 Task: Find connections with filter location Neustadt/Nord with filter topic #linkedinforbusinesswith filter profile language Potuguese with filter current company DealShare with filter school D.A.V. Public School - India with filter industry Fabricated Metal Products with filter service category DUI Law with filter keywords title Service Dog Trainer
Action: Mouse moved to (722, 92)
Screenshot: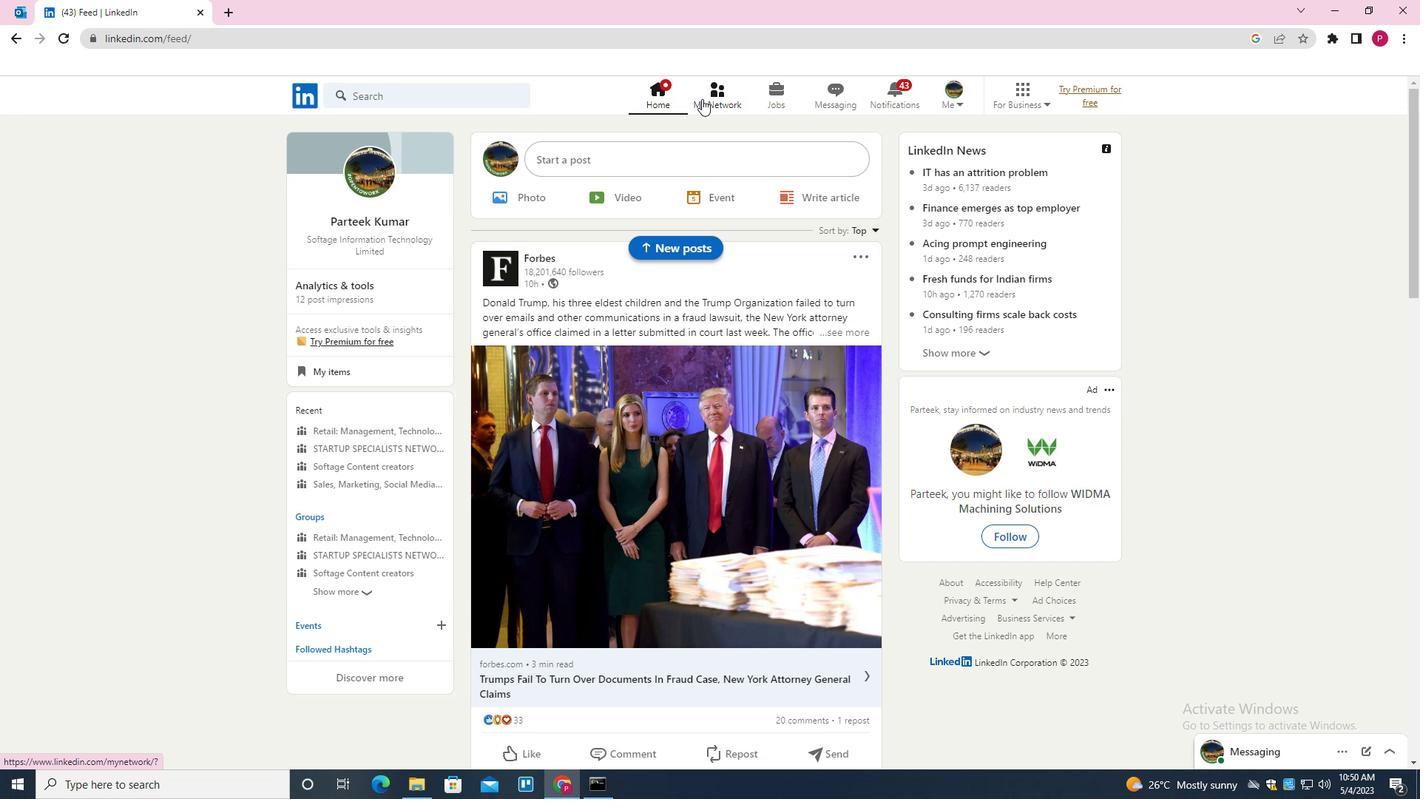 
Action: Mouse pressed left at (722, 92)
Screenshot: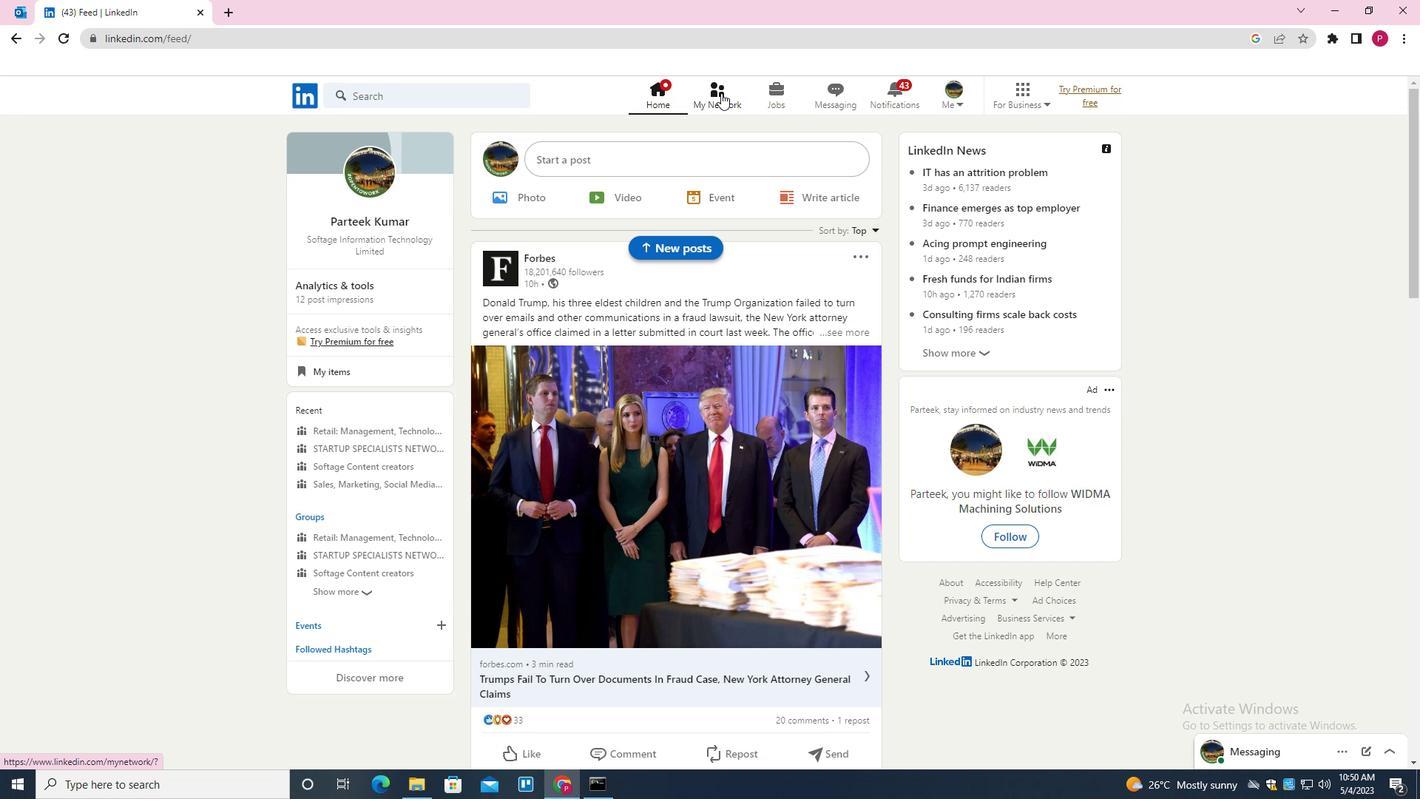 
Action: Mouse moved to (464, 174)
Screenshot: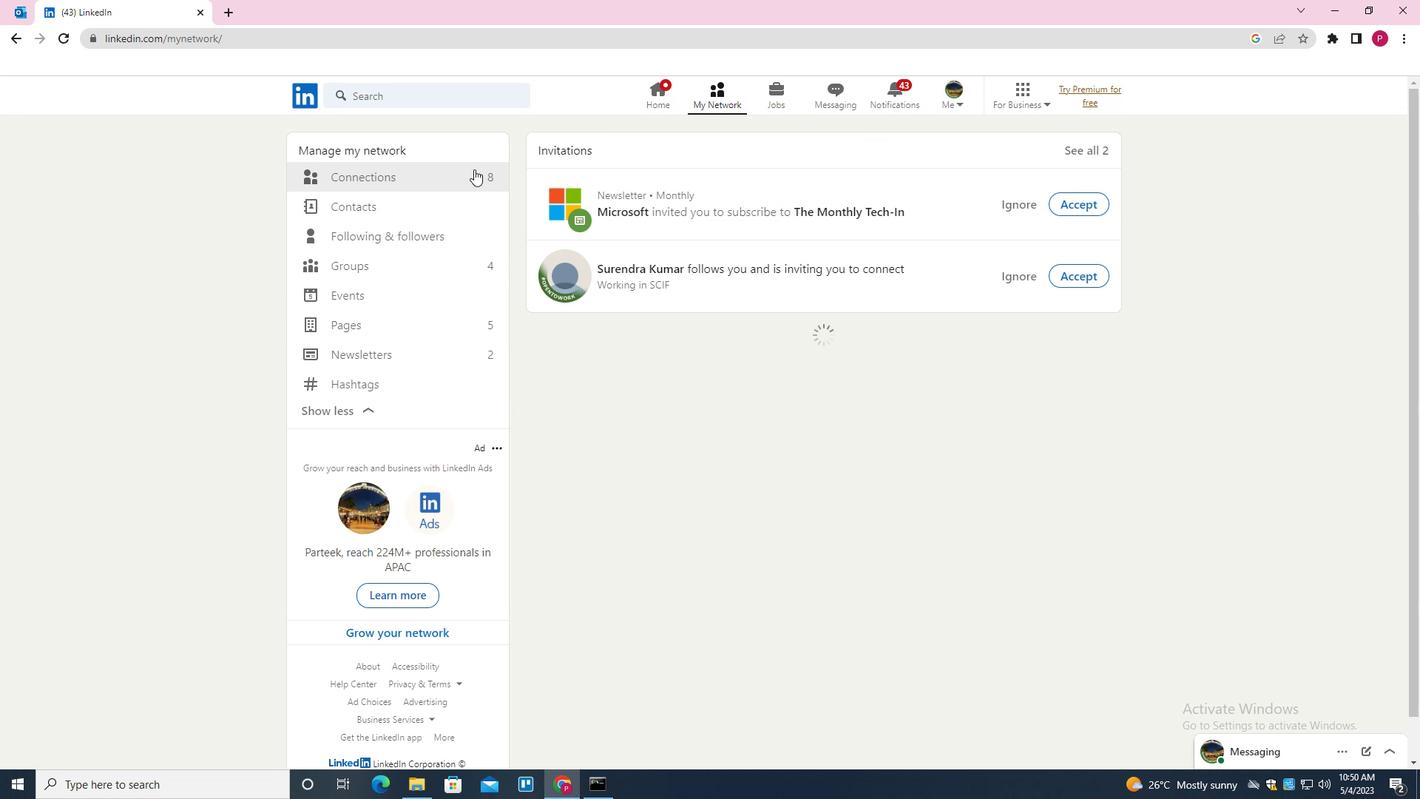 
Action: Mouse pressed left at (464, 174)
Screenshot: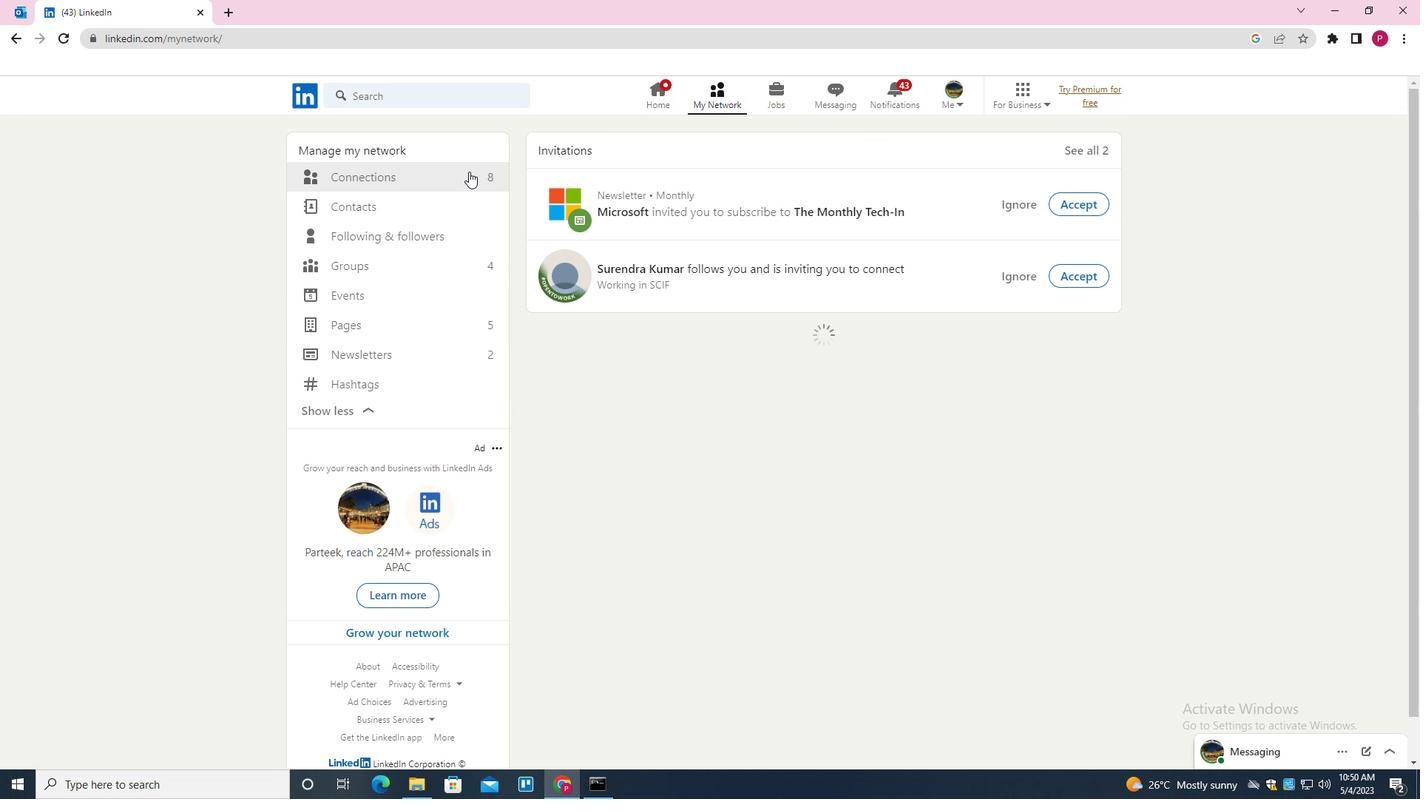 
Action: Mouse moved to (833, 181)
Screenshot: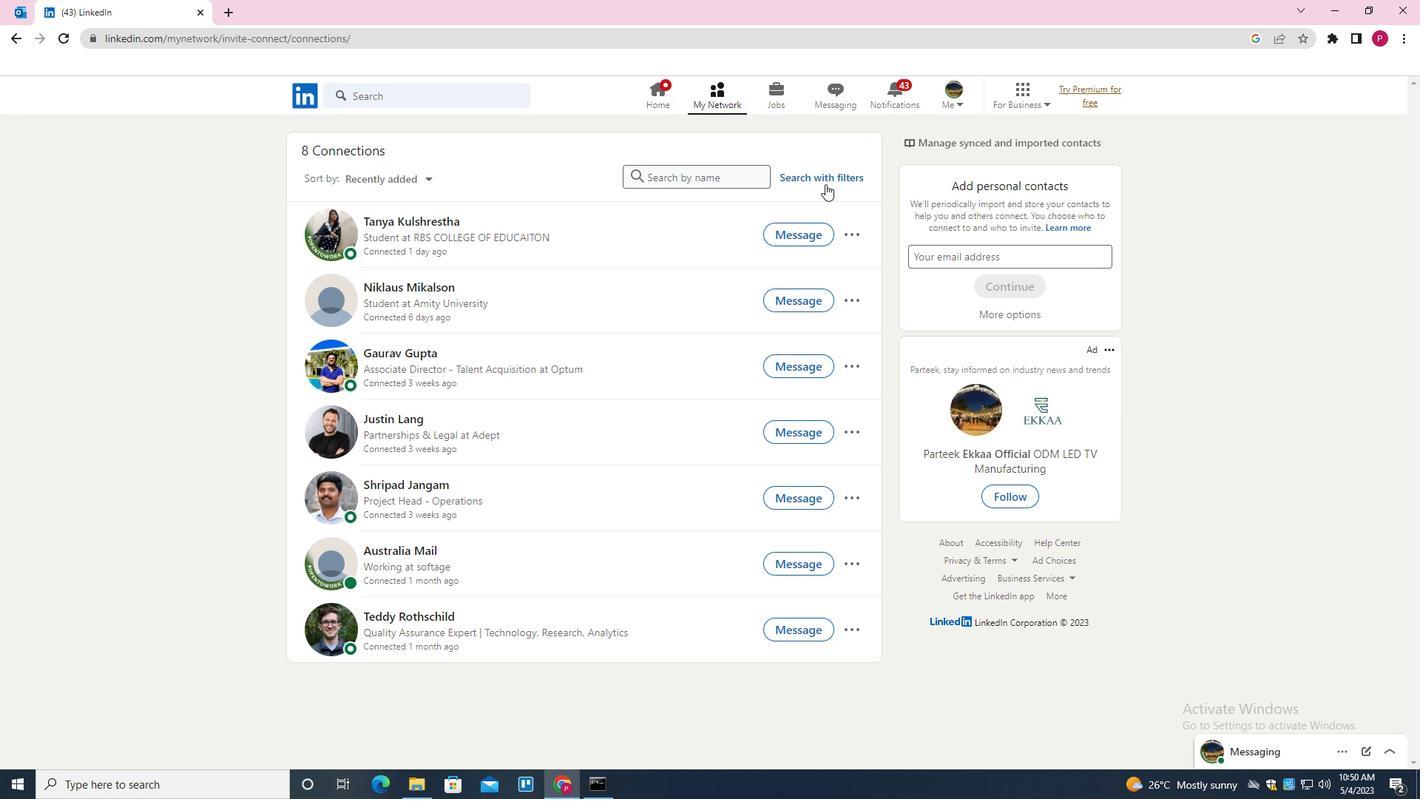 
Action: Mouse pressed left at (833, 181)
Screenshot: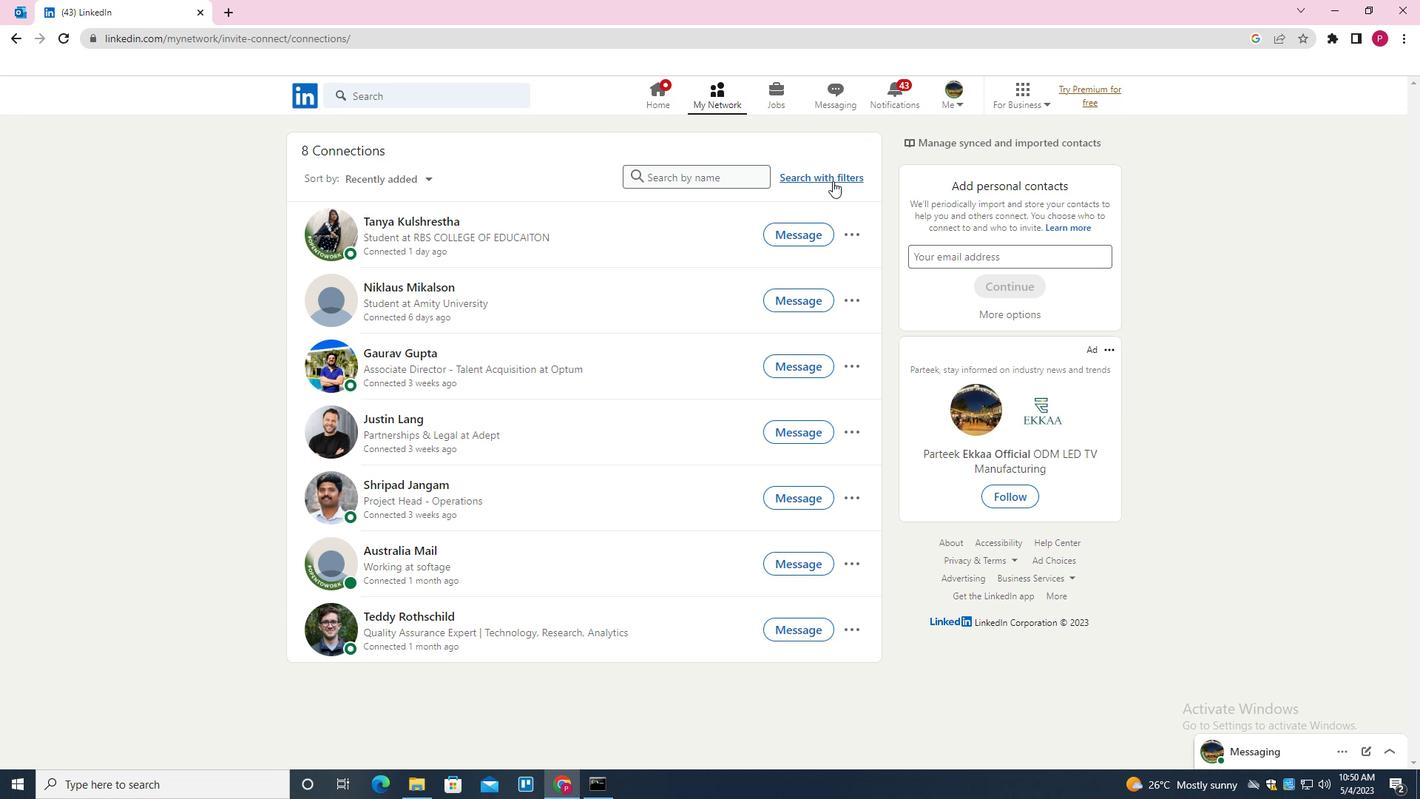 
Action: Mouse moved to (756, 133)
Screenshot: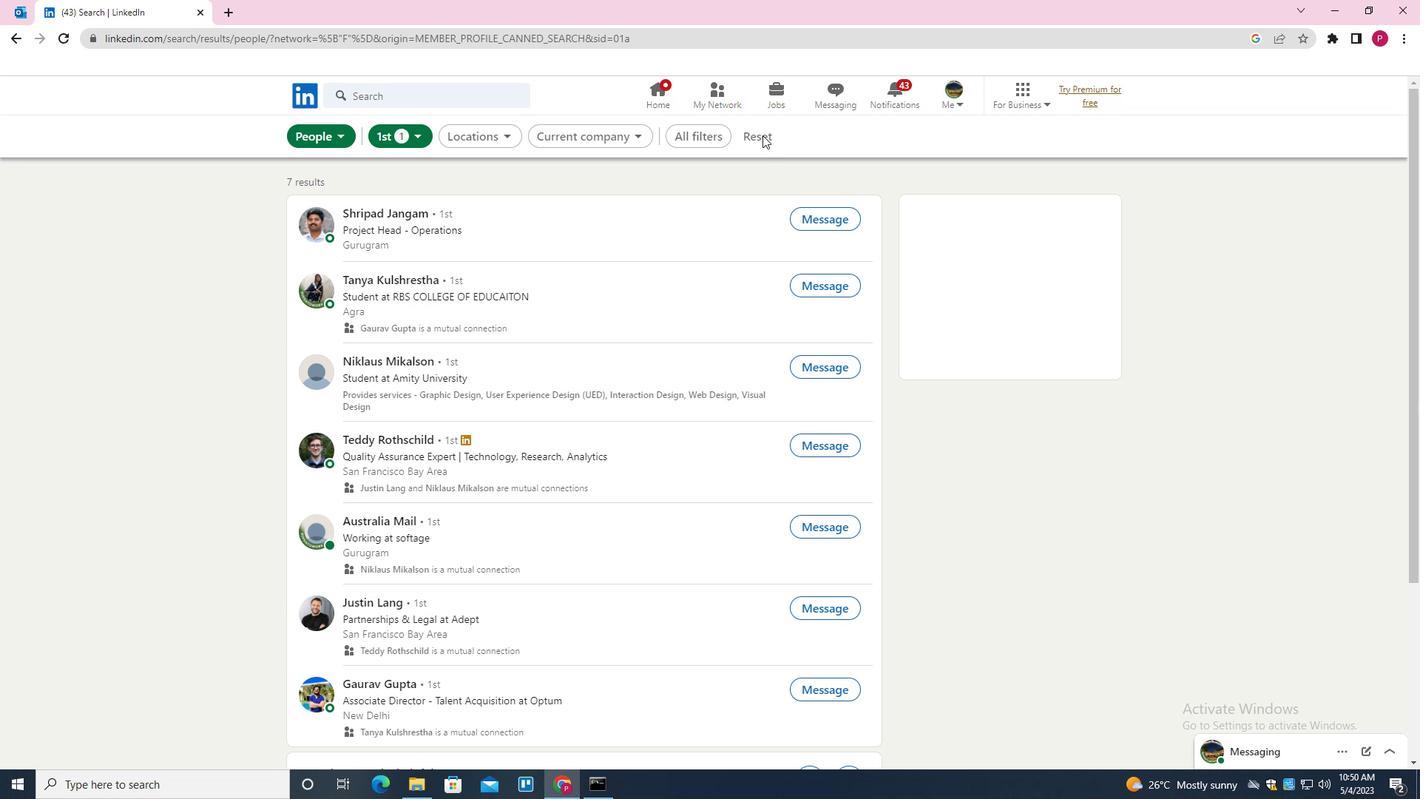 
Action: Mouse pressed left at (756, 133)
Screenshot: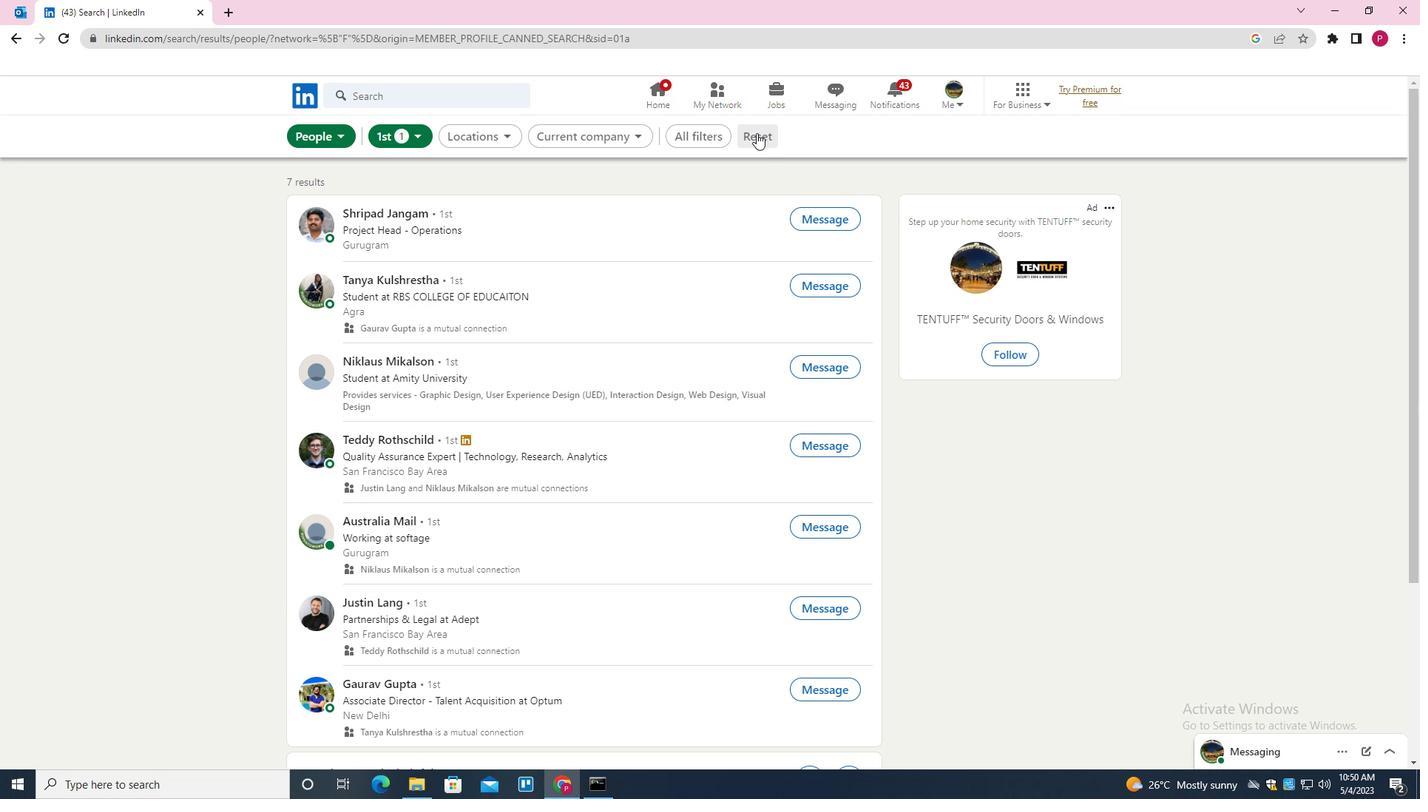 
Action: Mouse moved to (742, 131)
Screenshot: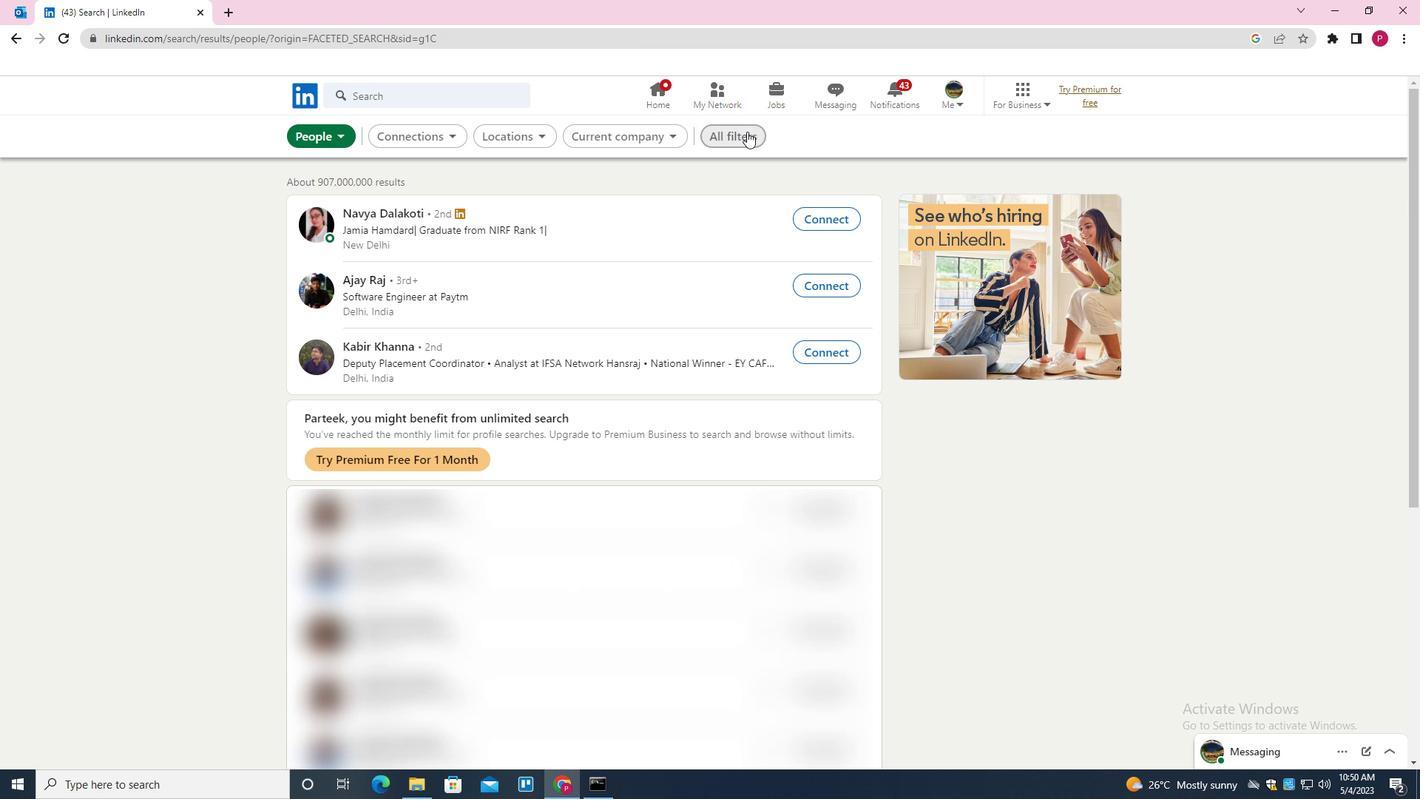 
Action: Mouse pressed left at (742, 131)
Screenshot: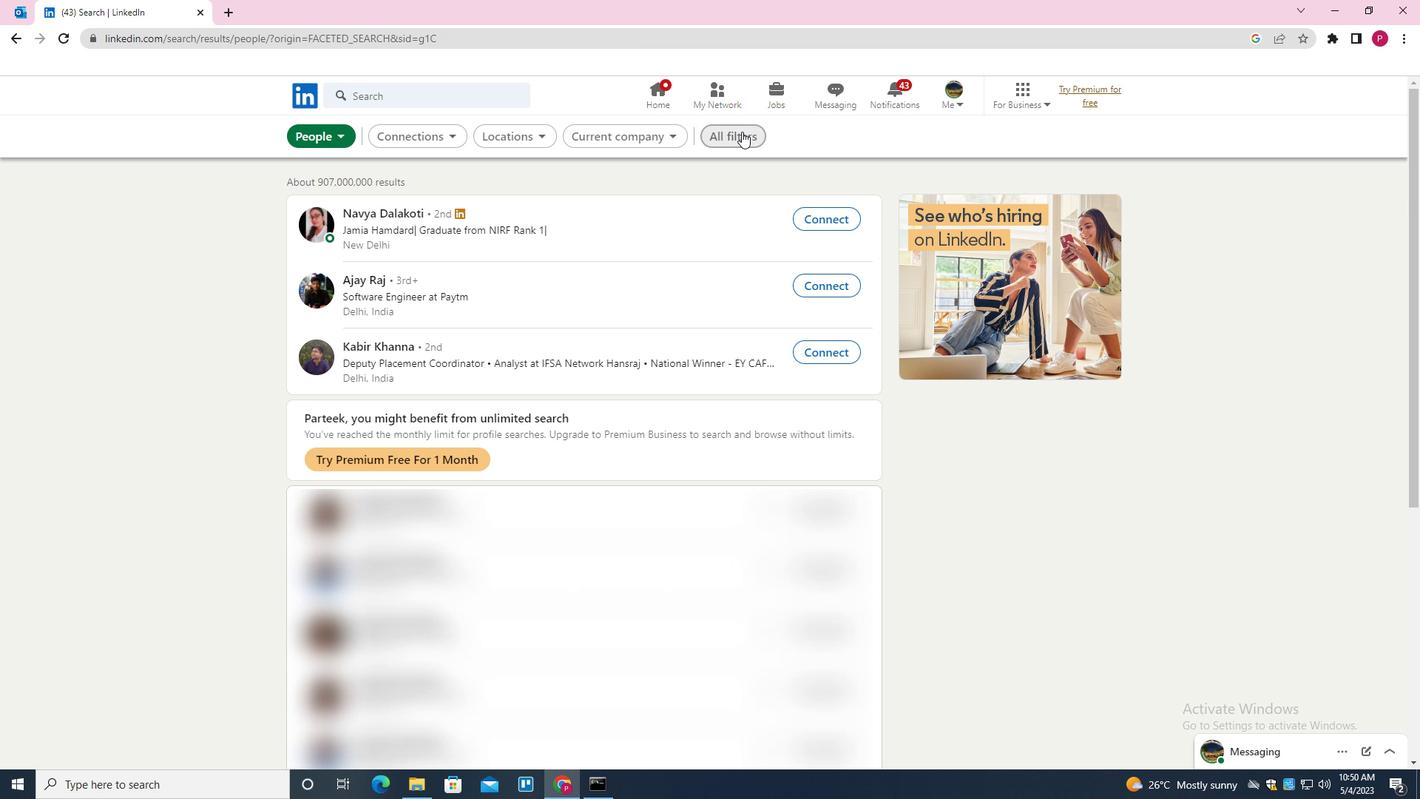 
Action: Mouse moved to (1148, 381)
Screenshot: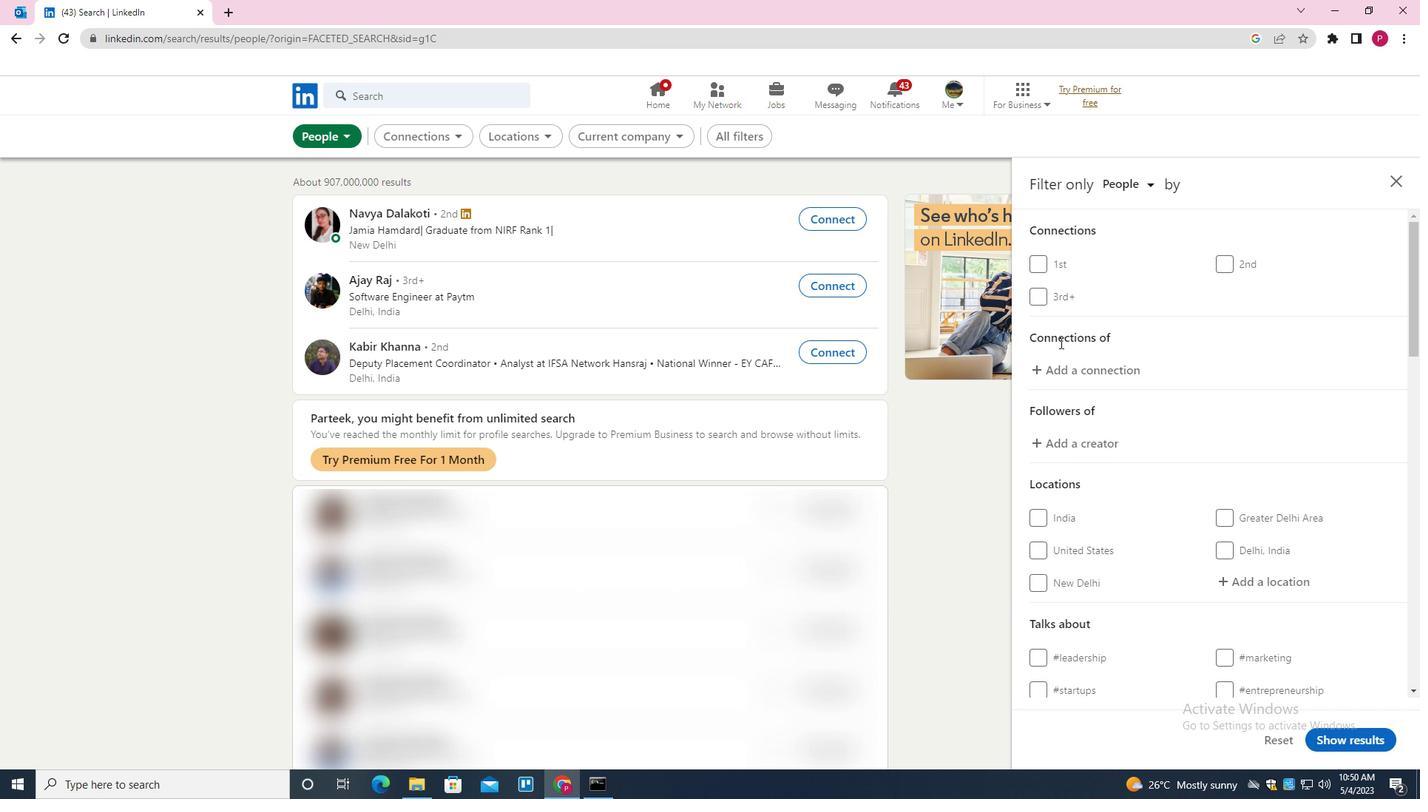 
Action: Mouse scrolled (1148, 381) with delta (0, 0)
Screenshot: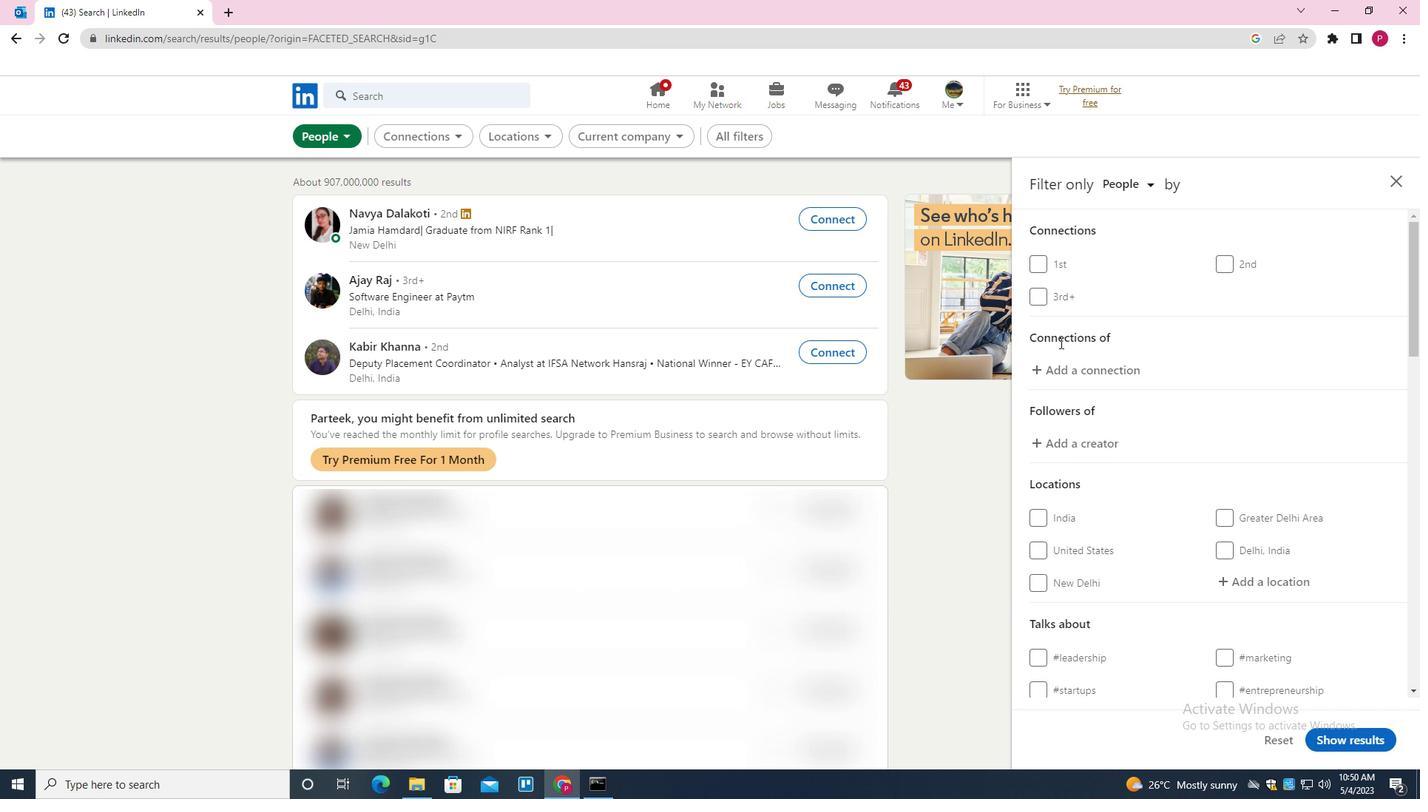 
Action: Mouse moved to (1158, 387)
Screenshot: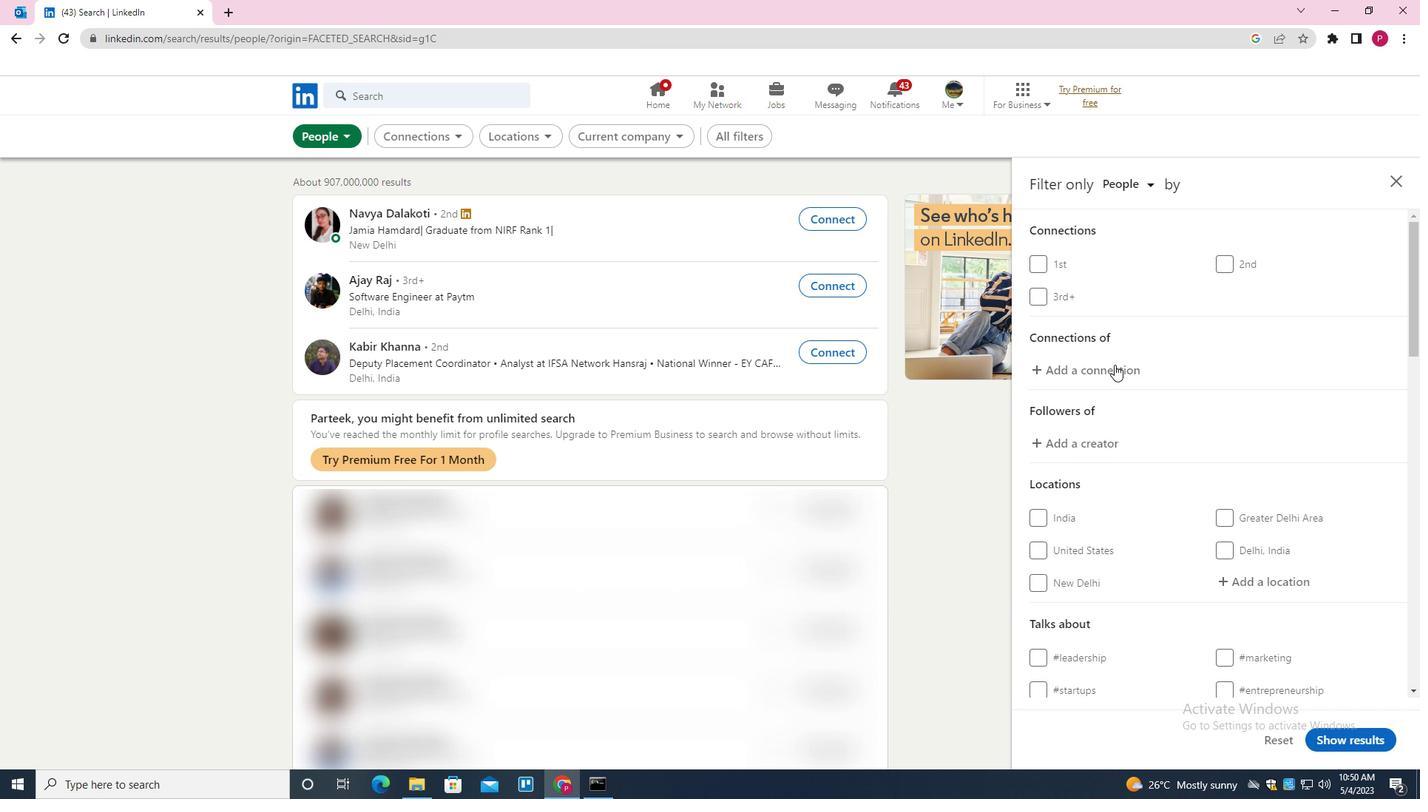 
Action: Mouse scrolled (1158, 386) with delta (0, 0)
Screenshot: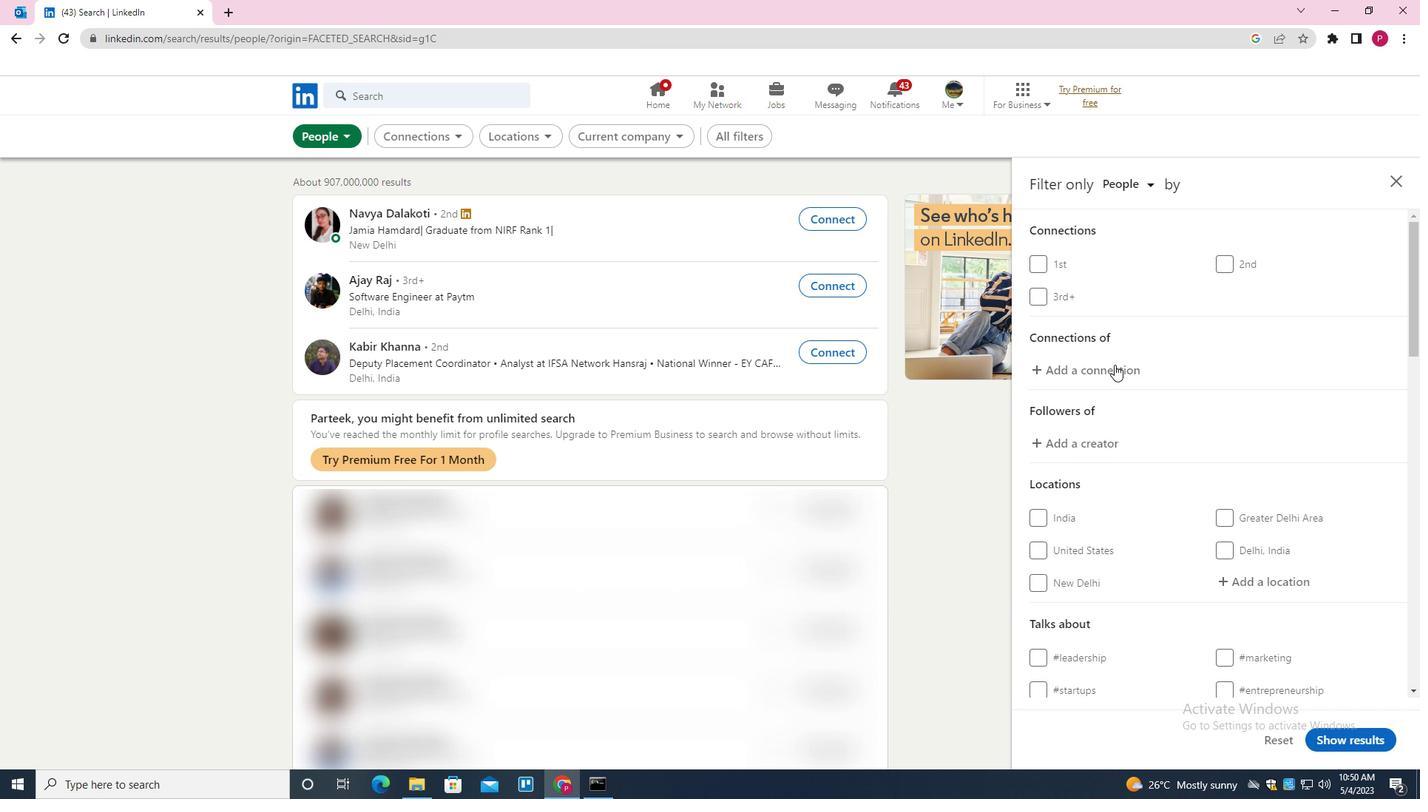 
Action: Mouse moved to (1168, 389)
Screenshot: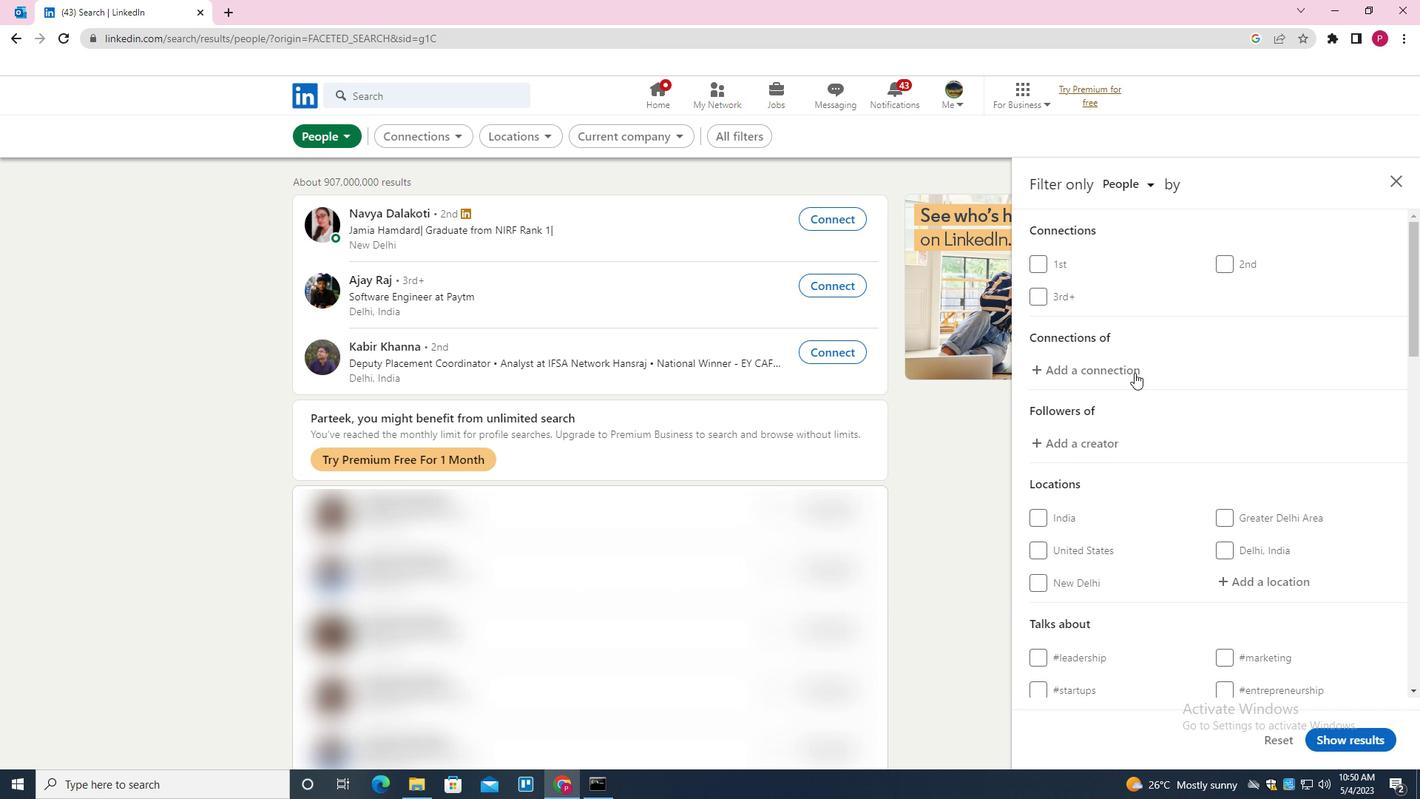 
Action: Mouse scrolled (1168, 389) with delta (0, 0)
Screenshot: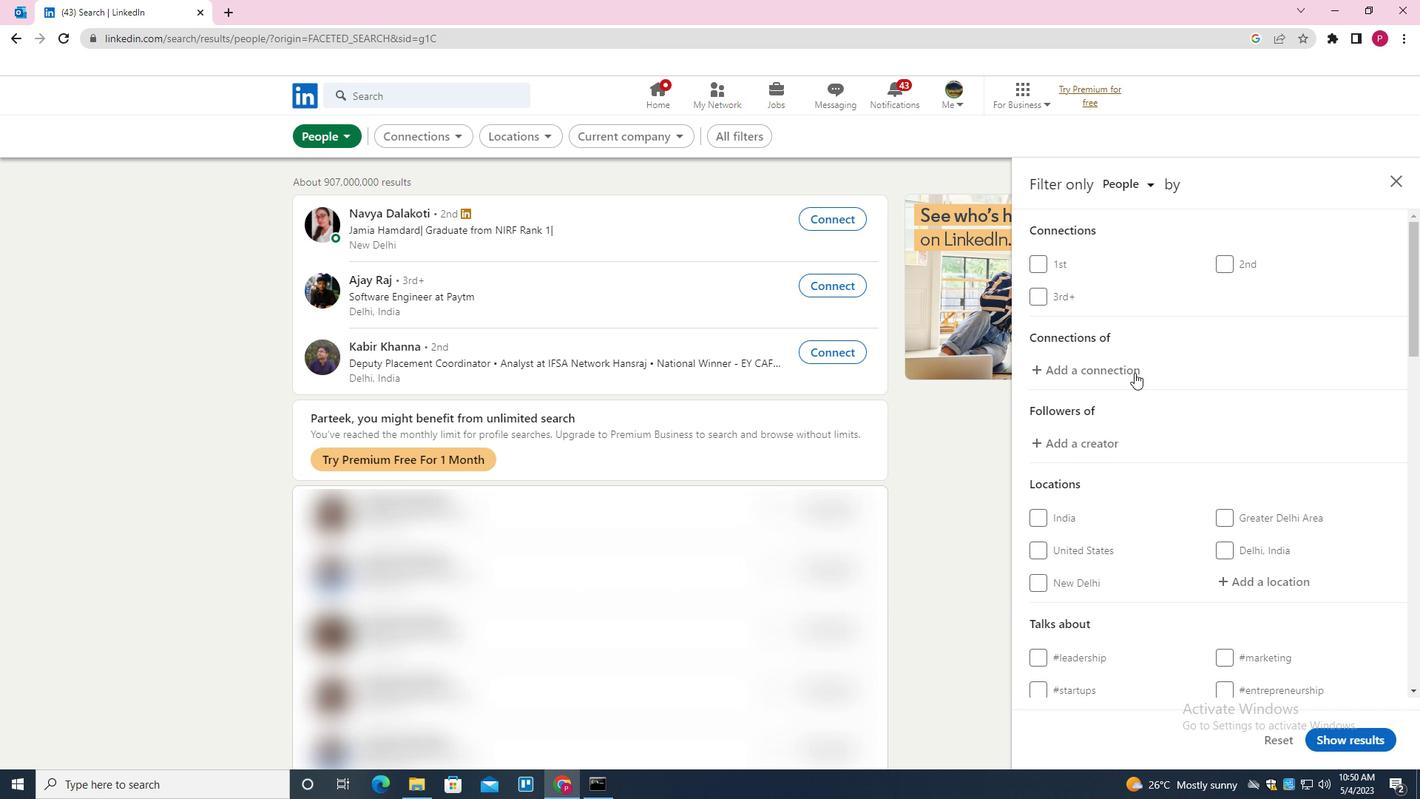 
Action: Mouse moved to (1259, 358)
Screenshot: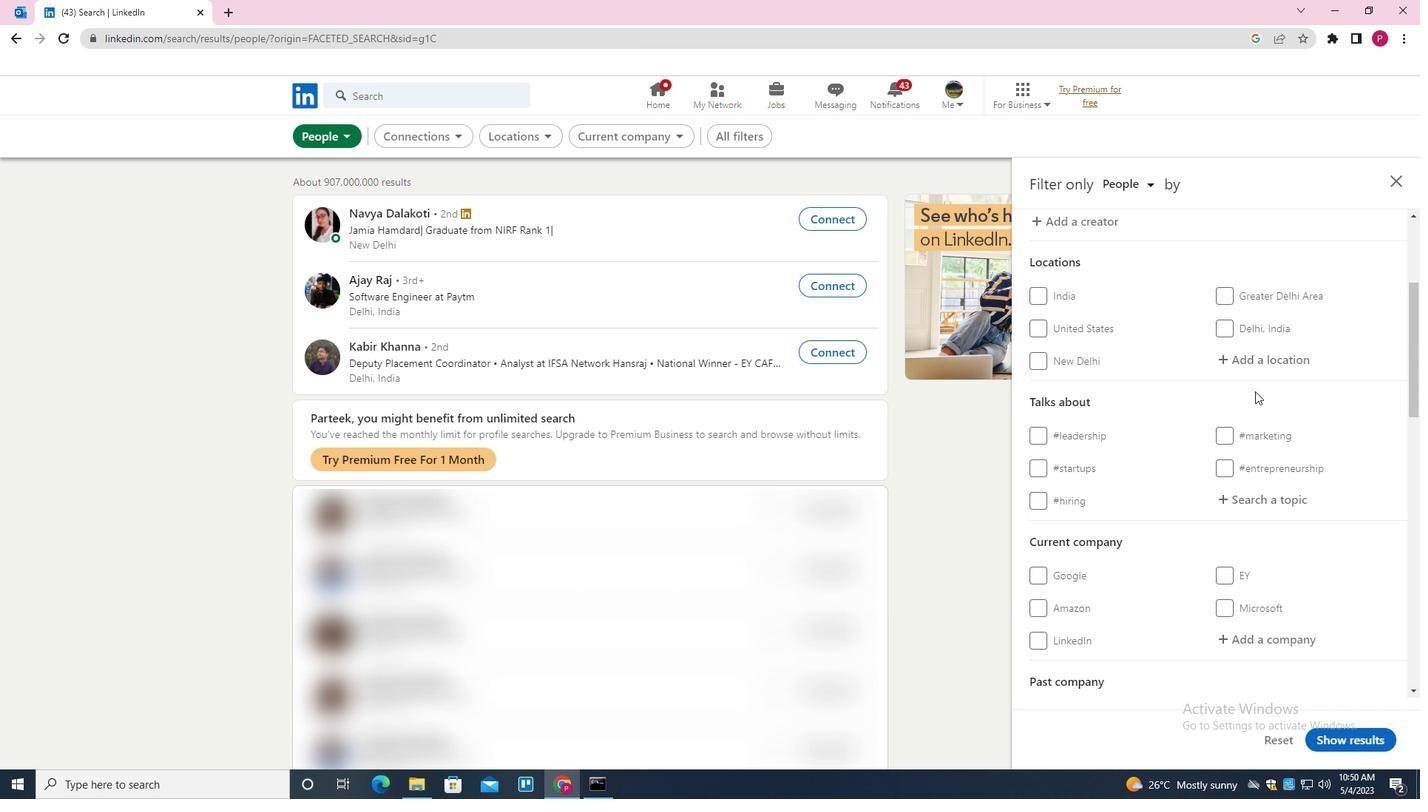 
Action: Mouse pressed left at (1259, 358)
Screenshot: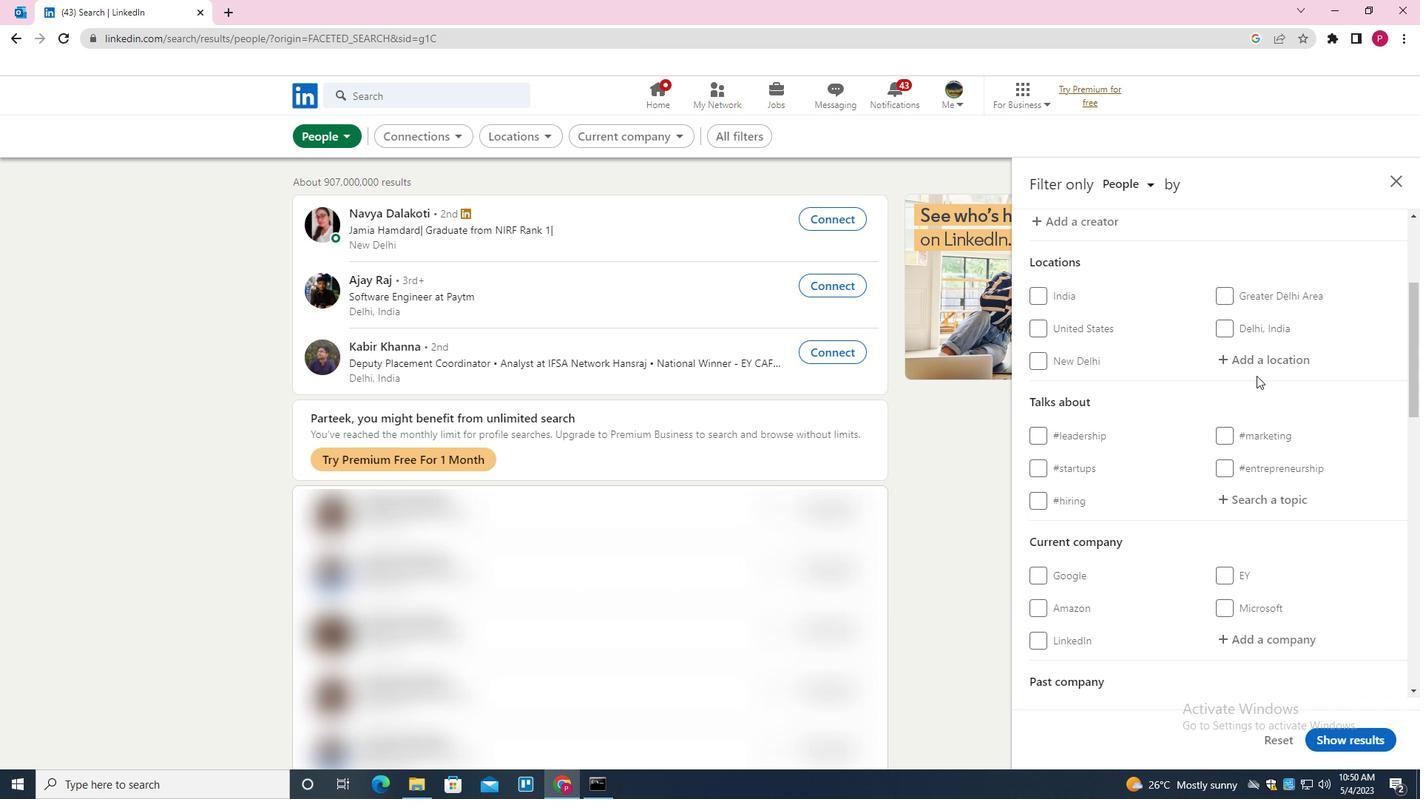 
Action: Key pressed <Key.shift>NEUSTADT<Key.down><Key.down><Key.down><Key.down><Key.enter>
Screenshot: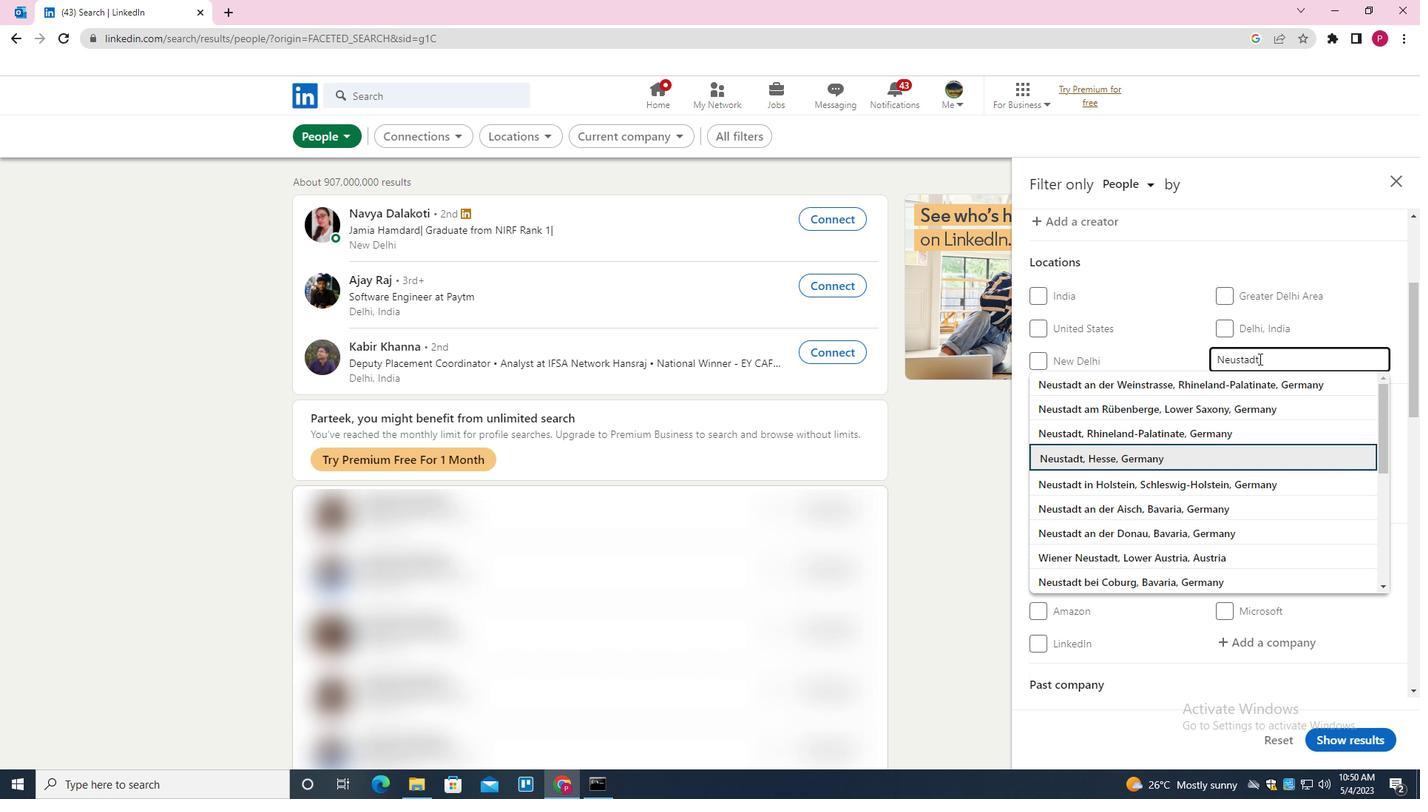 
Action: Mouse moved to (1228, 346)
Screenshot: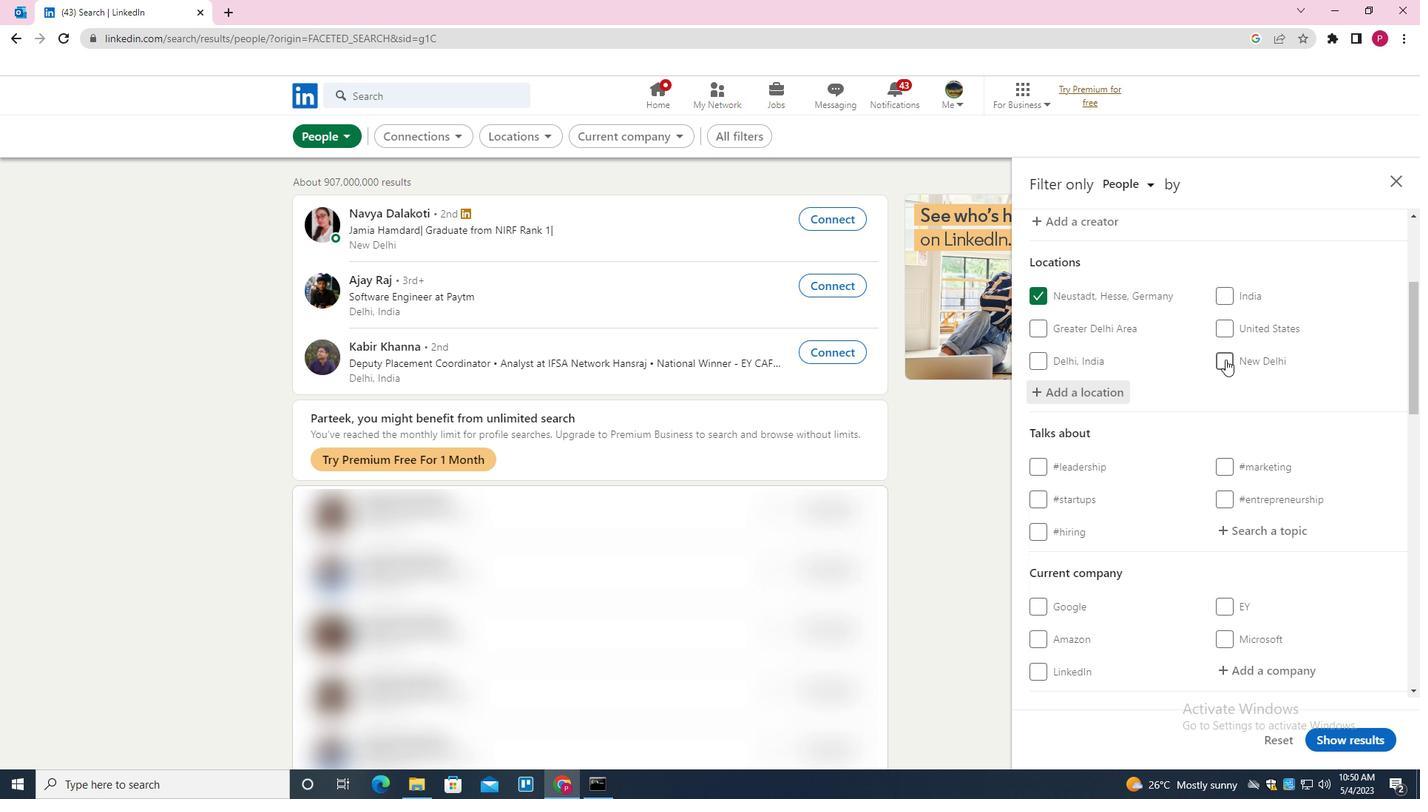 
Action: Mouse scrolled (1228, 345) with delta (0, 0)
Screenshot: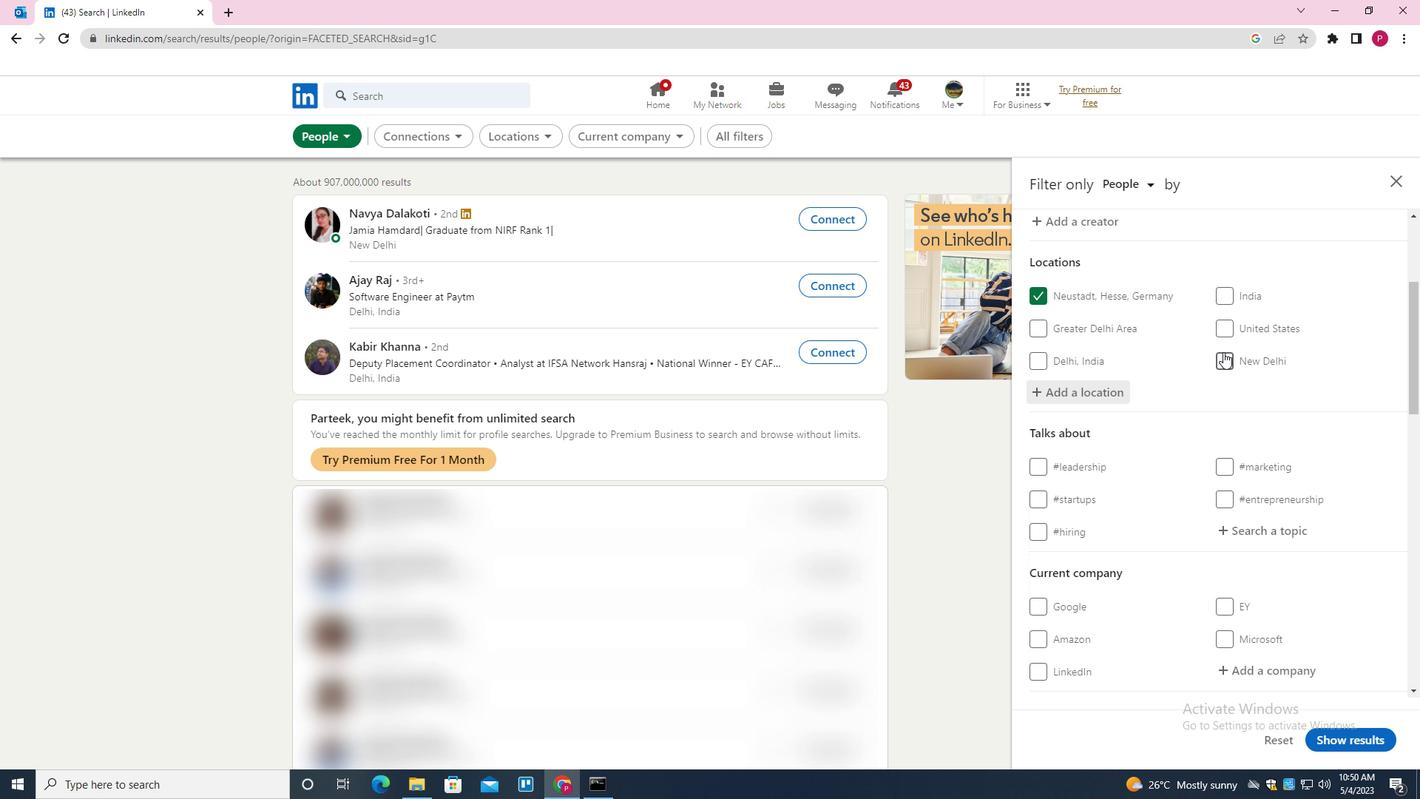 
Action: Mouse scrolled (1228, 345) with delta (0, 0)
Screenshot: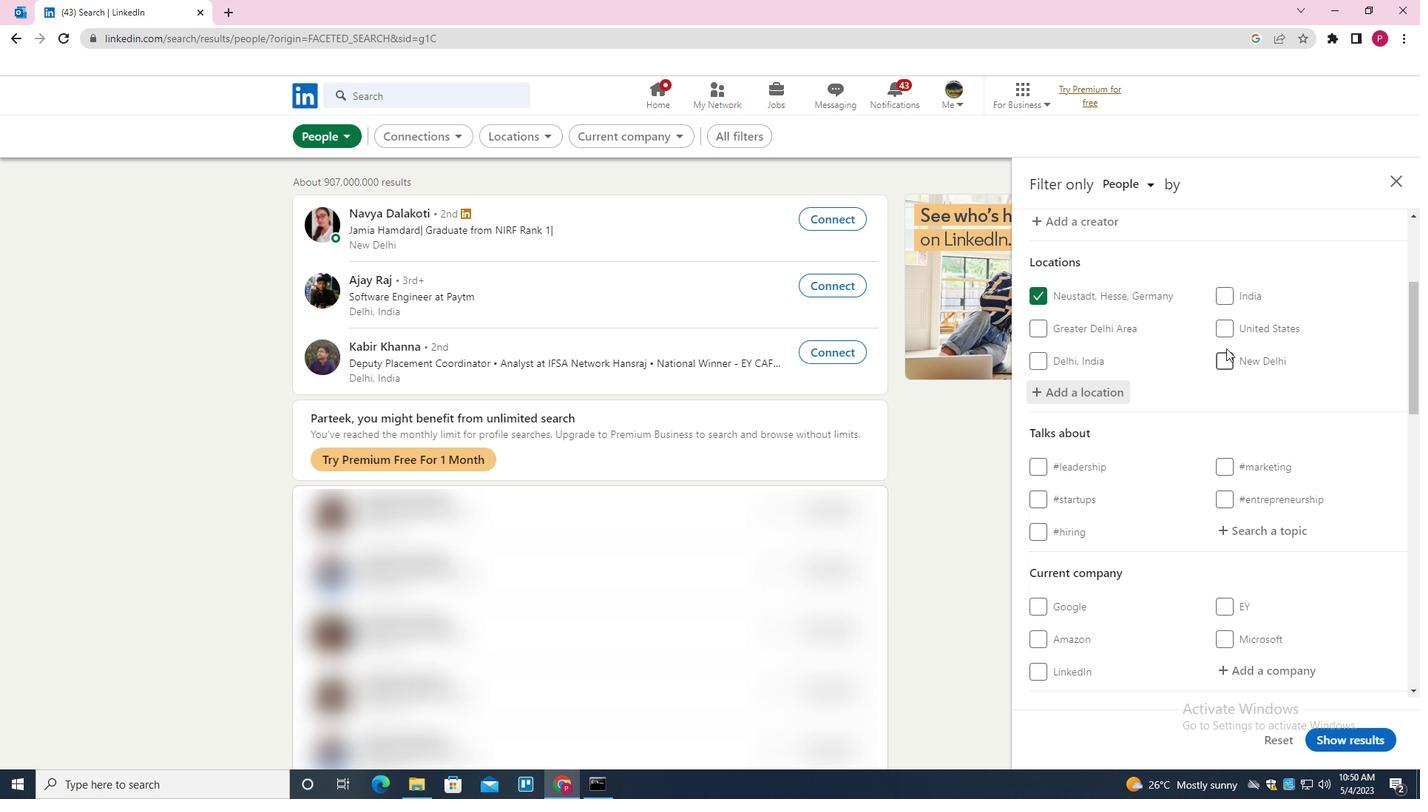 
Action: Mouse scrolled (1228, 345) with delta (0, 0)
Screenshot: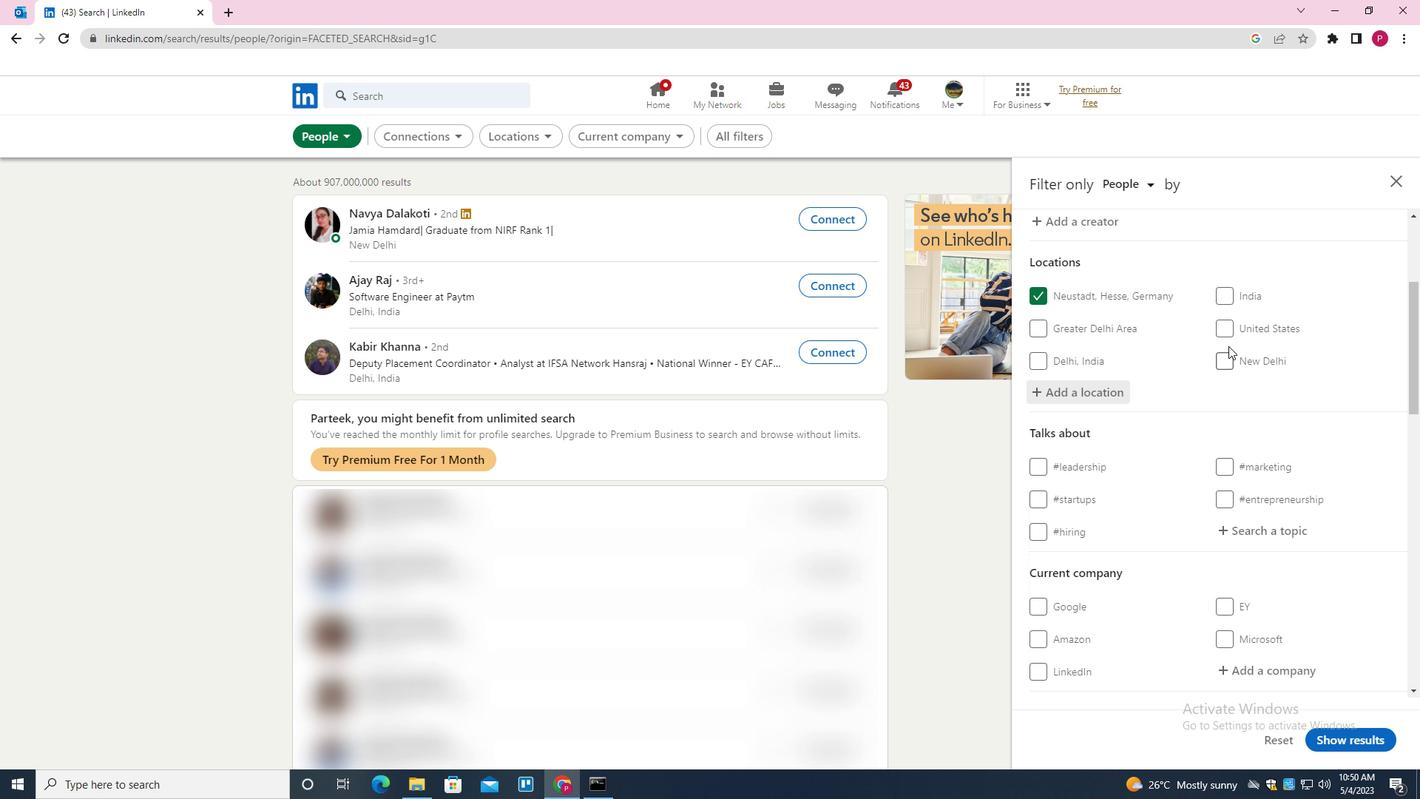 
Action: Mouse moved to (1261, 310)
Screenshot: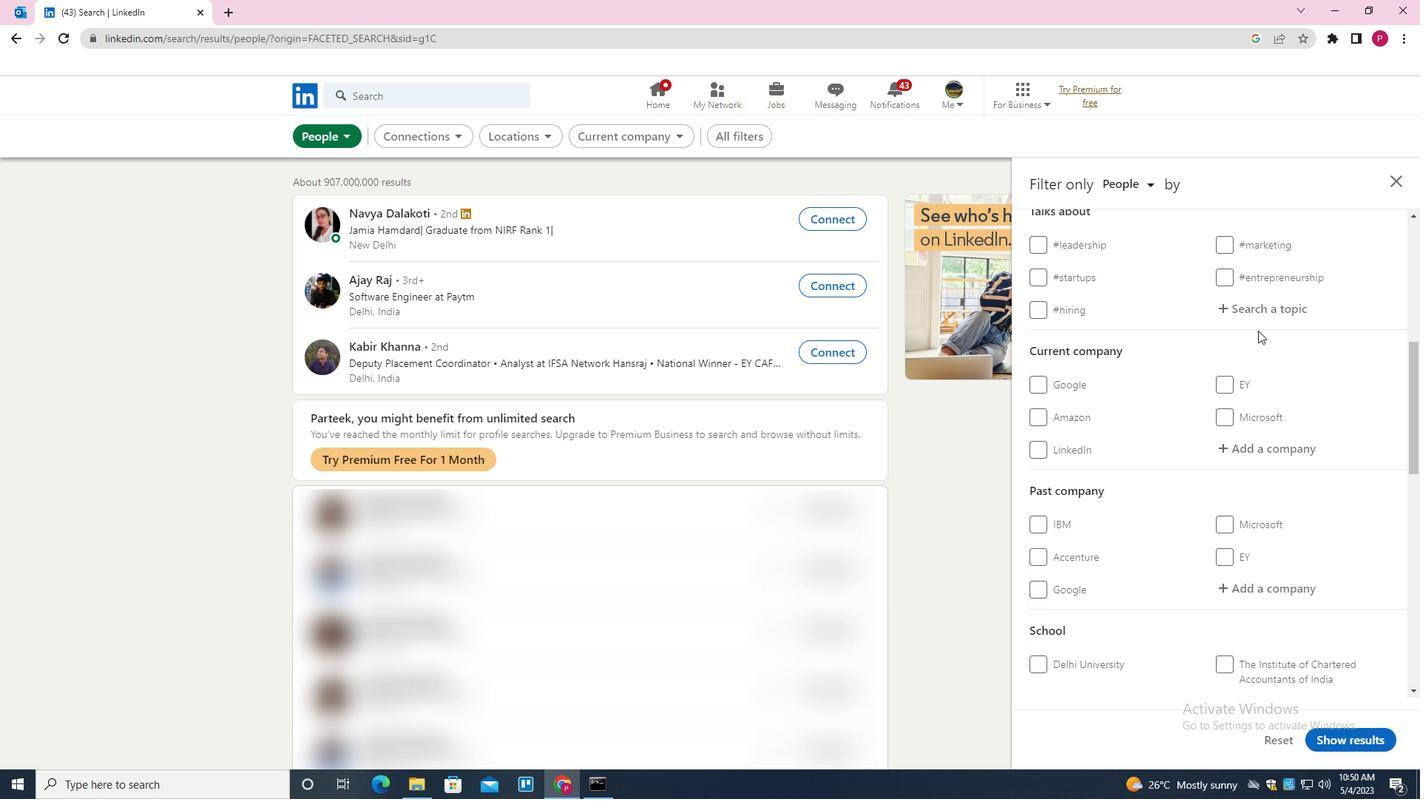 
Action: Mouse pressed left at (1261, 310)
Screenshot: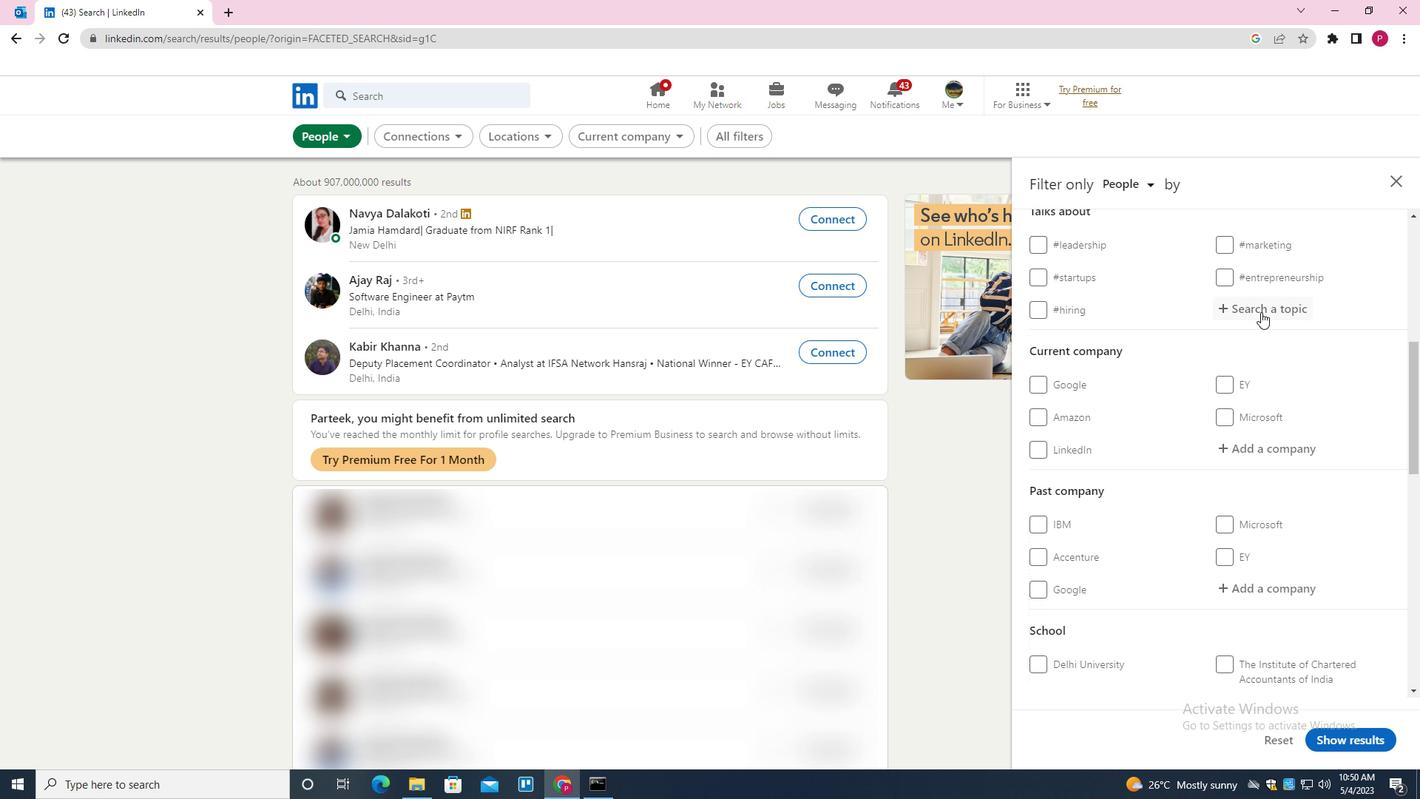 
Action: Key pressed LINKEDINFORBUSINESS<Key.down><Key.enter>
Screenshot: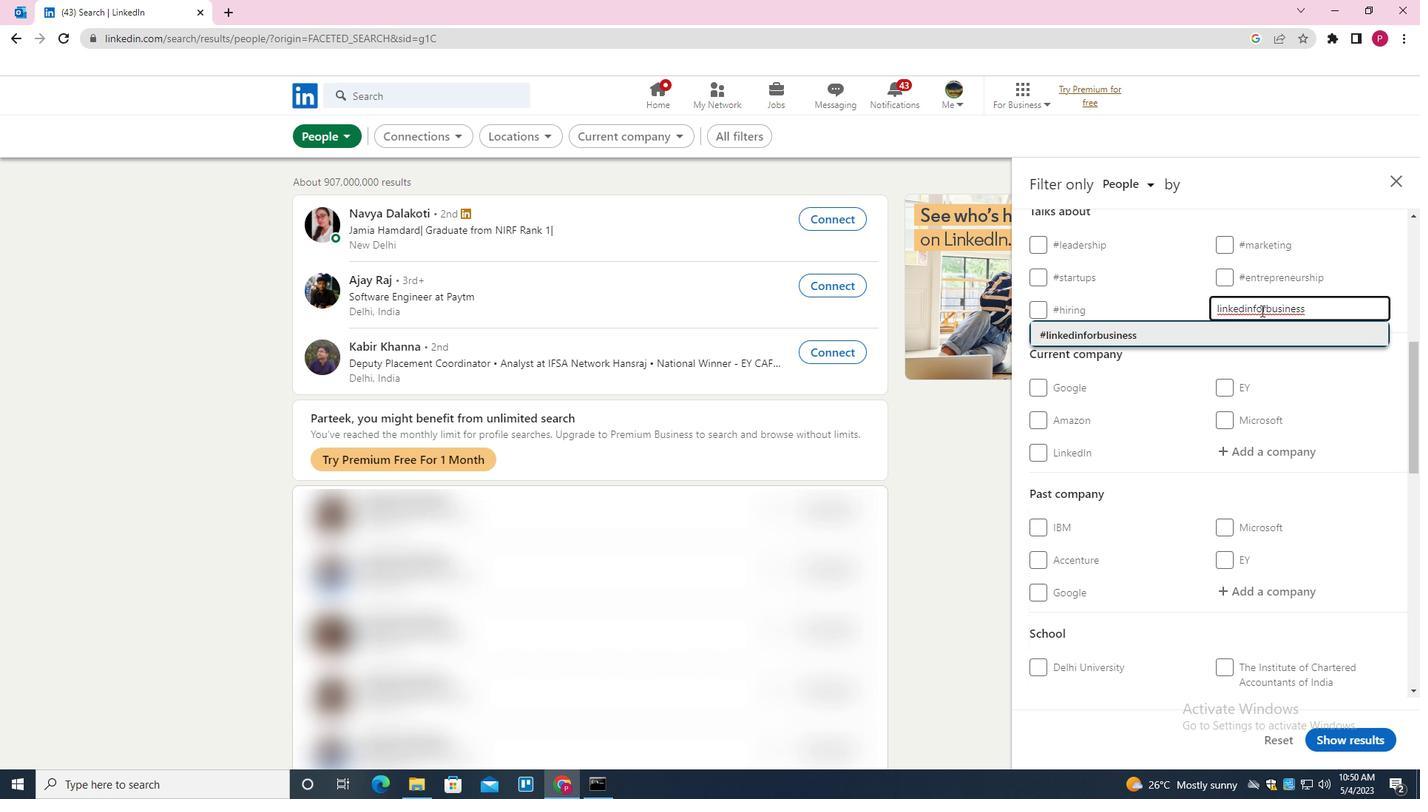 
Action: Mouse moved to (1210, 351)
Screenshot: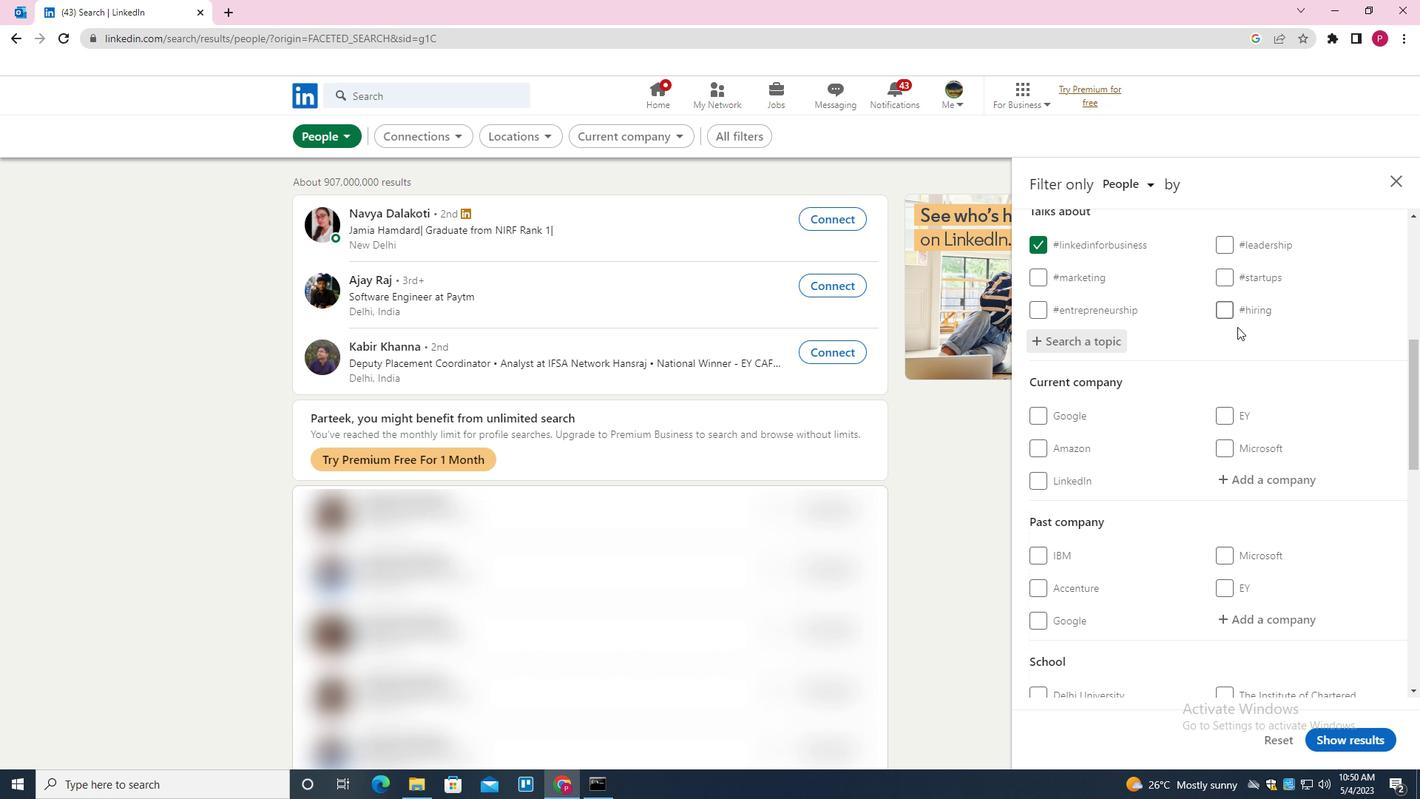 
Action: Mouse scrolled (1210, 350) with delta (0, 0)
Screenshot: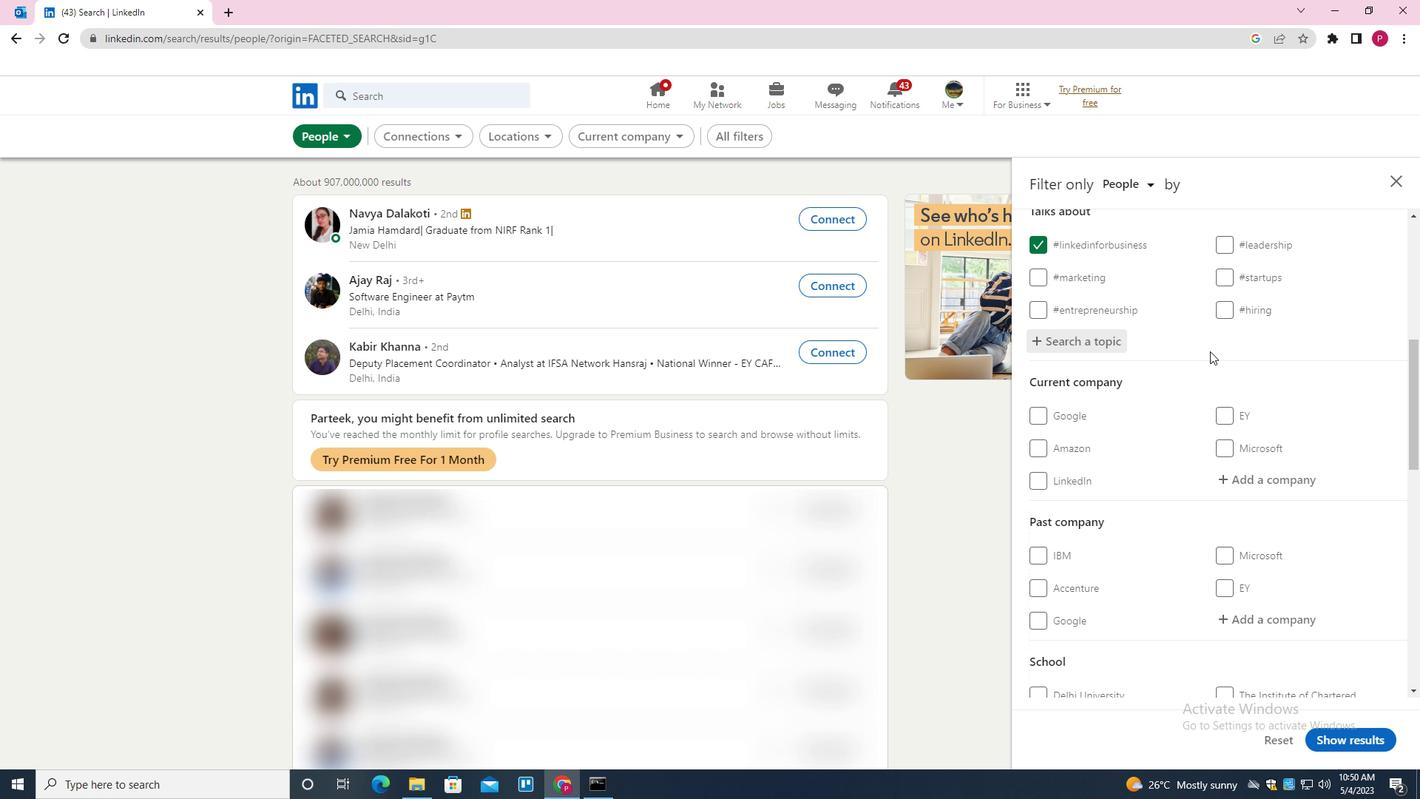 
Action: Mouse scrolled (1210, 350) with delta (0, 0)
Screenshot: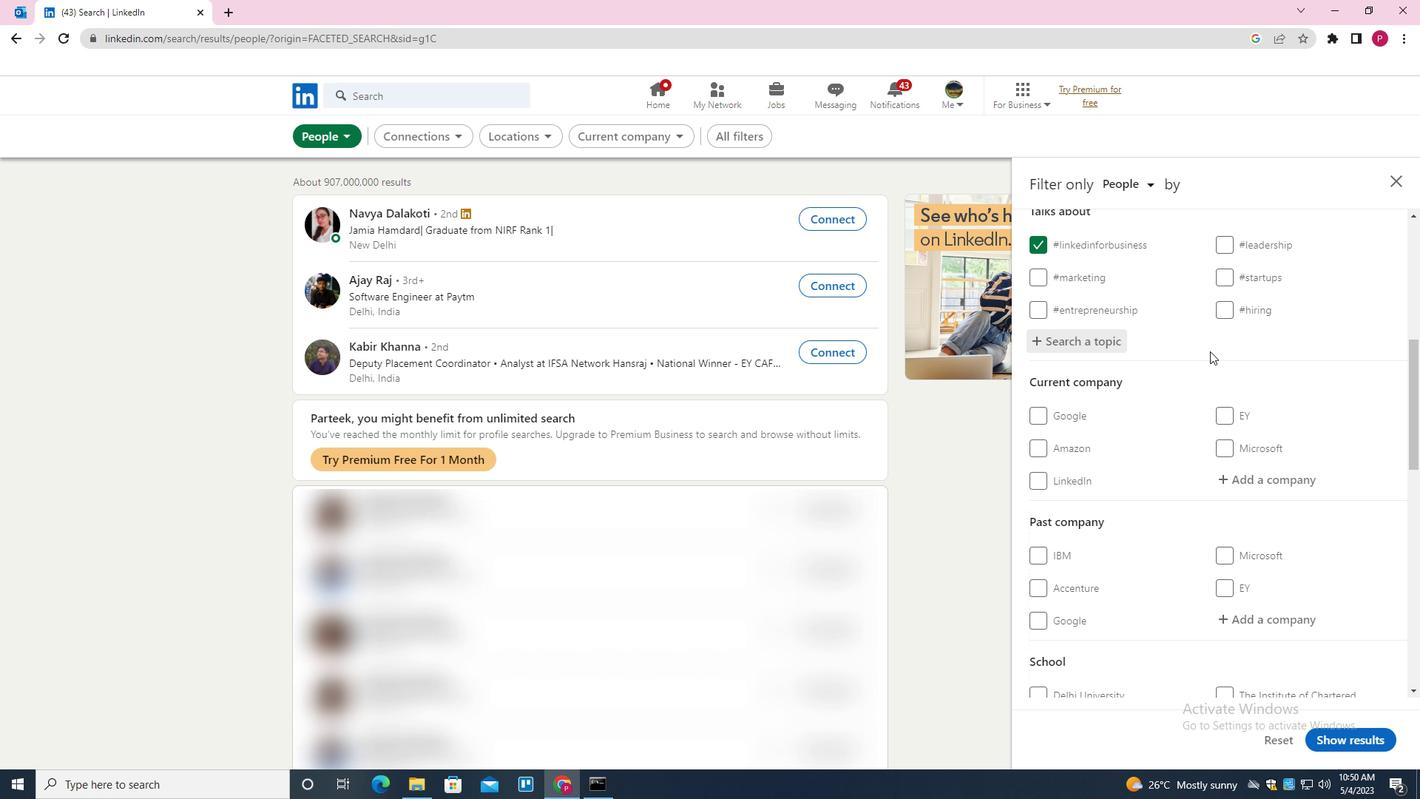 
Action: Mouse scrolled (1210, 350) with delta (0, 0)
Screenshot: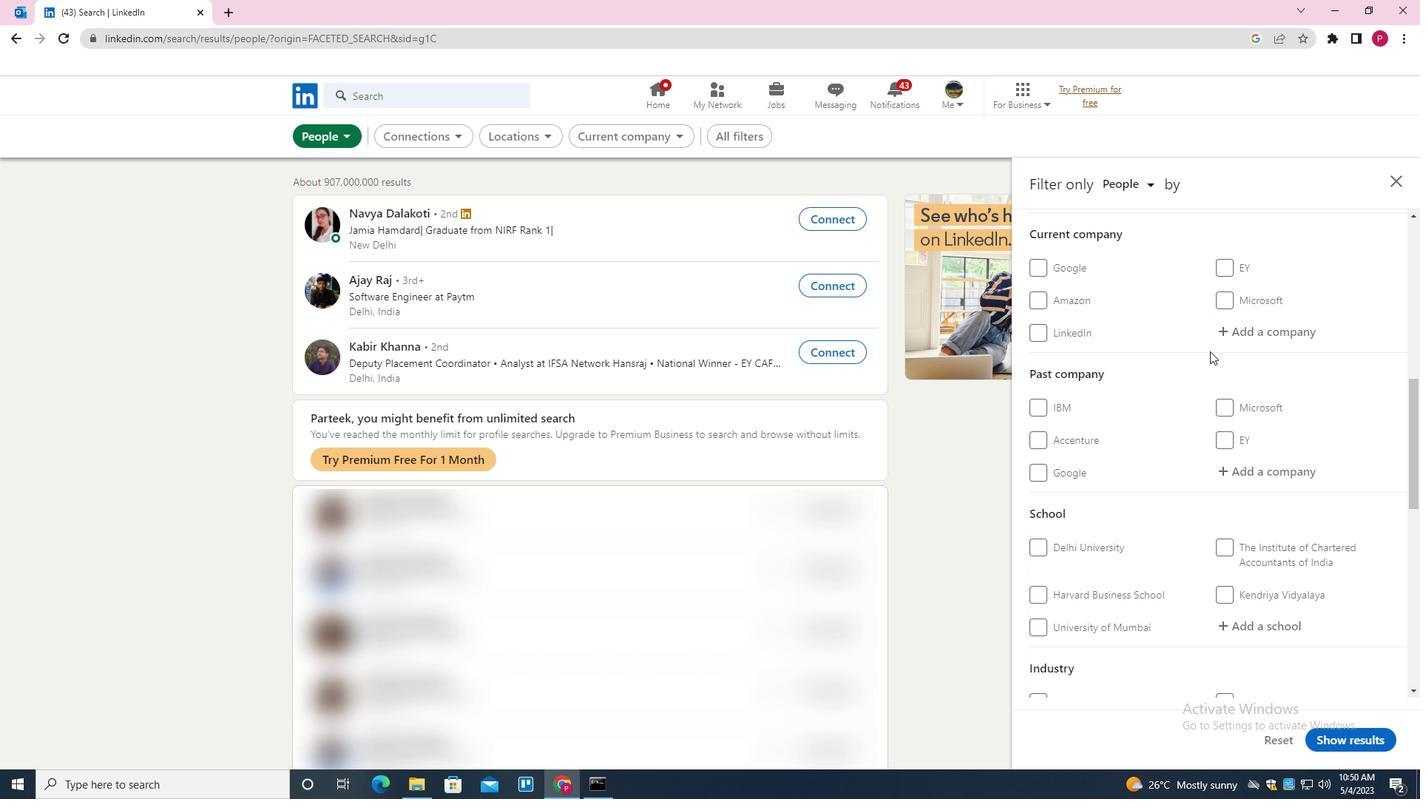 
Action: Mouse scrolled (1210, 350) with delta (0, 0)
Screenshot: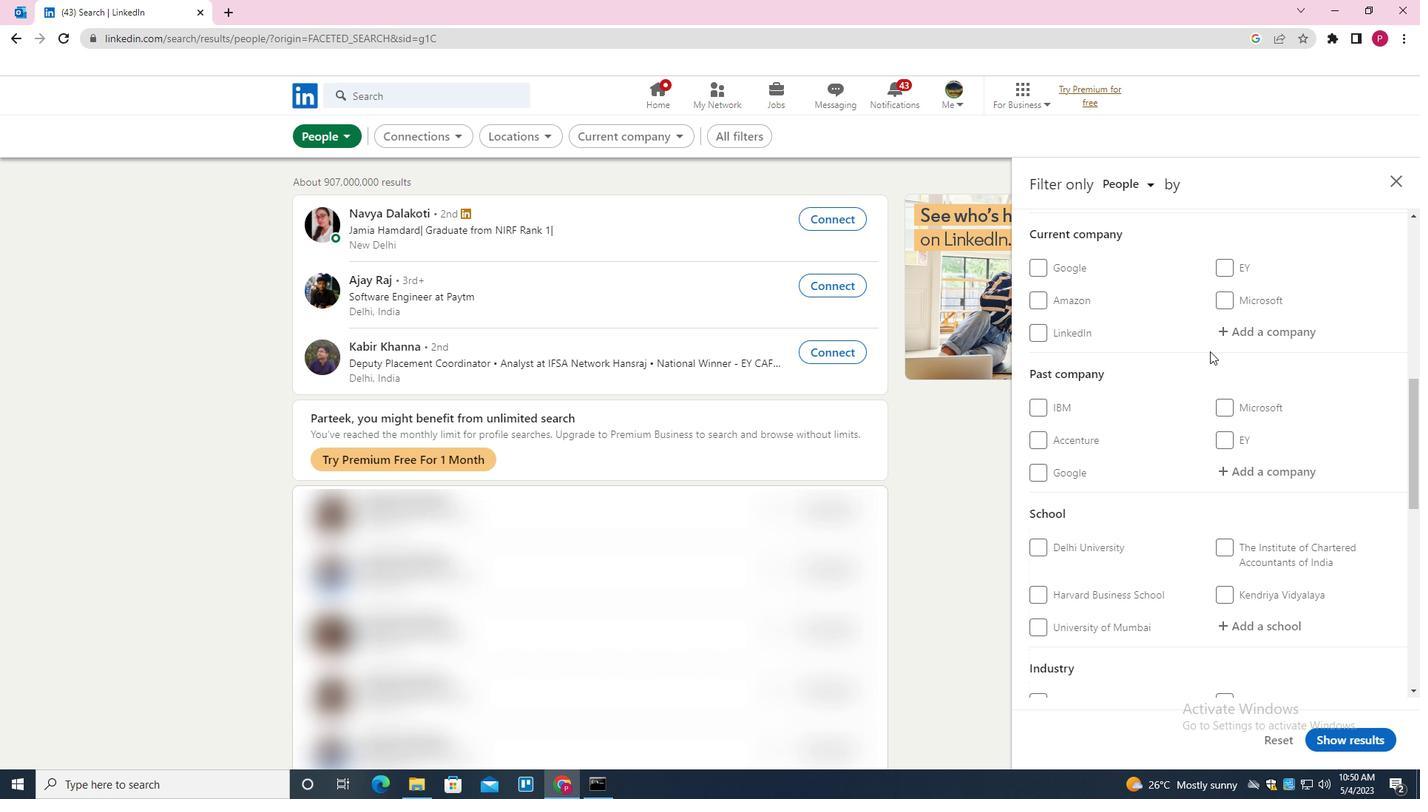
Action: Mouse moved to (1210, 352)
Screenshot: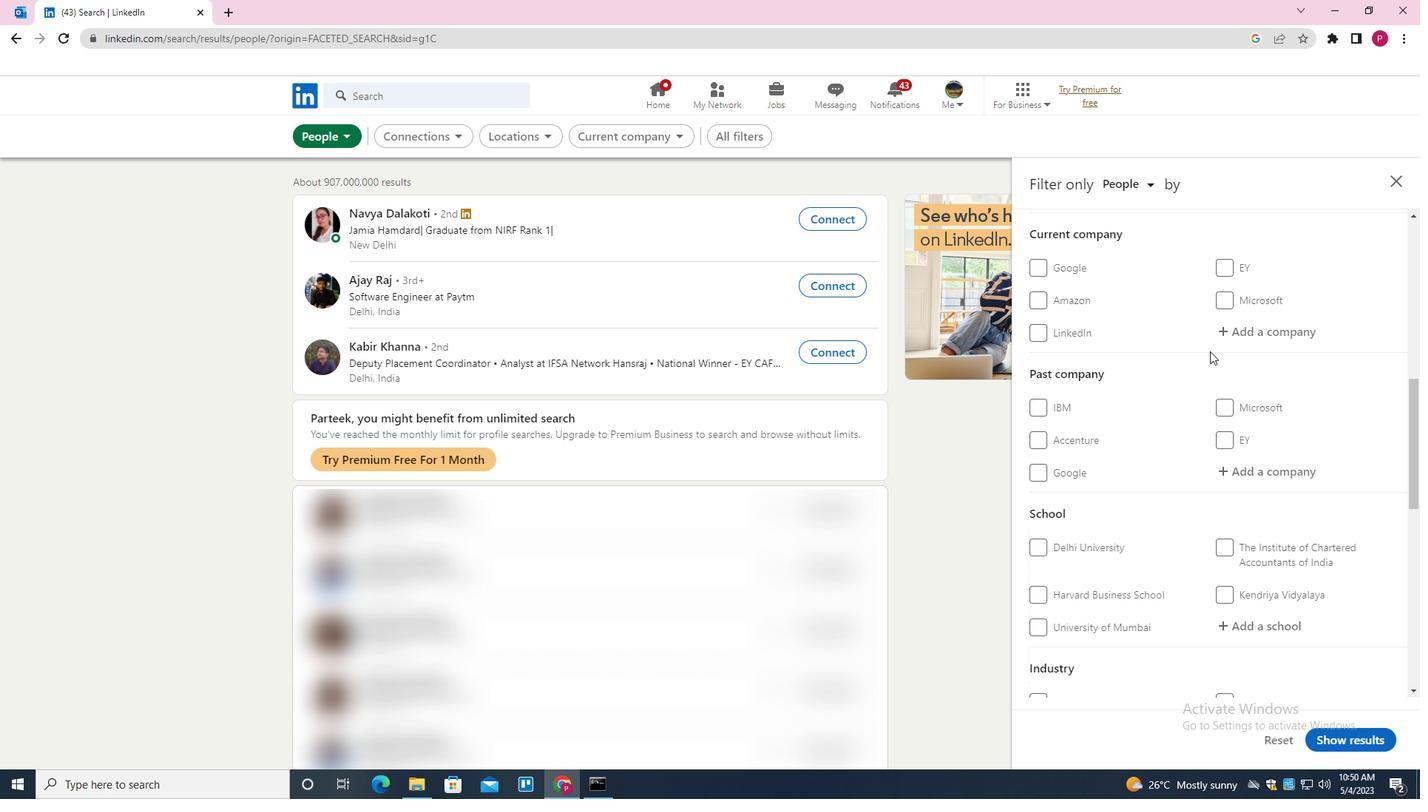 
Action: Mouse scrolled (1210, 351) with delta (0, 0)
Screenshot: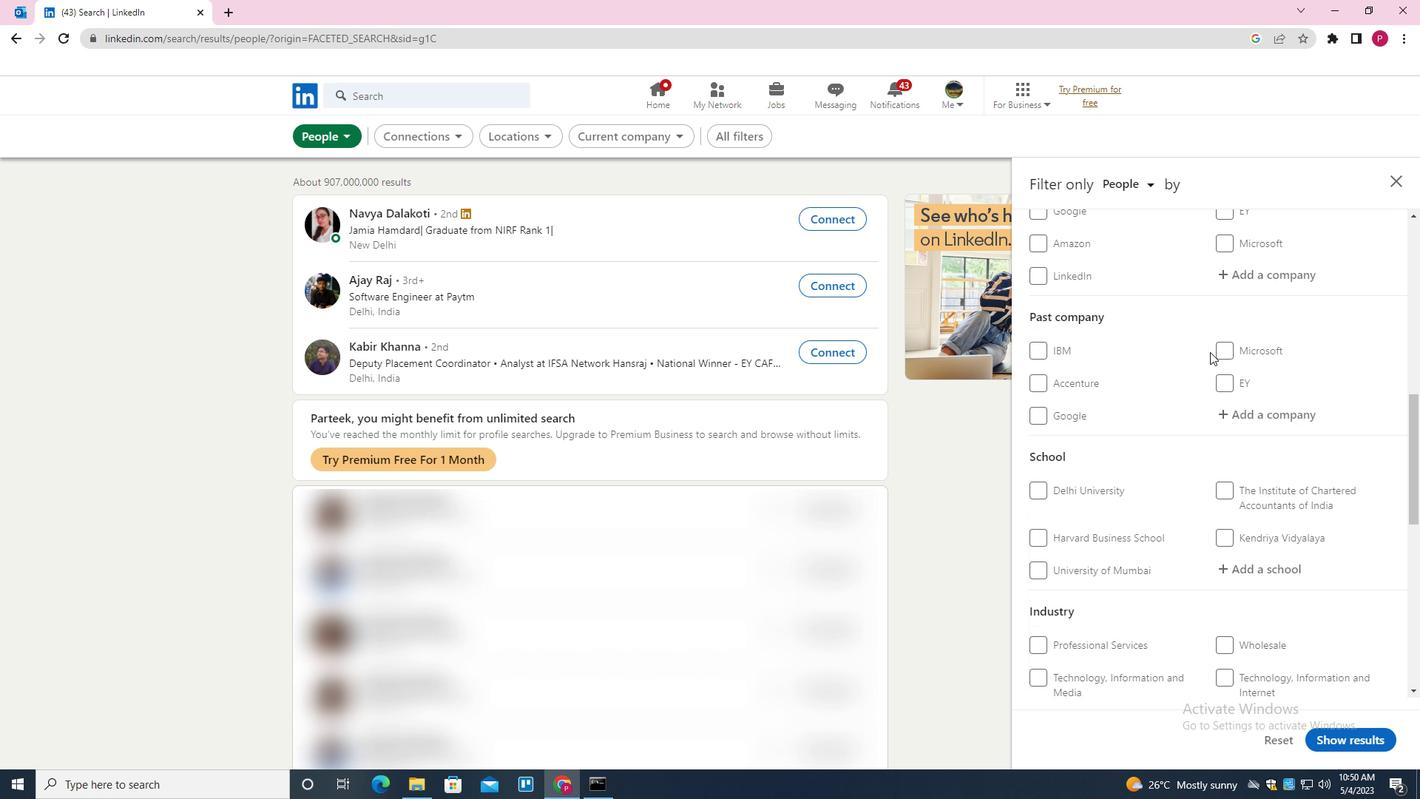 
Action: Mouse moved to (1182, 375)
Screenshot: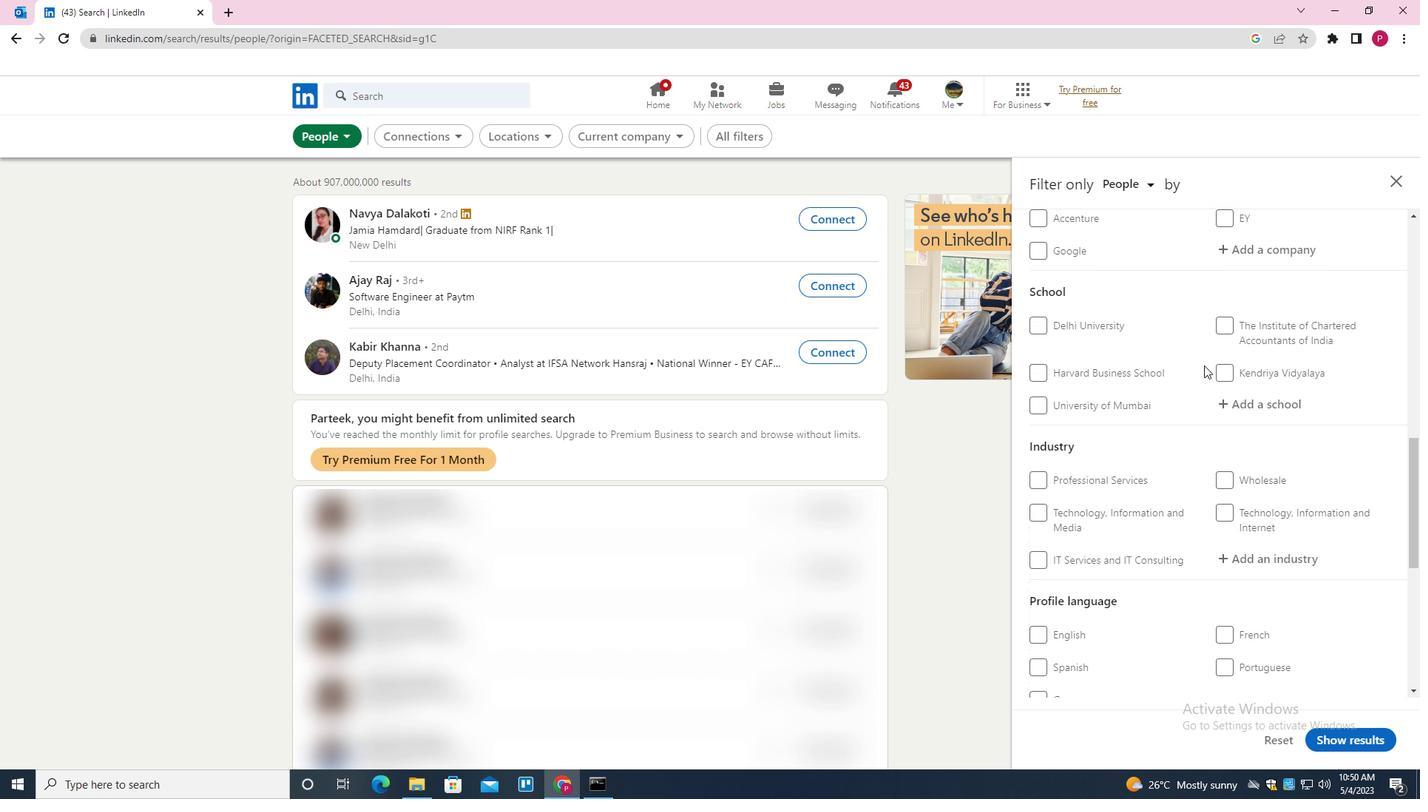 
Action: Mouse scrolled (1182, 375) with delta (0, 0)
Screenshot: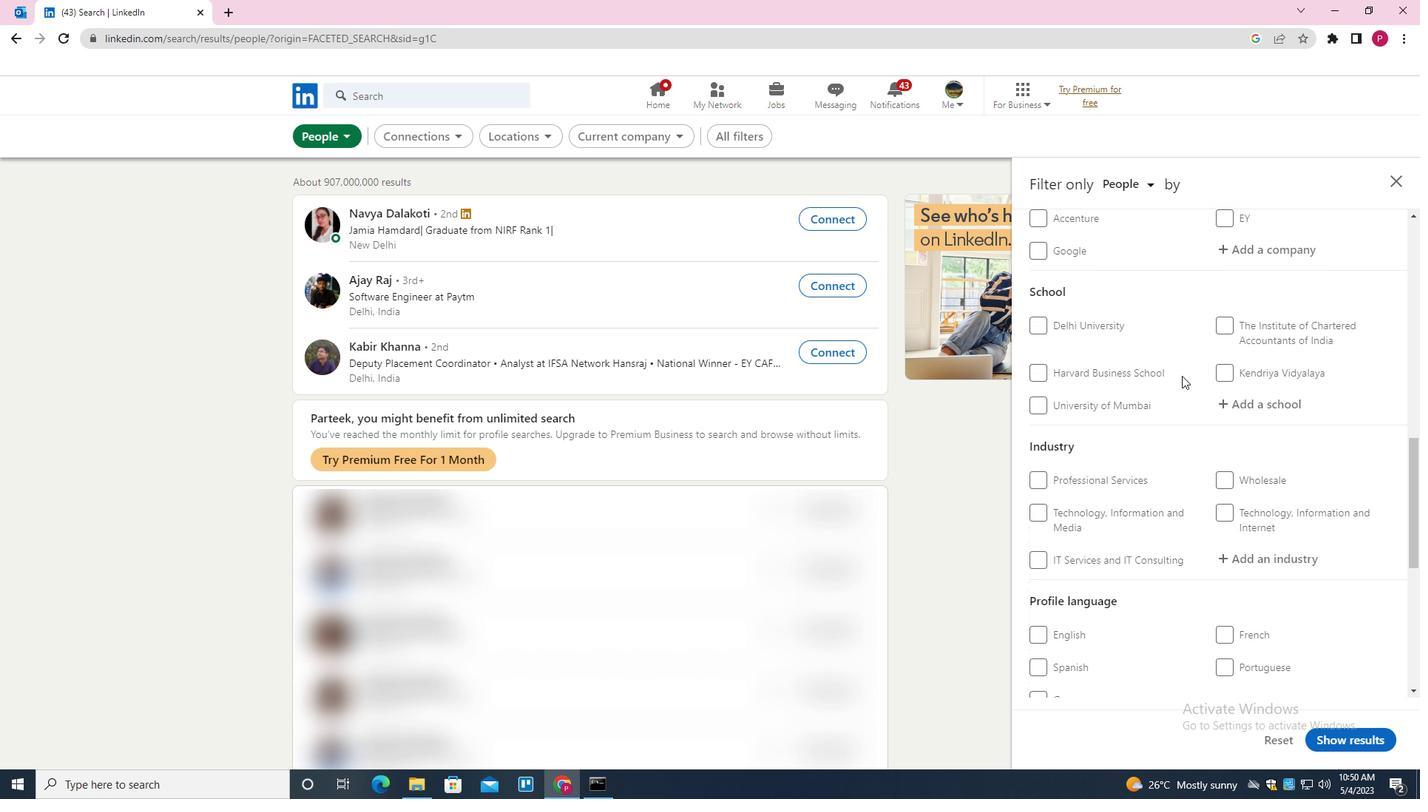 
Action: Mouse scrolled (1182, 375) with delta (0, 0)
Screenshot: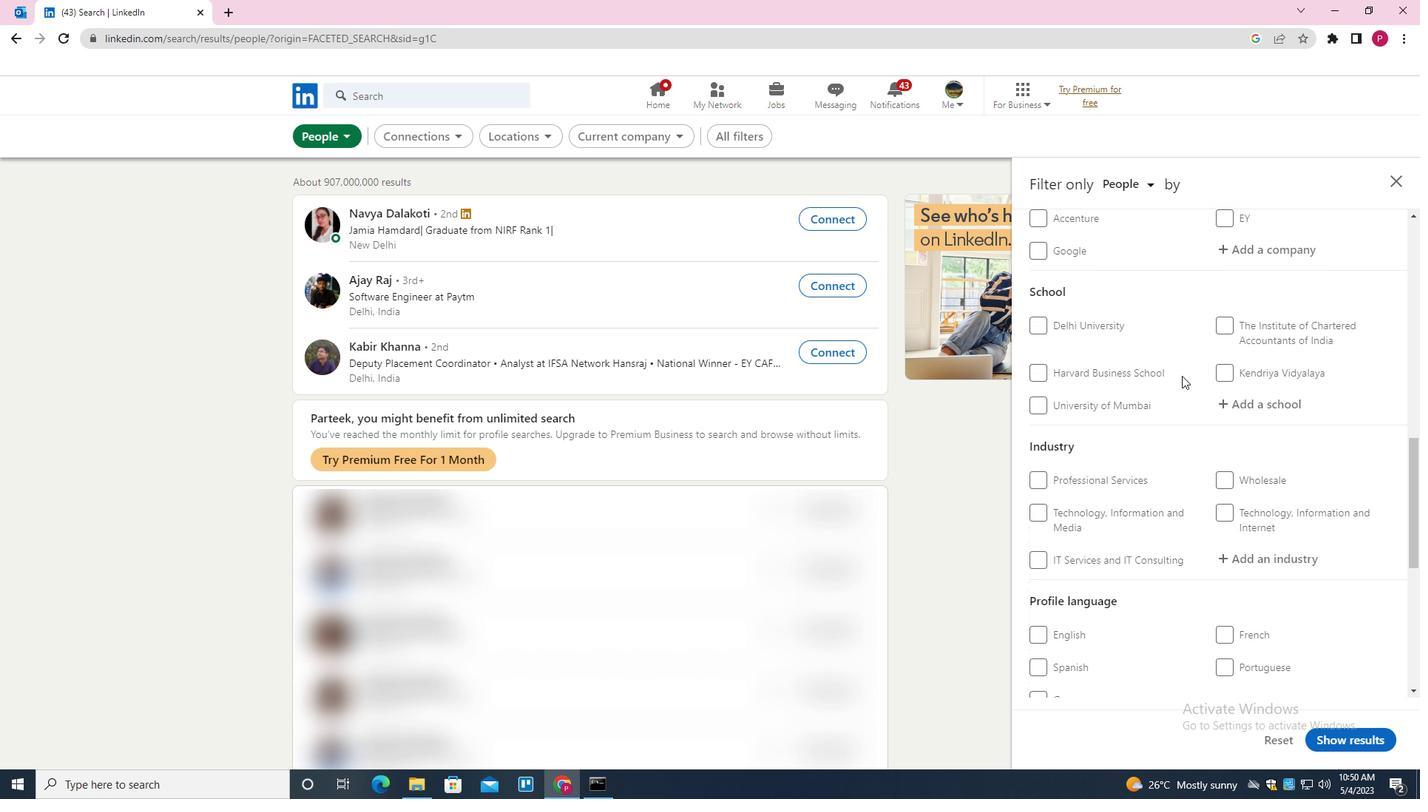 
Action: Mouse scrolled (1182, 375) with delta (0, 0)
Screenshot: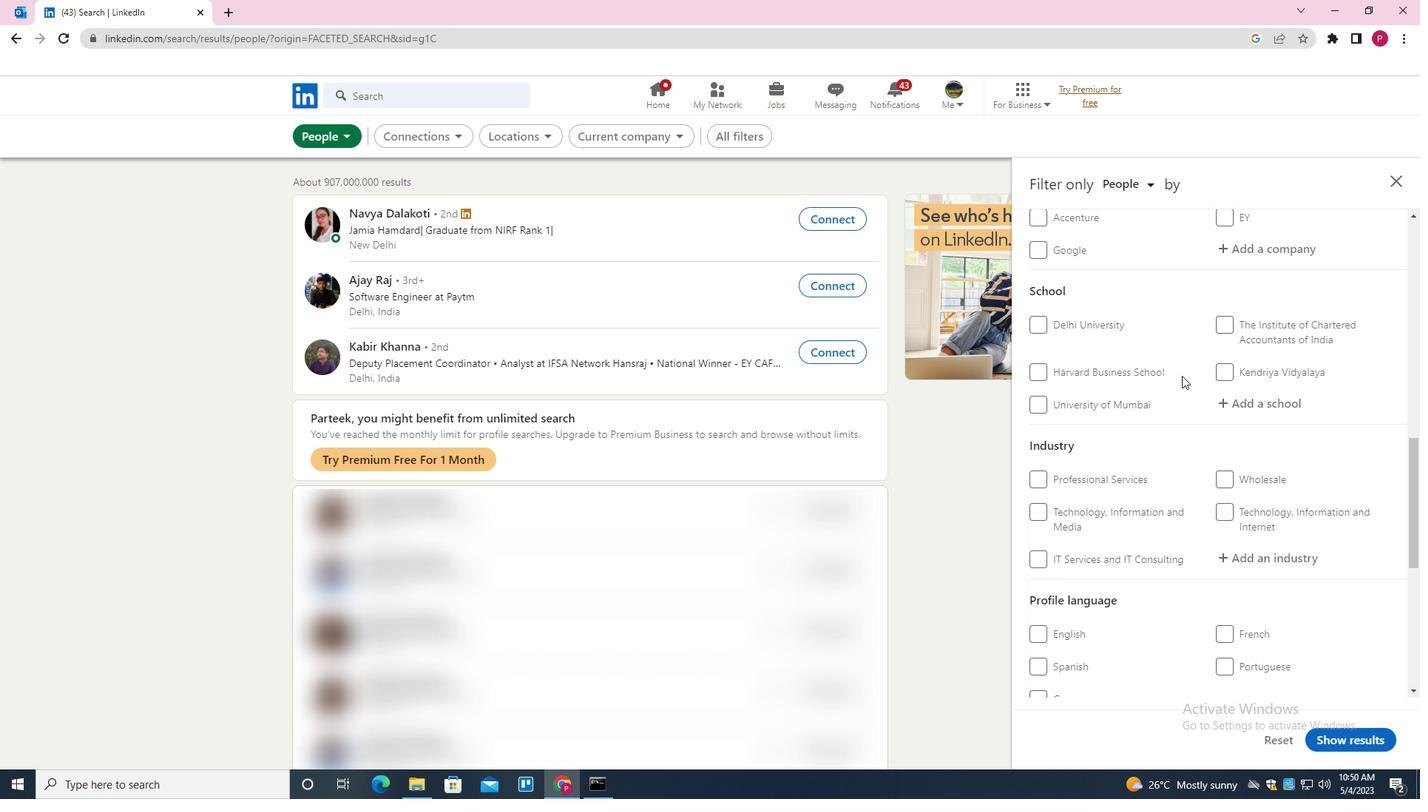 
Action: Mouse moved to (1231, 444)
Screenshot: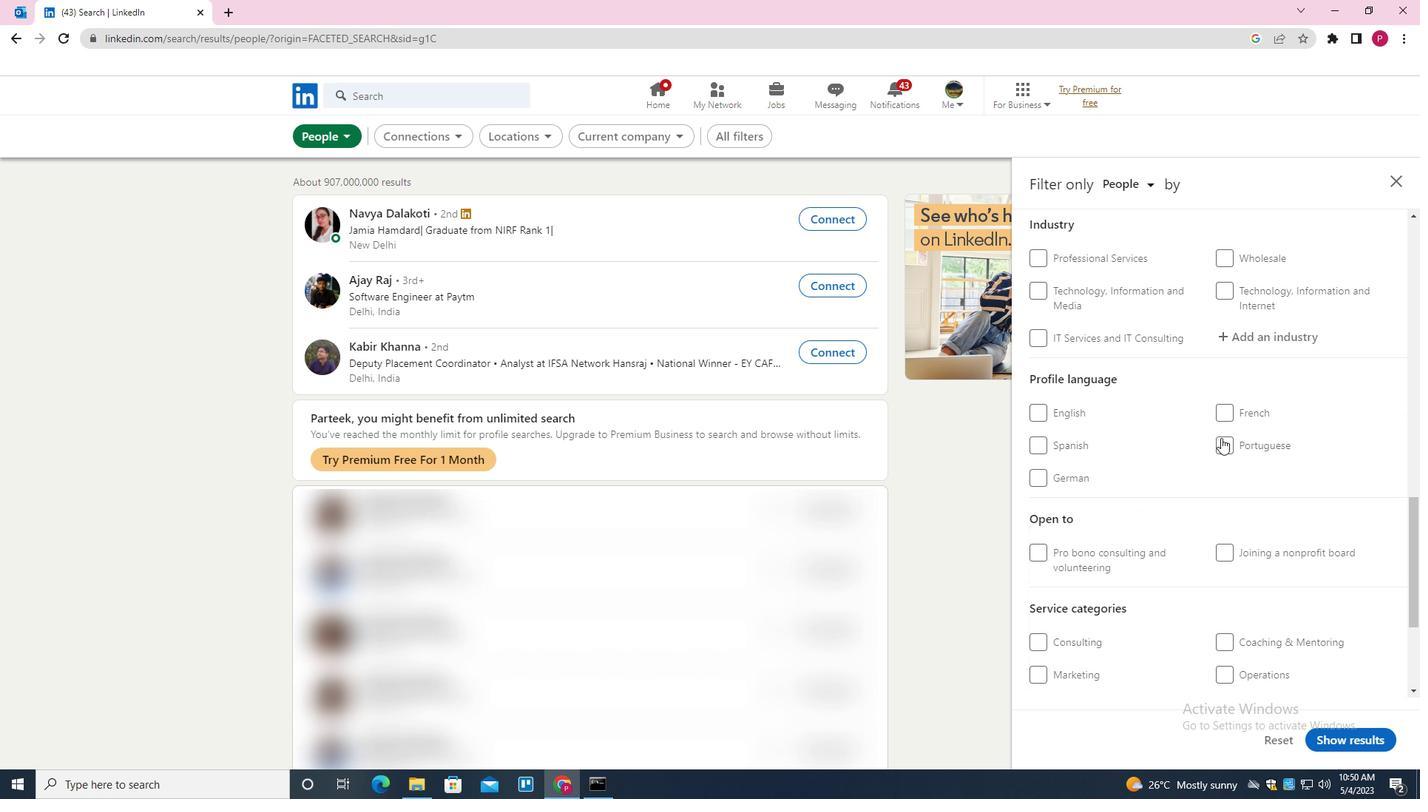 
Action: Mouse pressed left at (1231, 444)
Screenshot: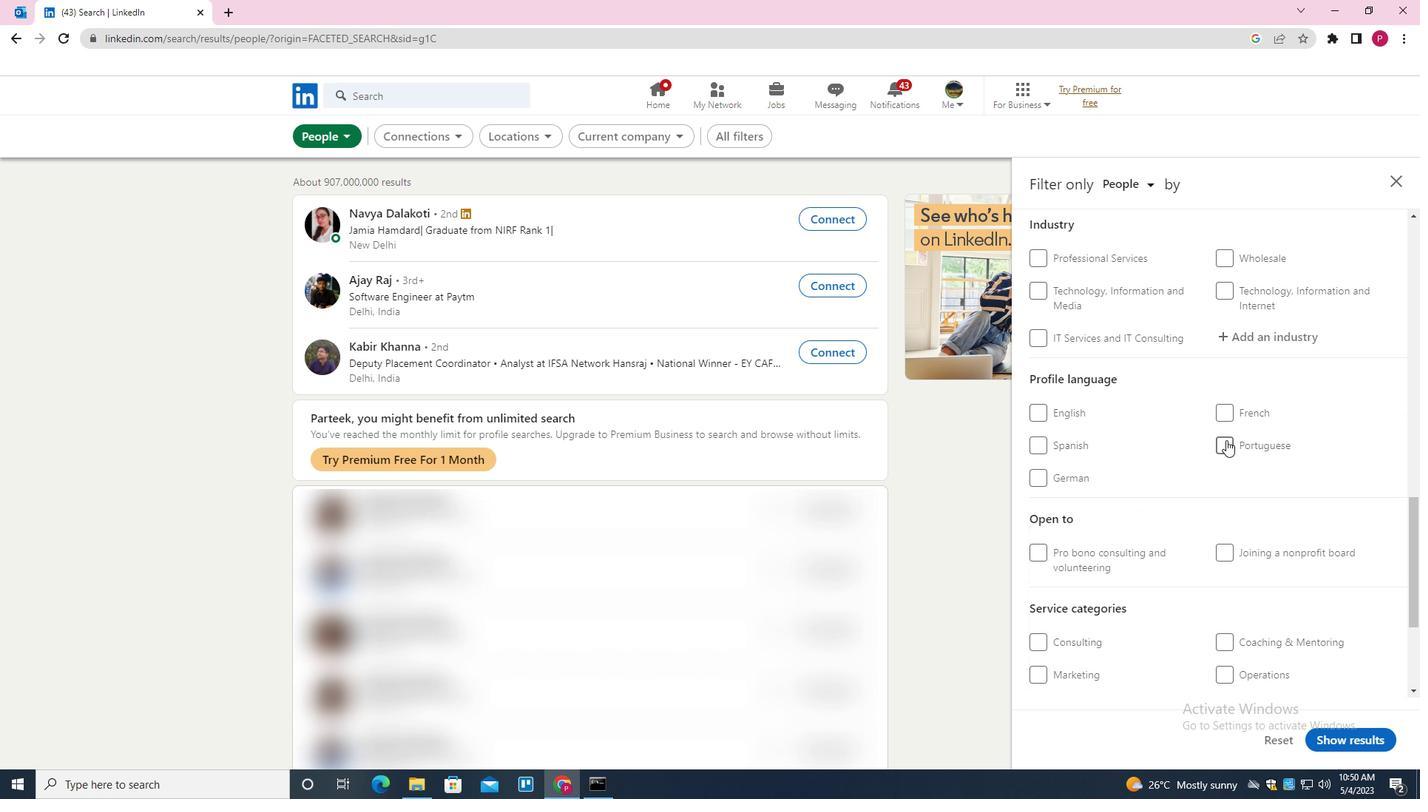 
Action: Mouse moved to (1141, 444)
Screenshot: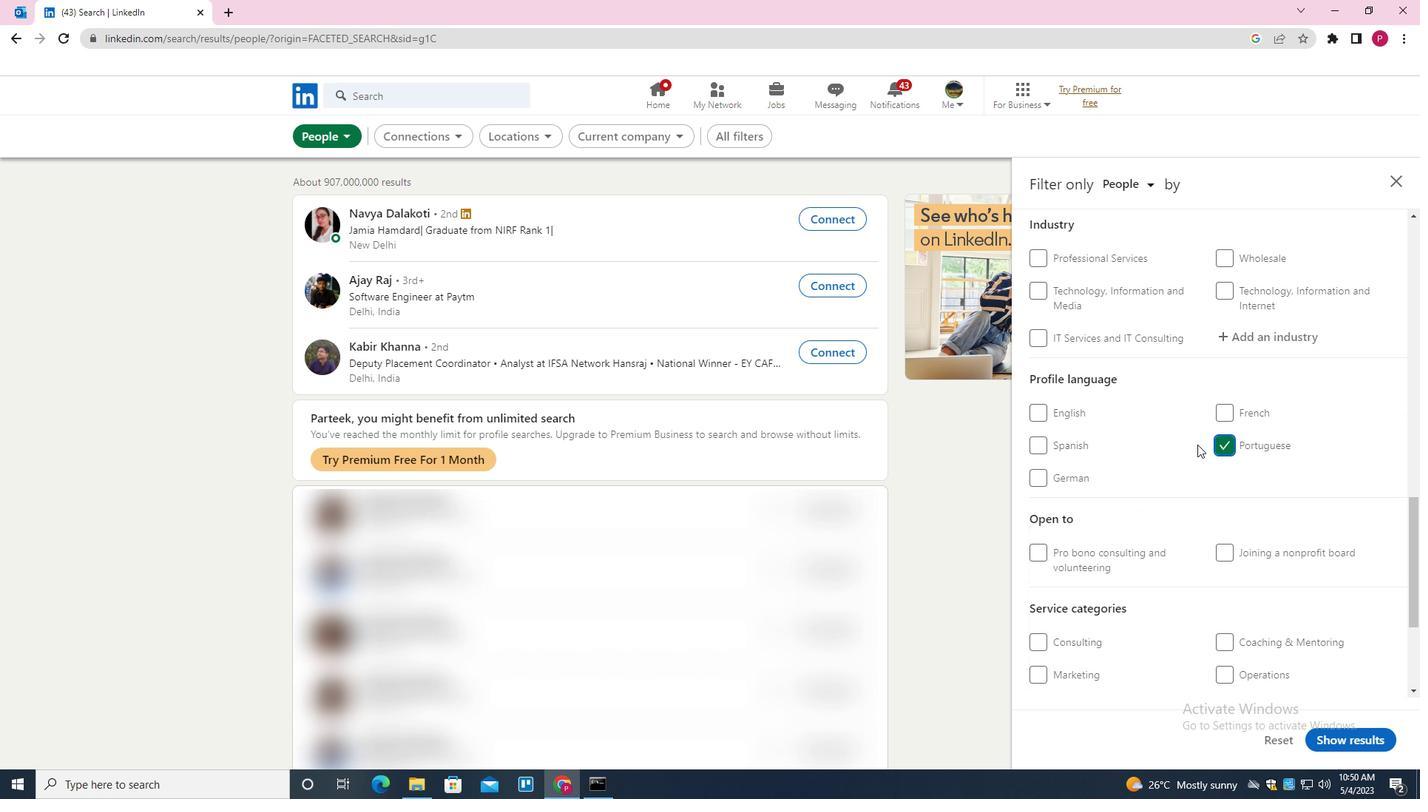 
Action: Mouse scrolled (1141, 445) with delta (0, 0)
Screenshot: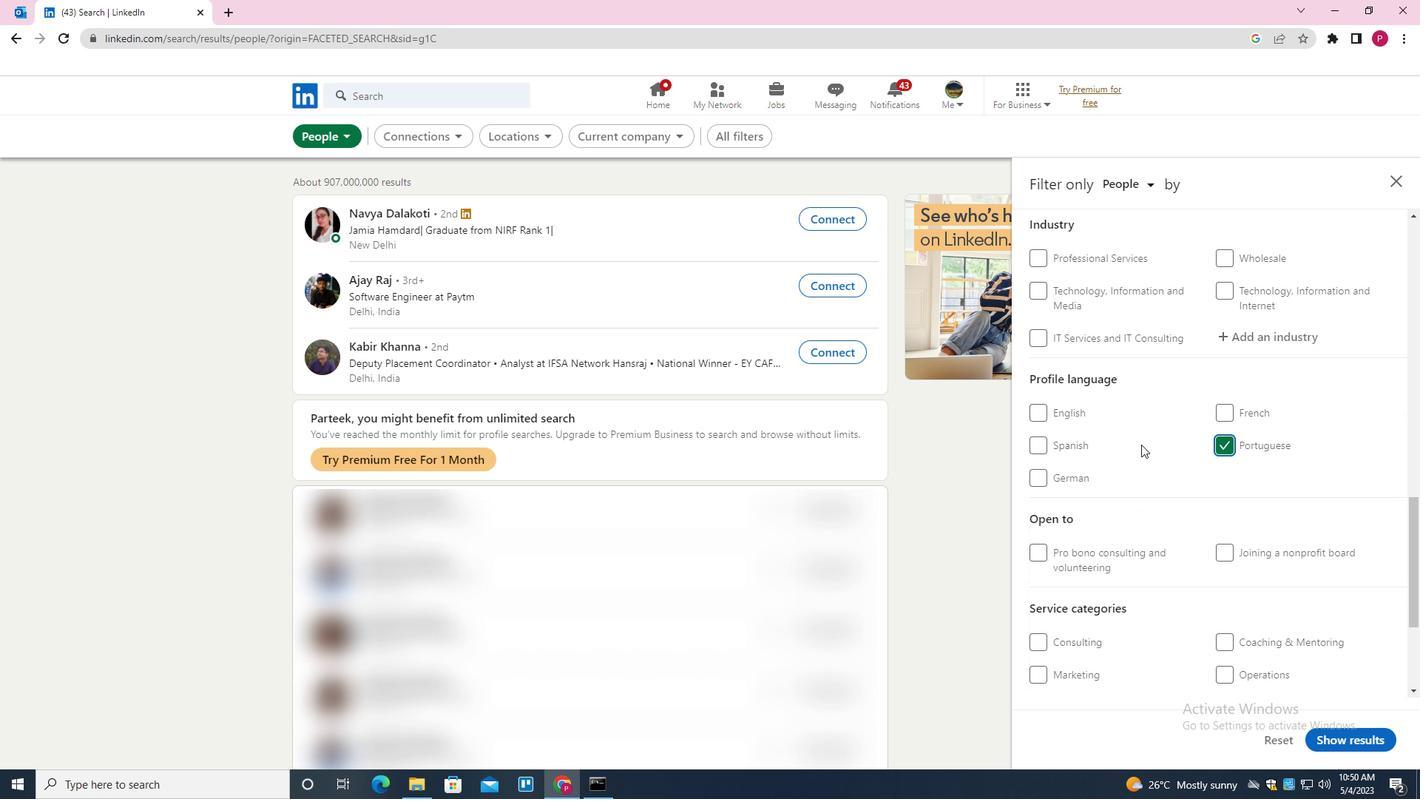 
Action: Mouse scrolled (1141, 445) with delta (0, 0)
Screenshot: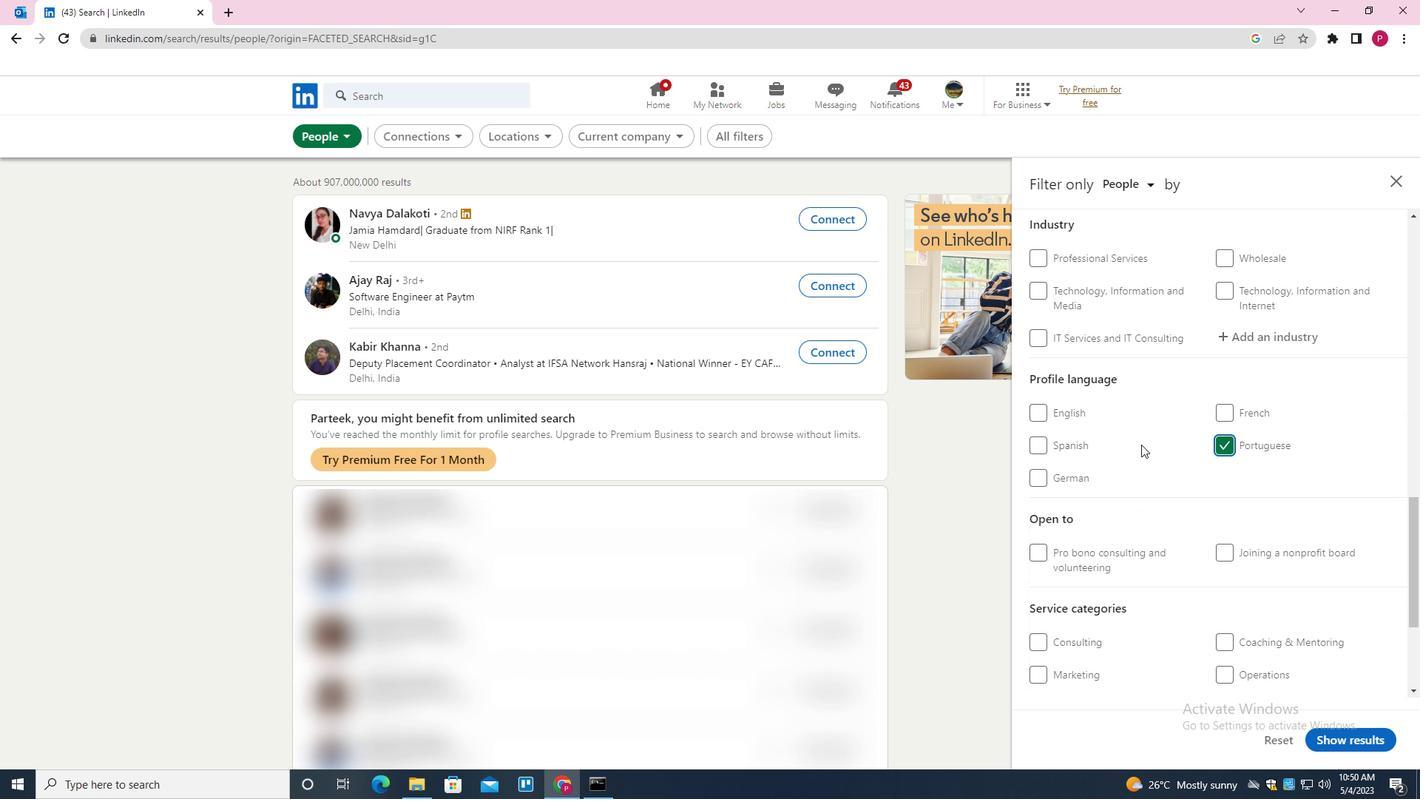 
Action: Mouse scrolled (1141, 445) with delta (0, 0)
Screenshot: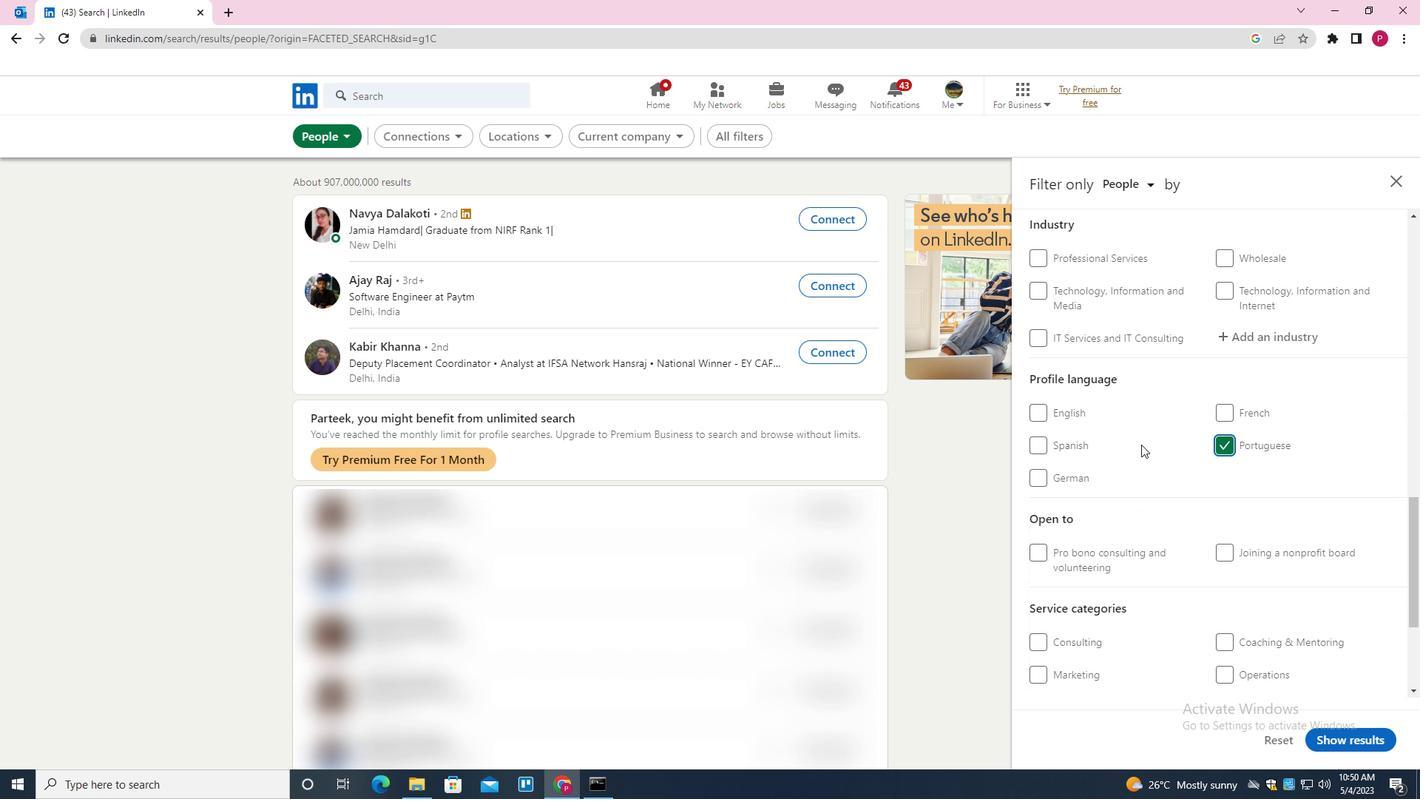 
Action: Mouse scrolled (1141, 445) with delta (0, 0)
Screenshot: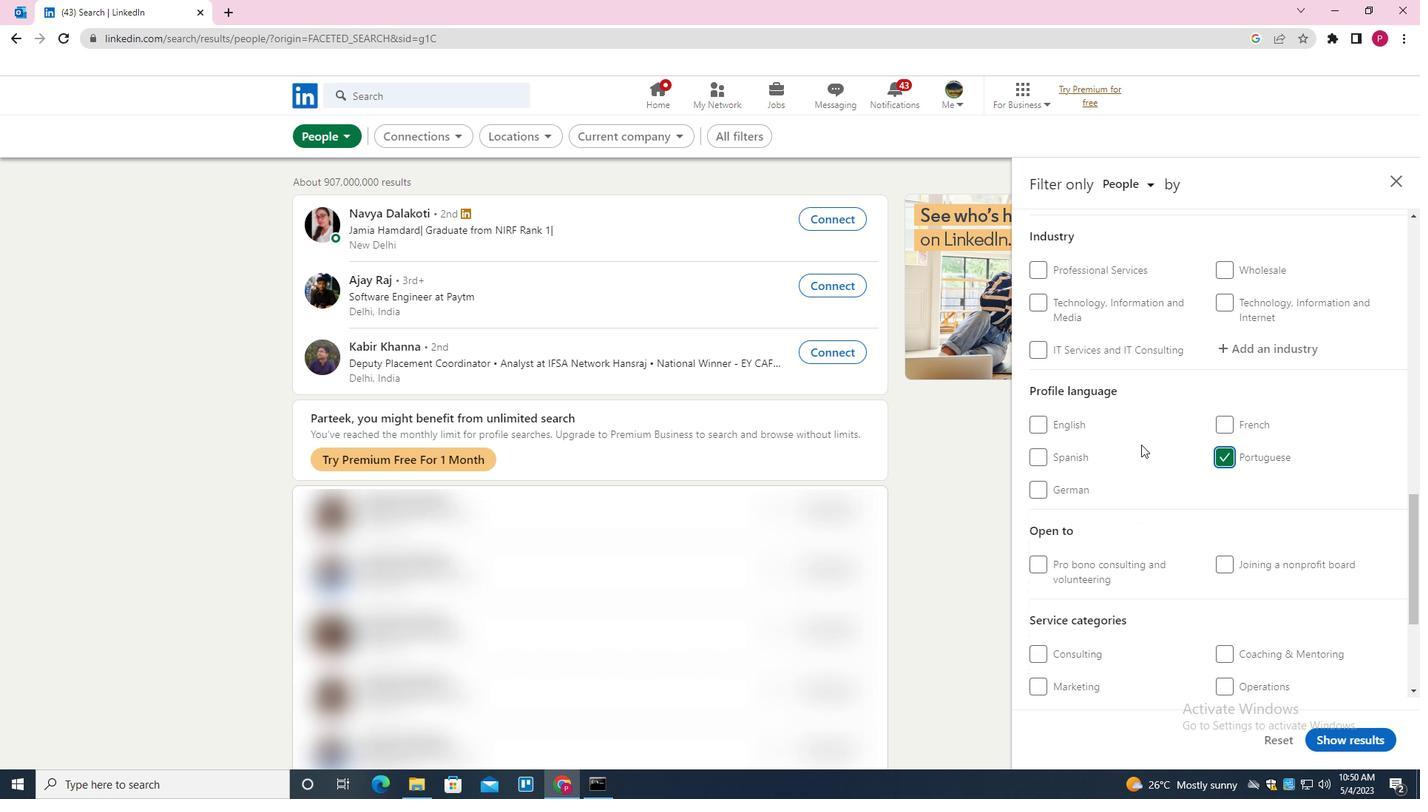 
Action: Mouse moved to (1140, 444)
Screenshot: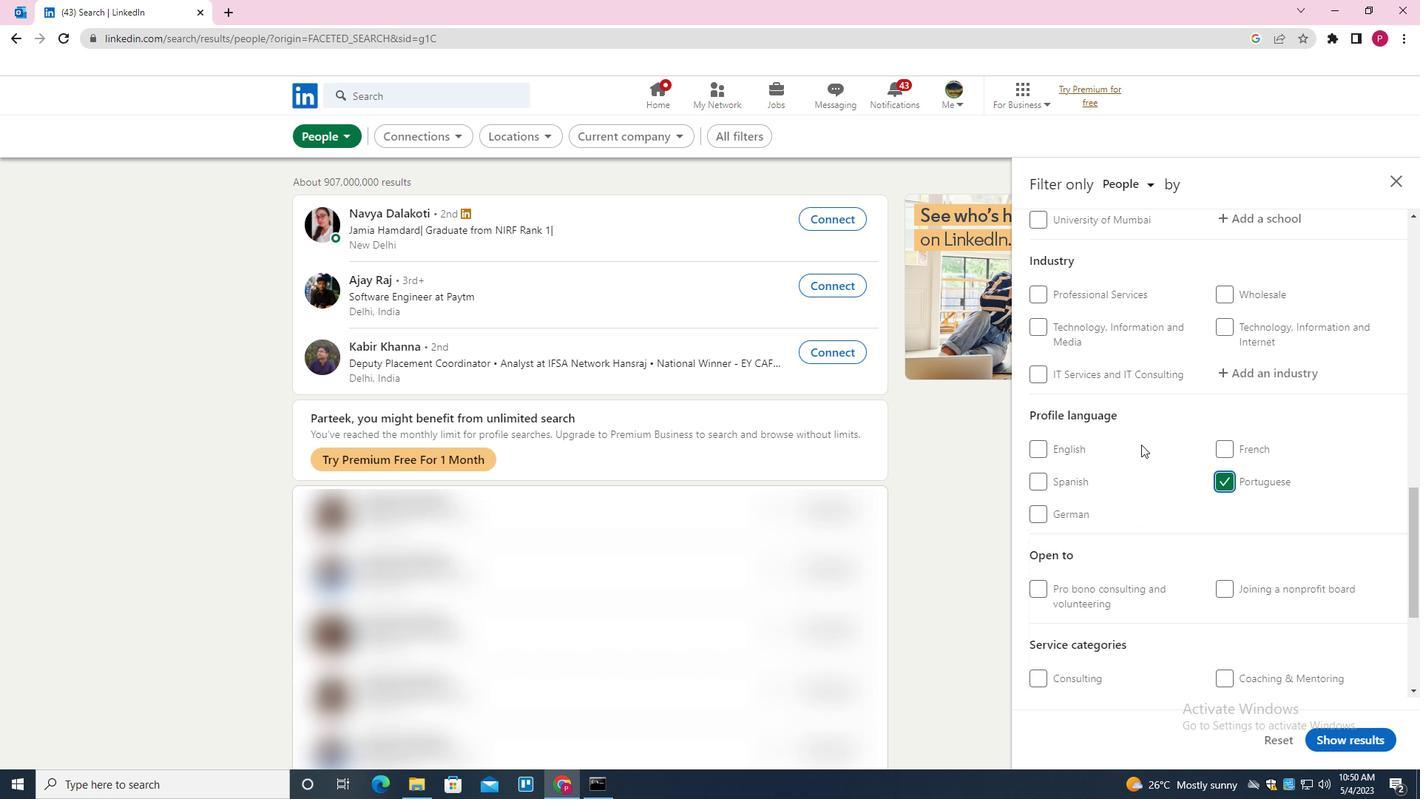 
Action: Mouse scrolled (1140, 445) with delta (0, 0)
Screenshot: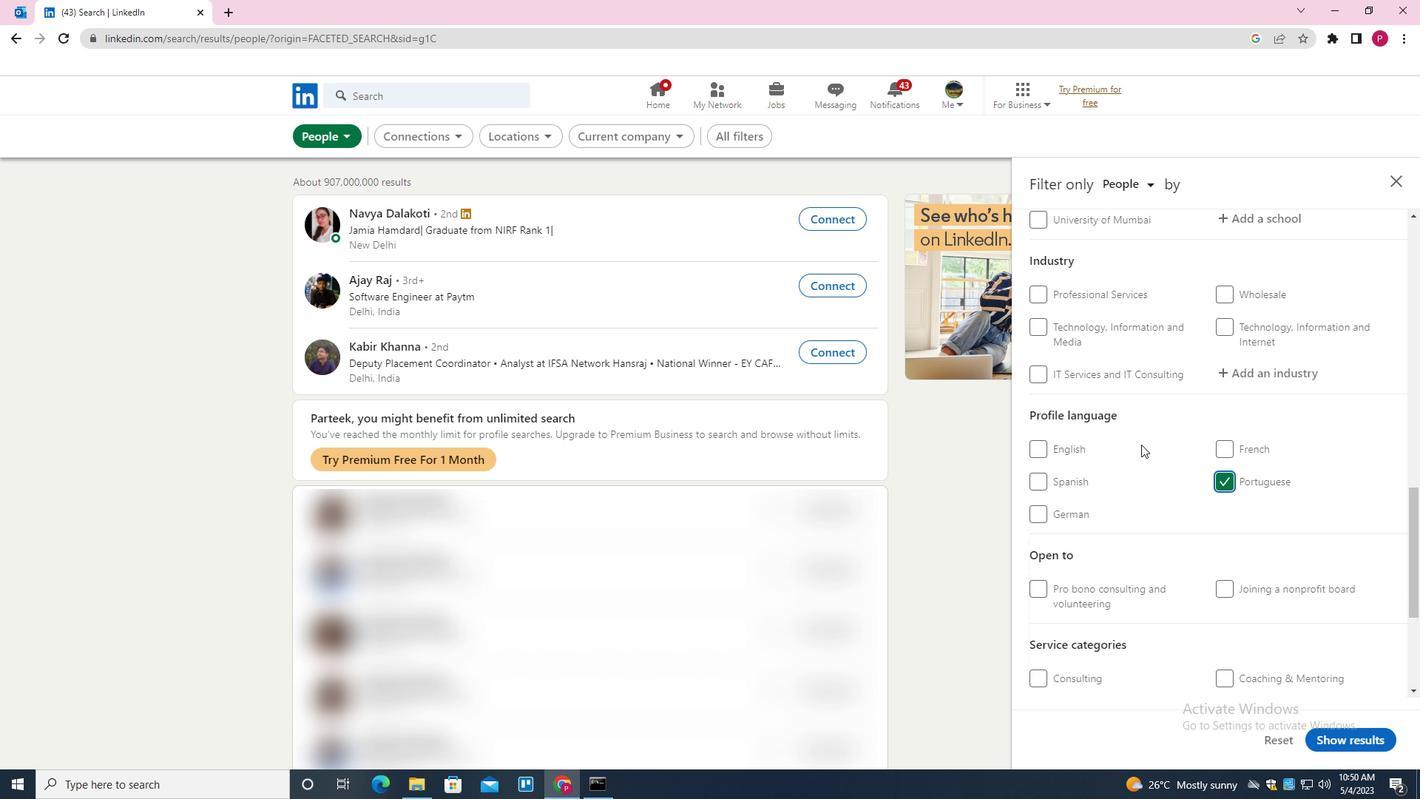 
Action: Mouse scrolled (1140, 445) with delta (0, 0)
Screenshot: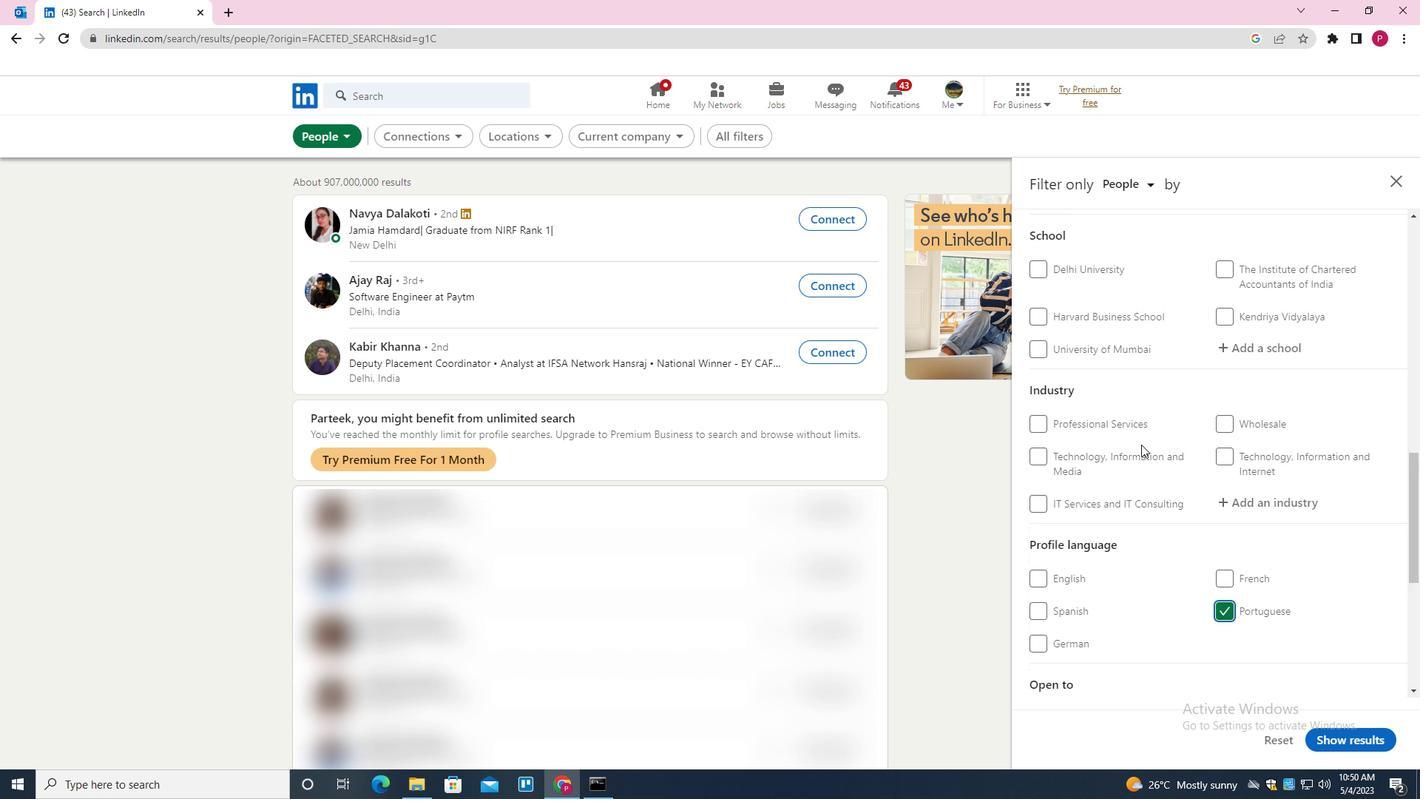 
Action: Mouse moved to (1259, 334)
Screenshot: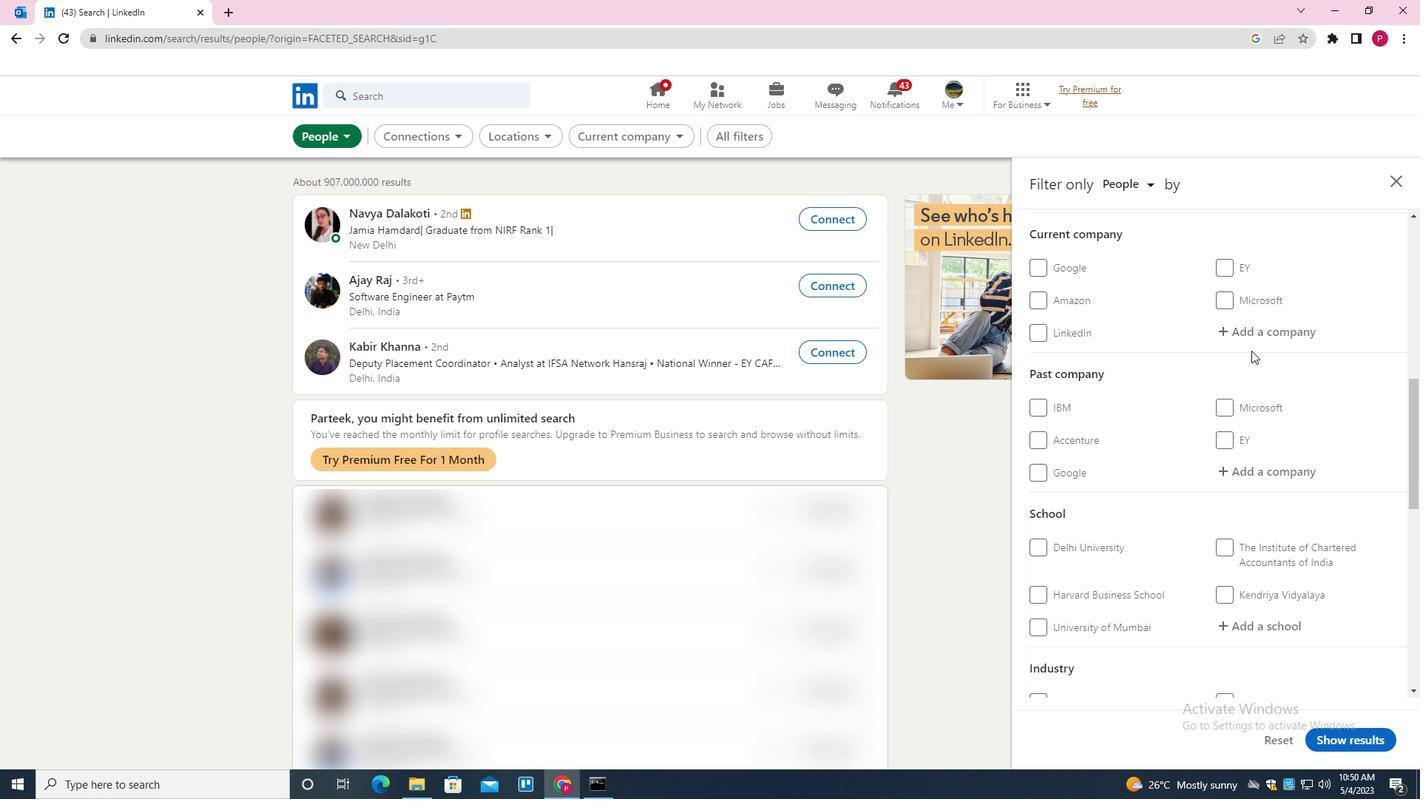 
Action: Mouse pressed left at (1259, 334)
Screenshot: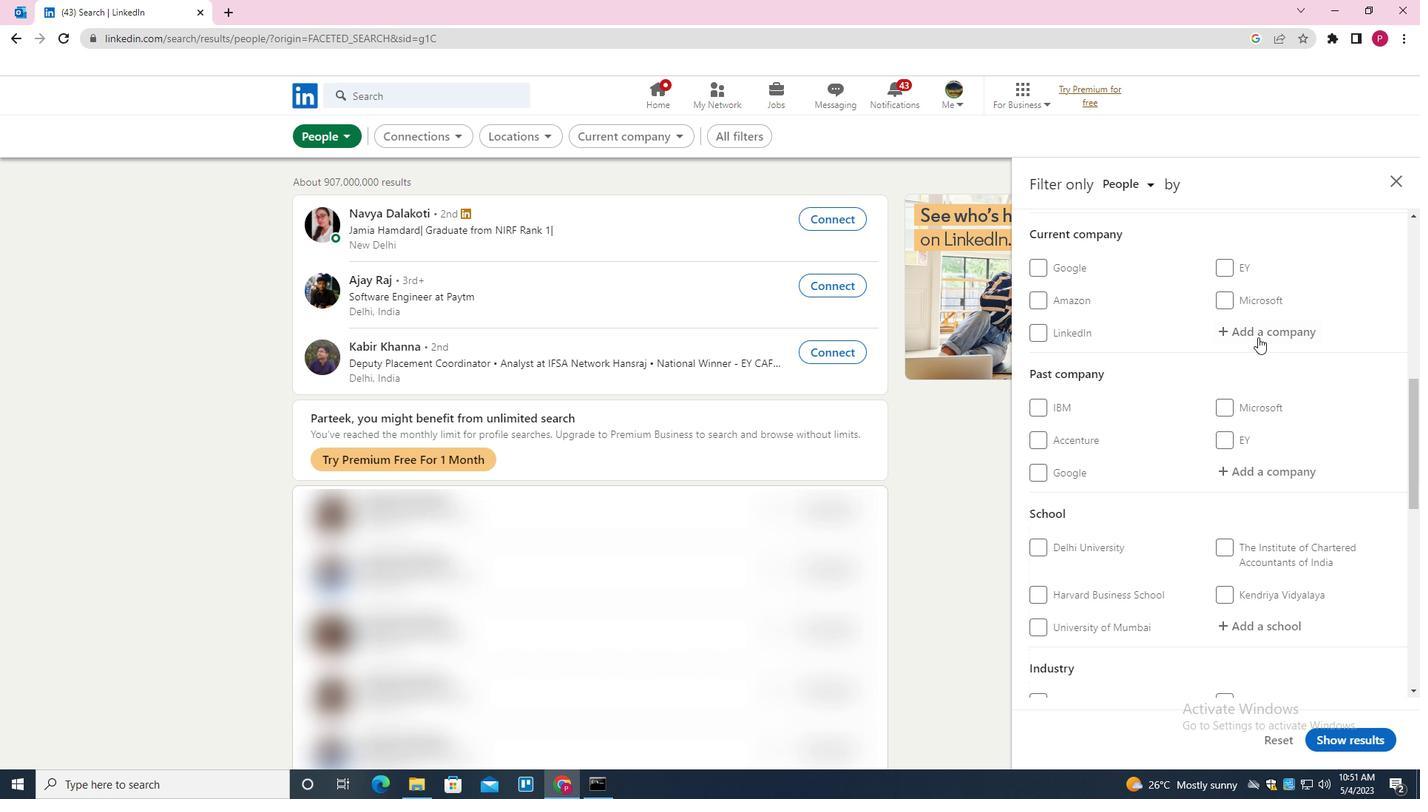 
Action: Key pressed <Key.shift><Key.shift><Key.shift><Key.shift><Key.shift><Key.shift>DEAL<Key.space><Key.backspace><Key.shift>SHARE<Key.down><Key.enter>
Screenshot: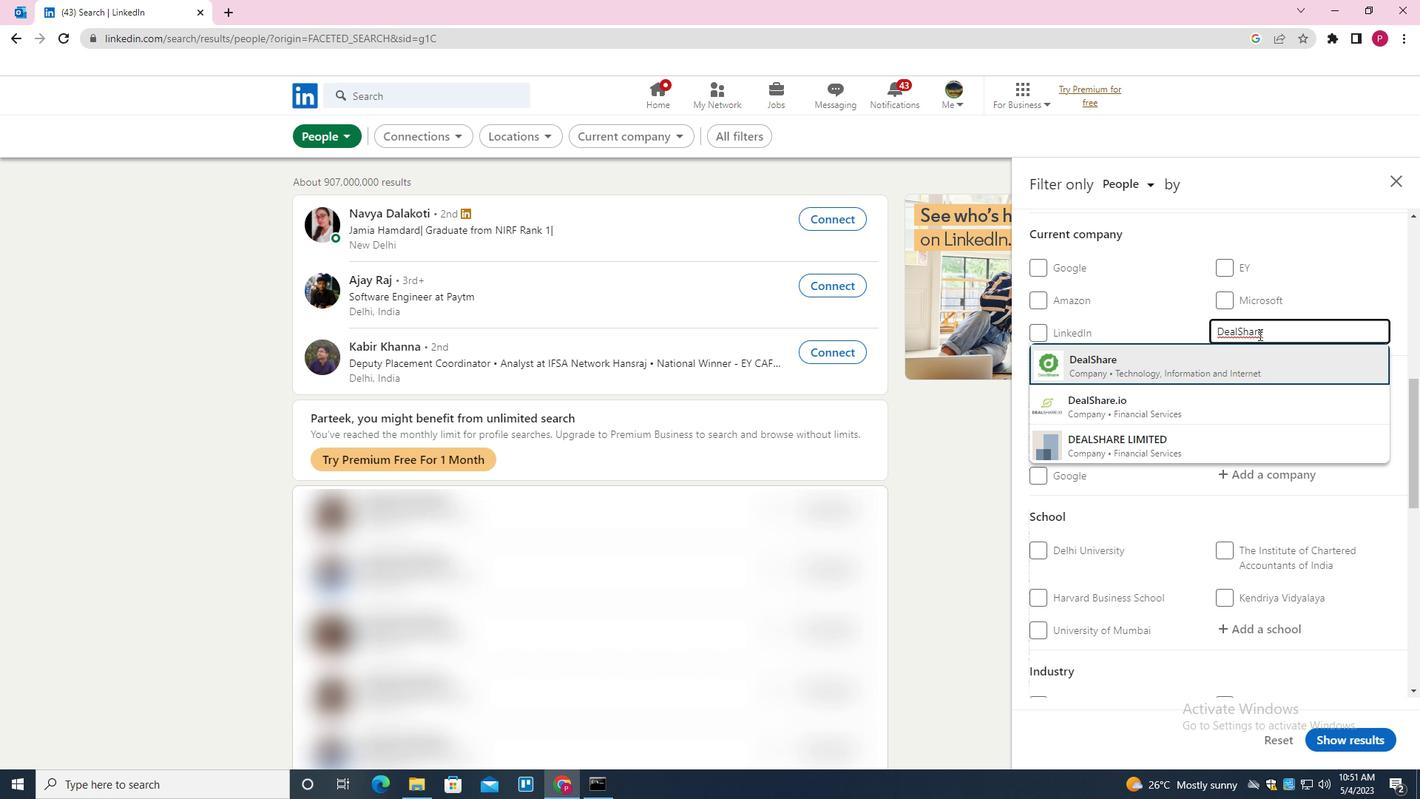 
Action: Mouse moved to (1158, 437)
Screenshot: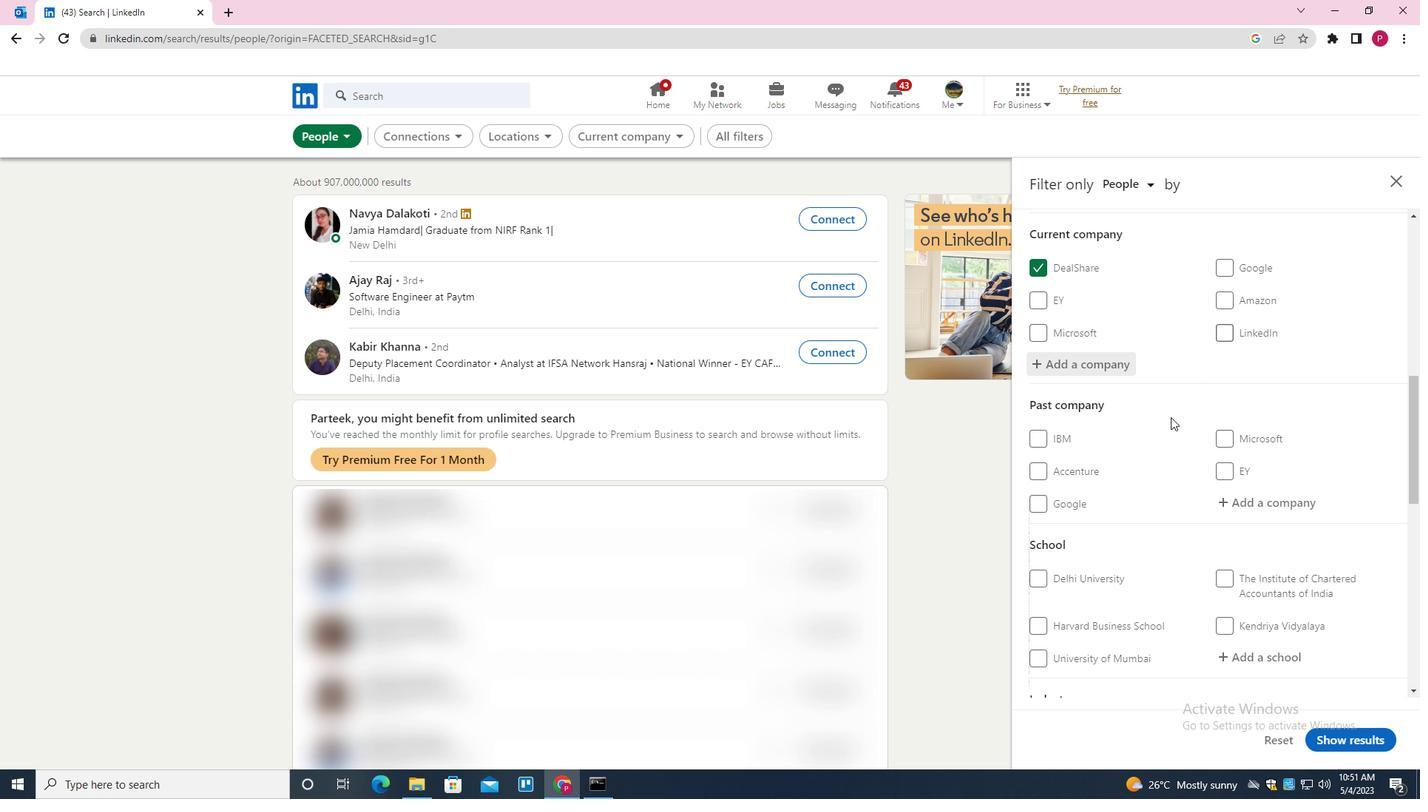 
Action: Mouse scrolled (1158, 437) with delta (0, 0)
Screenshot: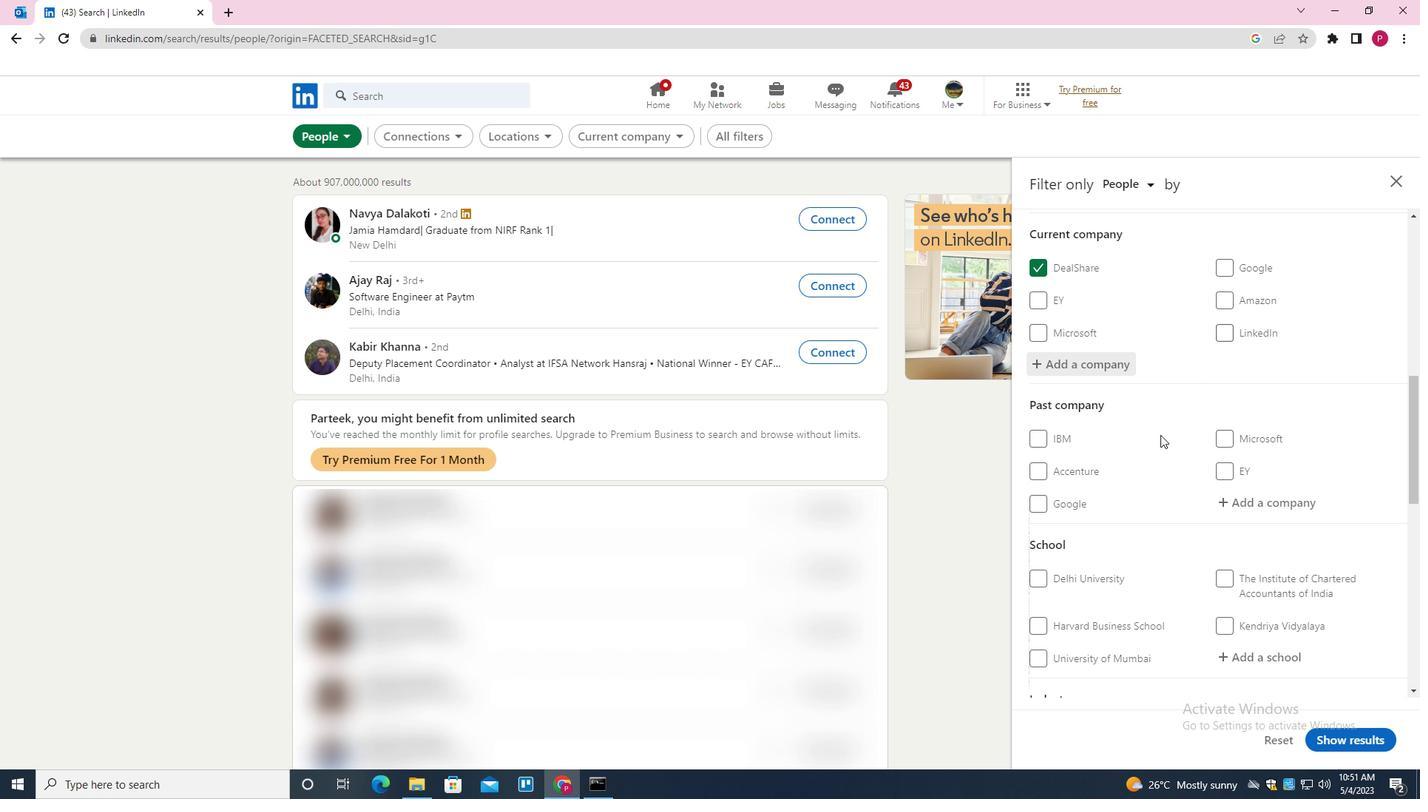 
Action: Mouse moved to (1158, 439)
Screenshot: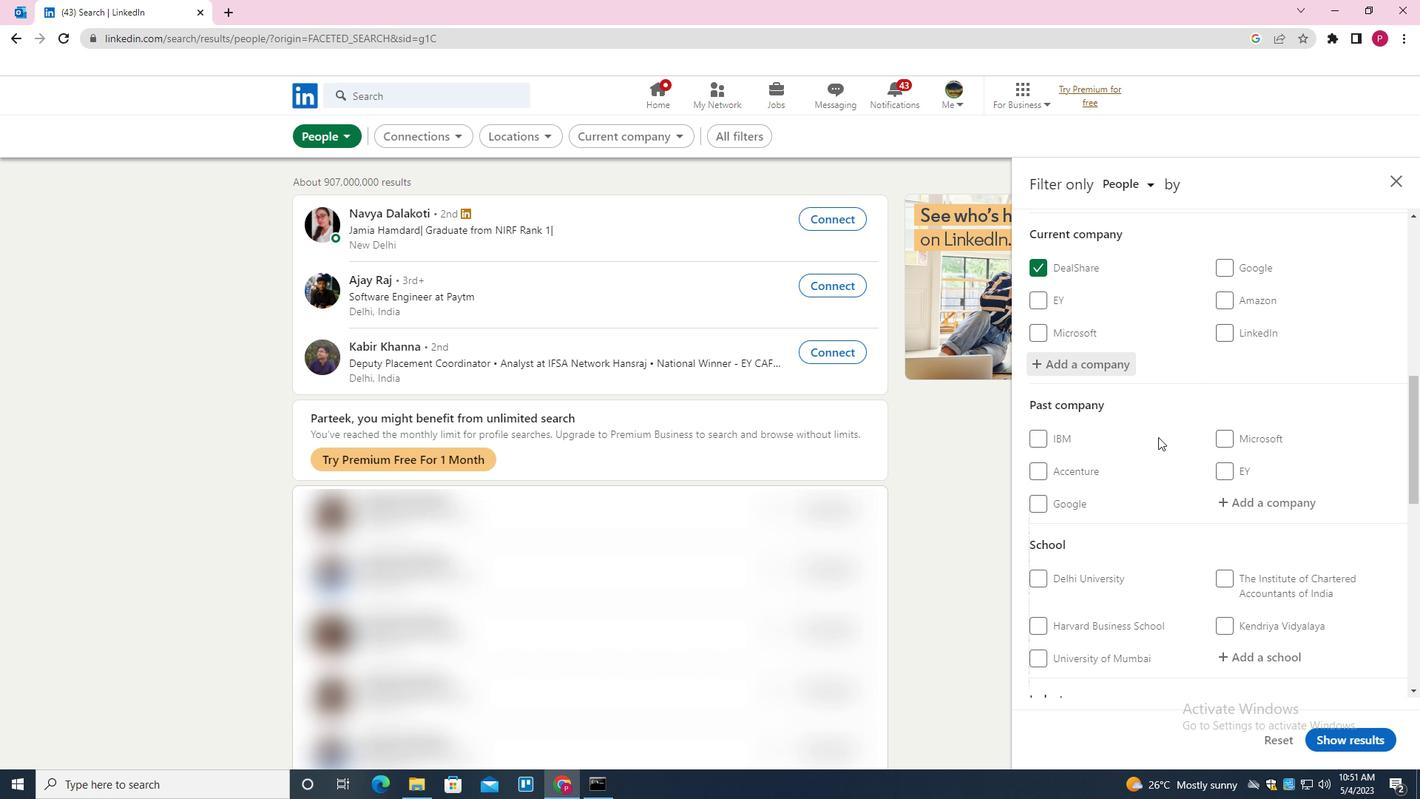 
Action: Mouse scrolled (1158, 438) with delta (0, 0)
Screenshot: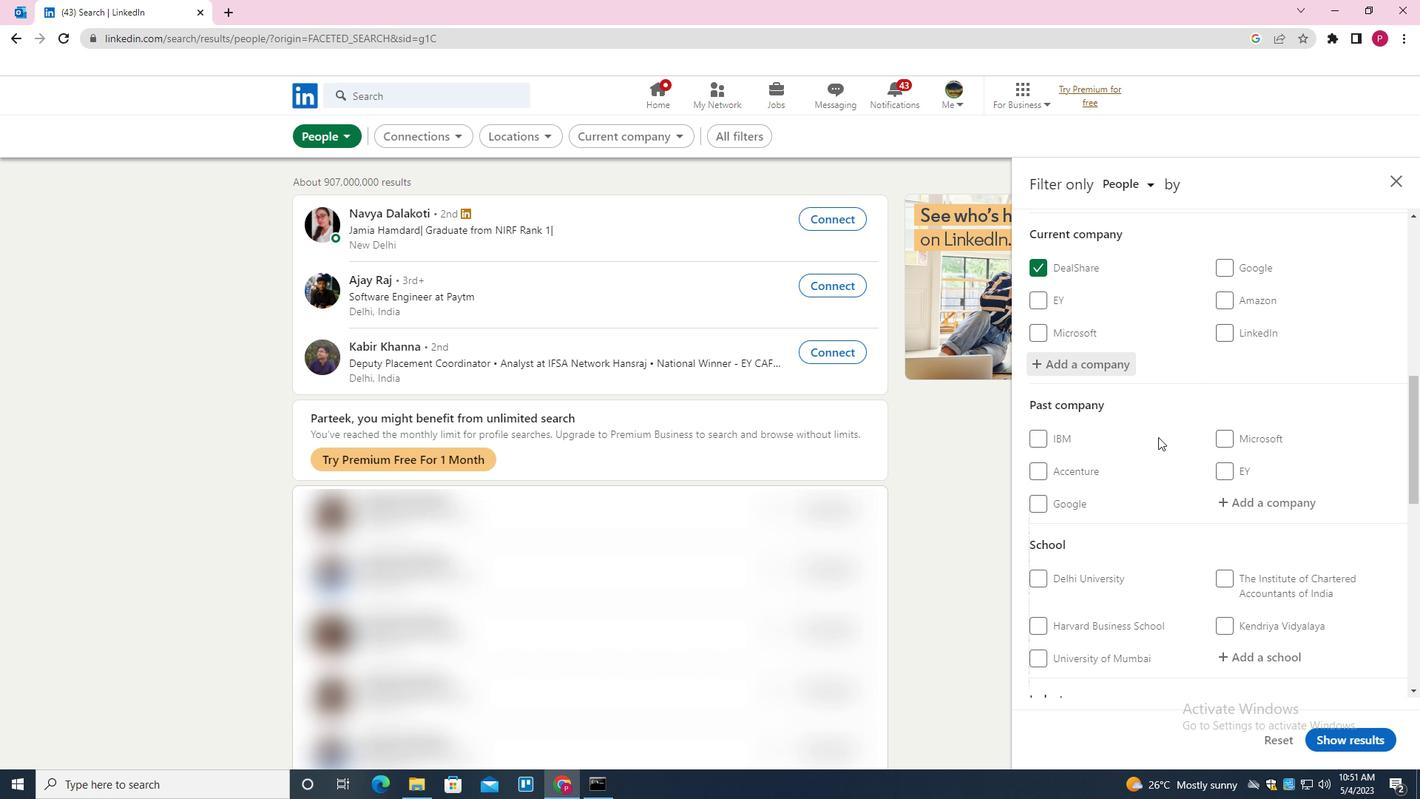 
Action: Mouse moved to (1159, 440)
Screenshot: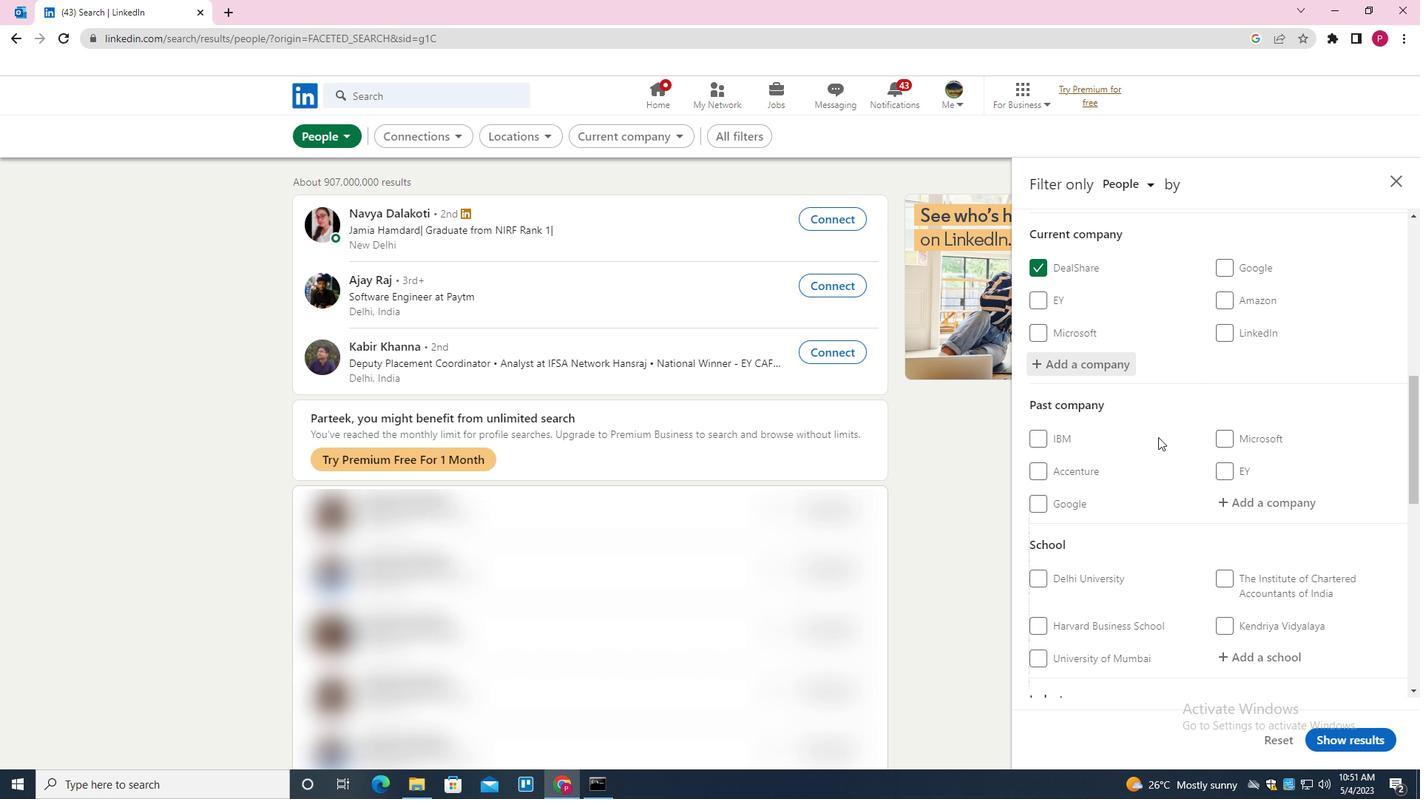 
Action: Mouse scrolled (1159, 440) with delta (0, 0)
Screenshot: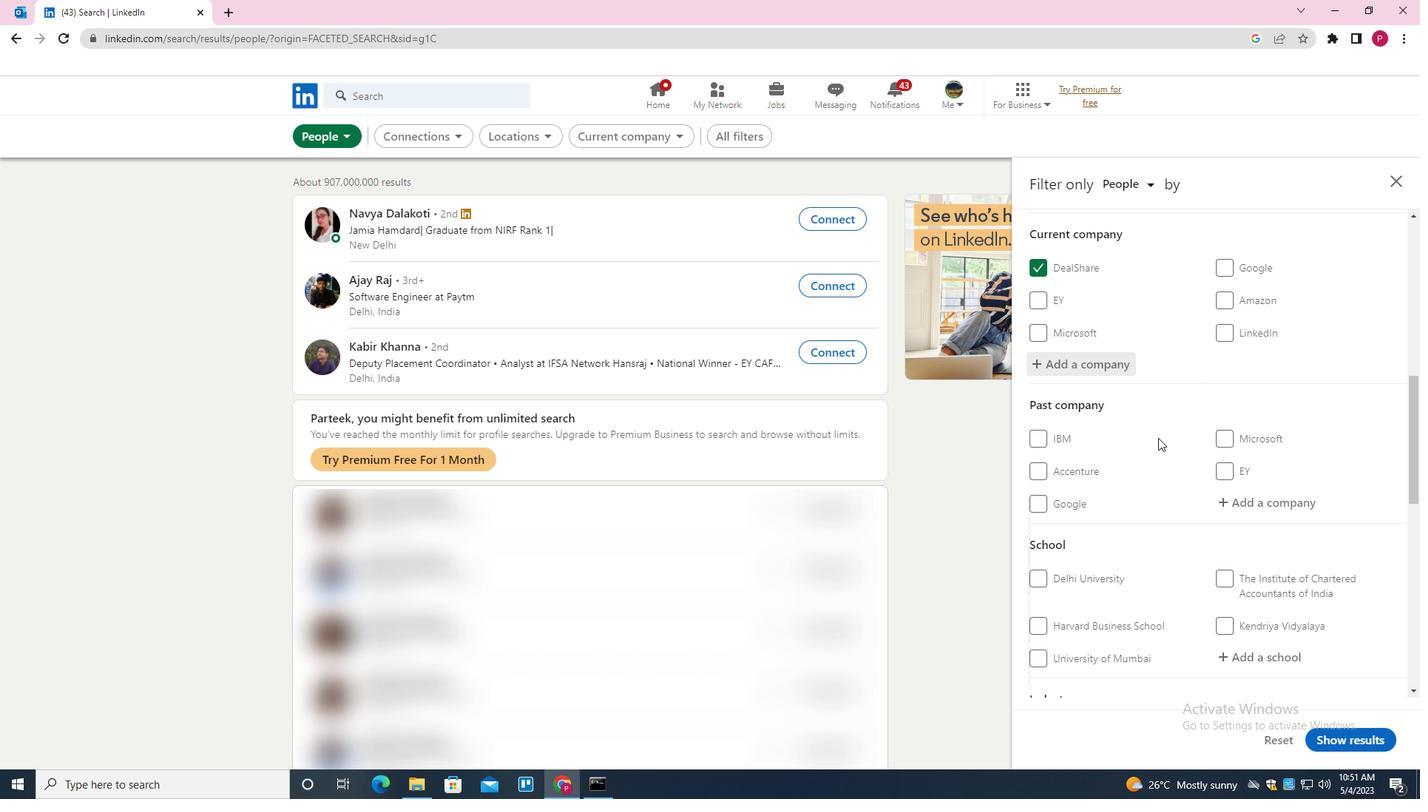 
Action: Mouse moved to (1162, 442)
Screenshot: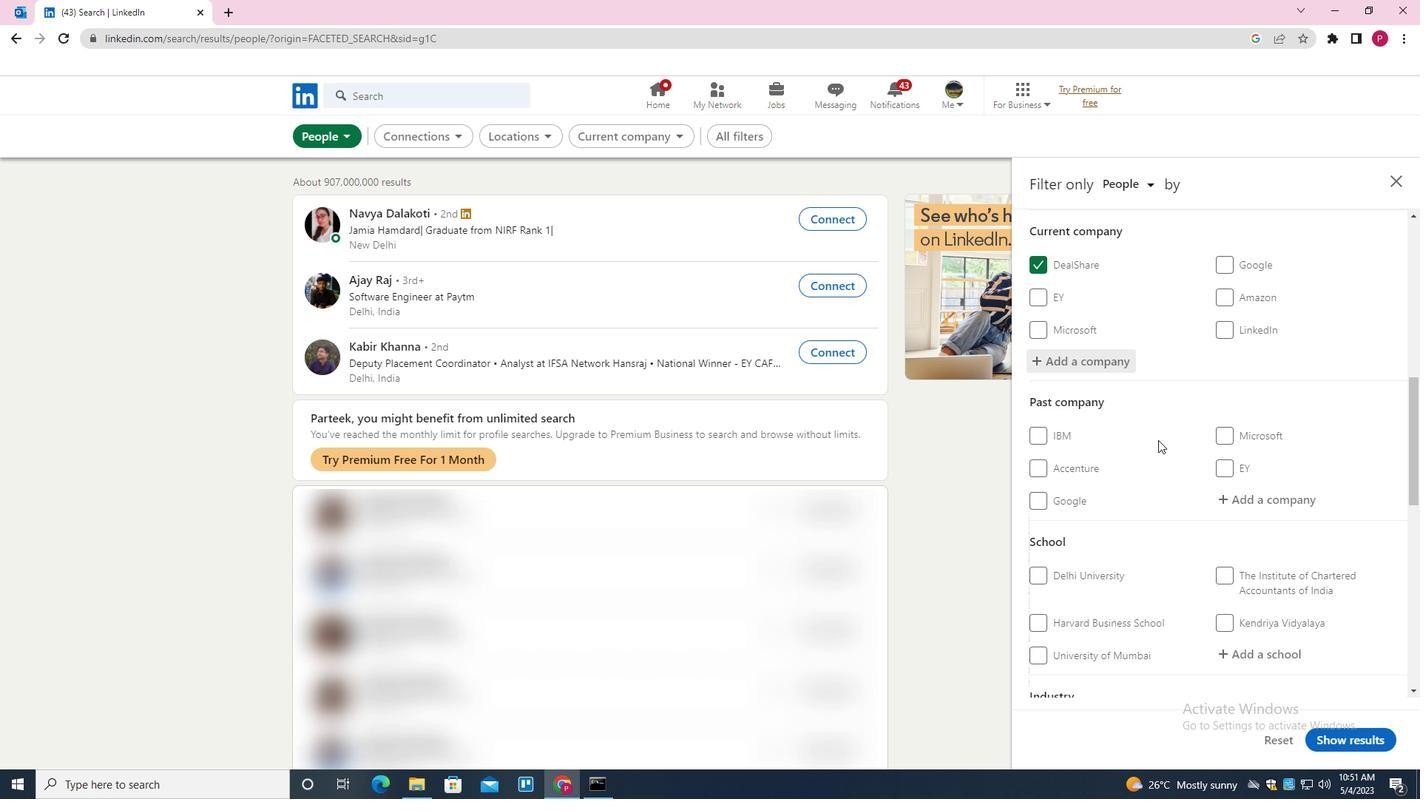 
Action: Mouse scrolled (1162, 441) with delta (0, 0)
Screenshot: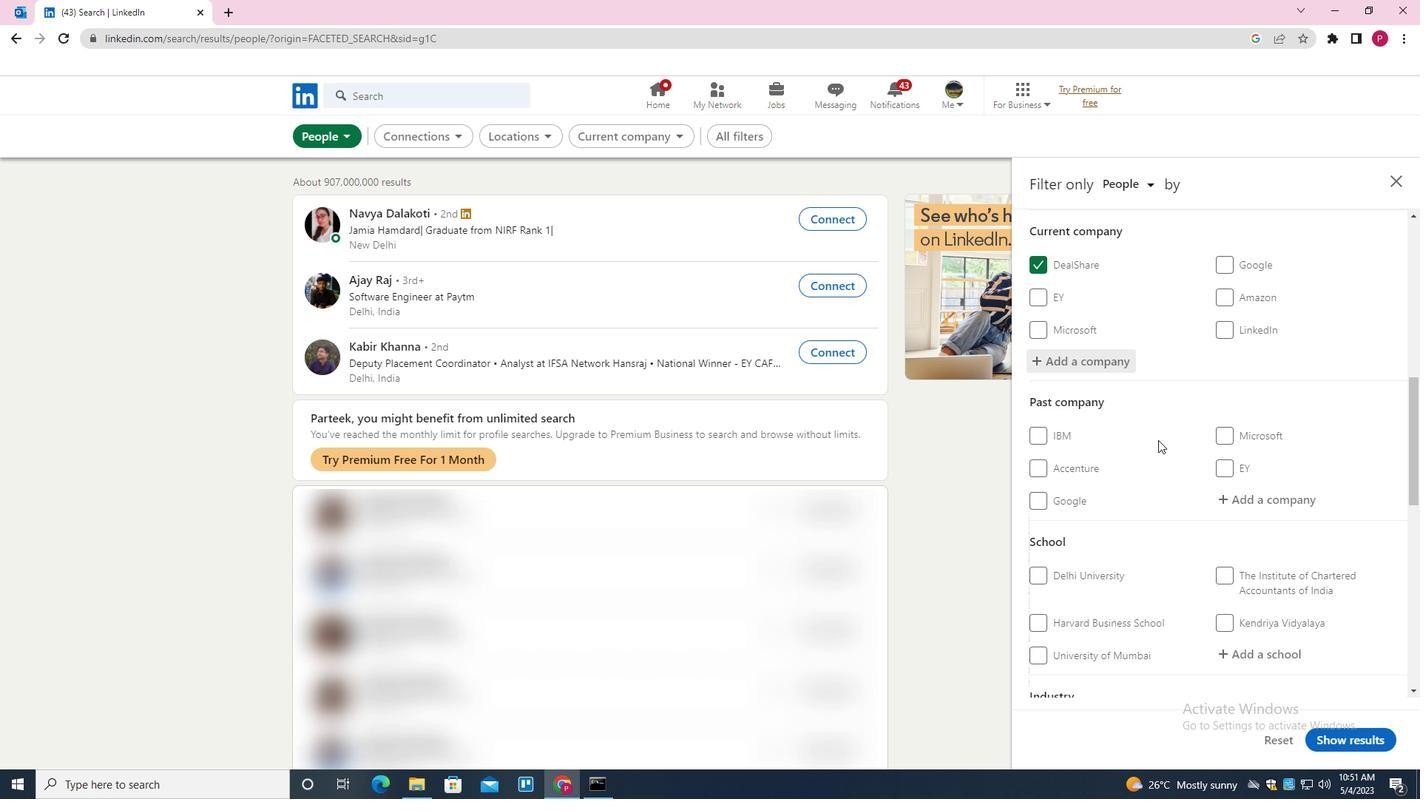 
Action: Mouse moved to (1262, 364)
Screenshot: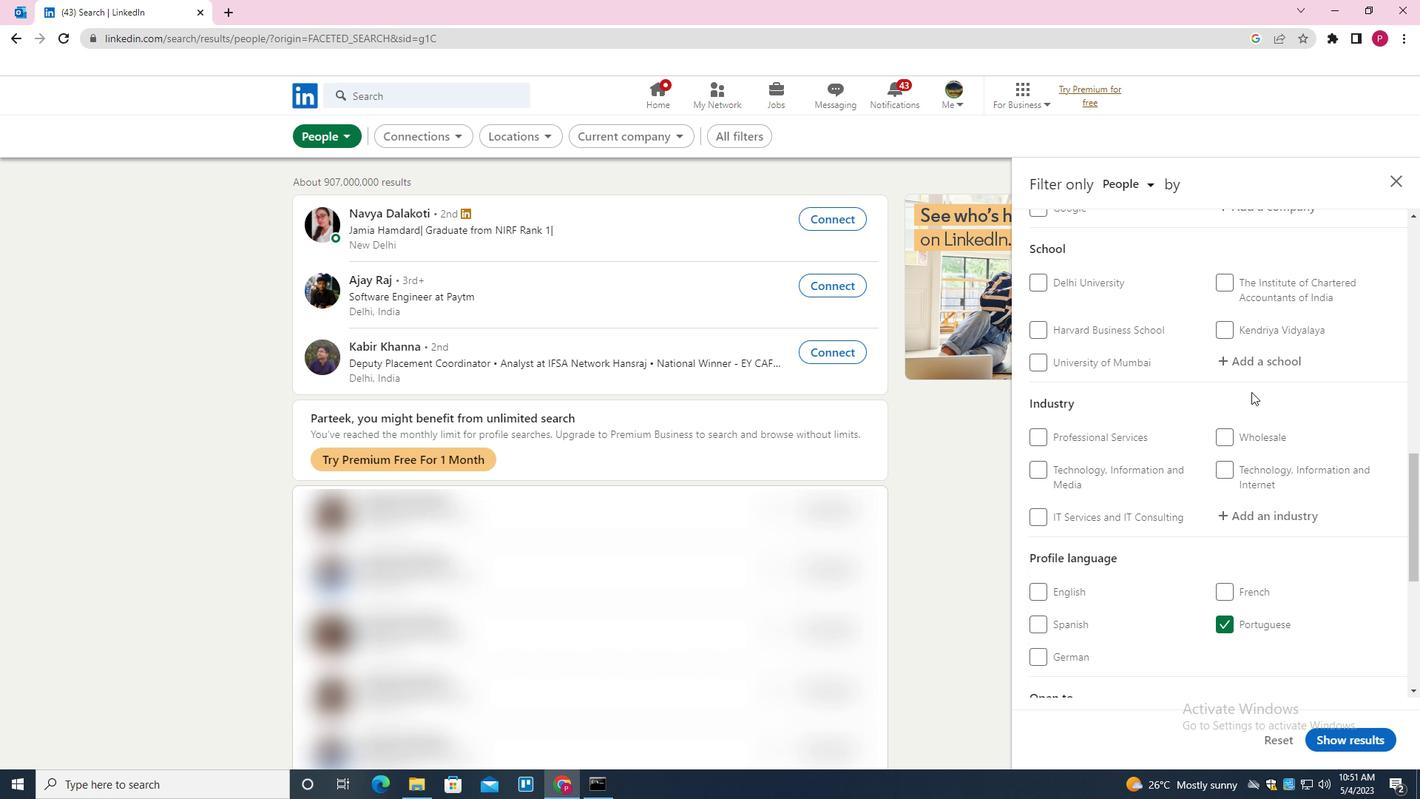 
Action: Mouse pressed left at (1262, 364)
Screenshot: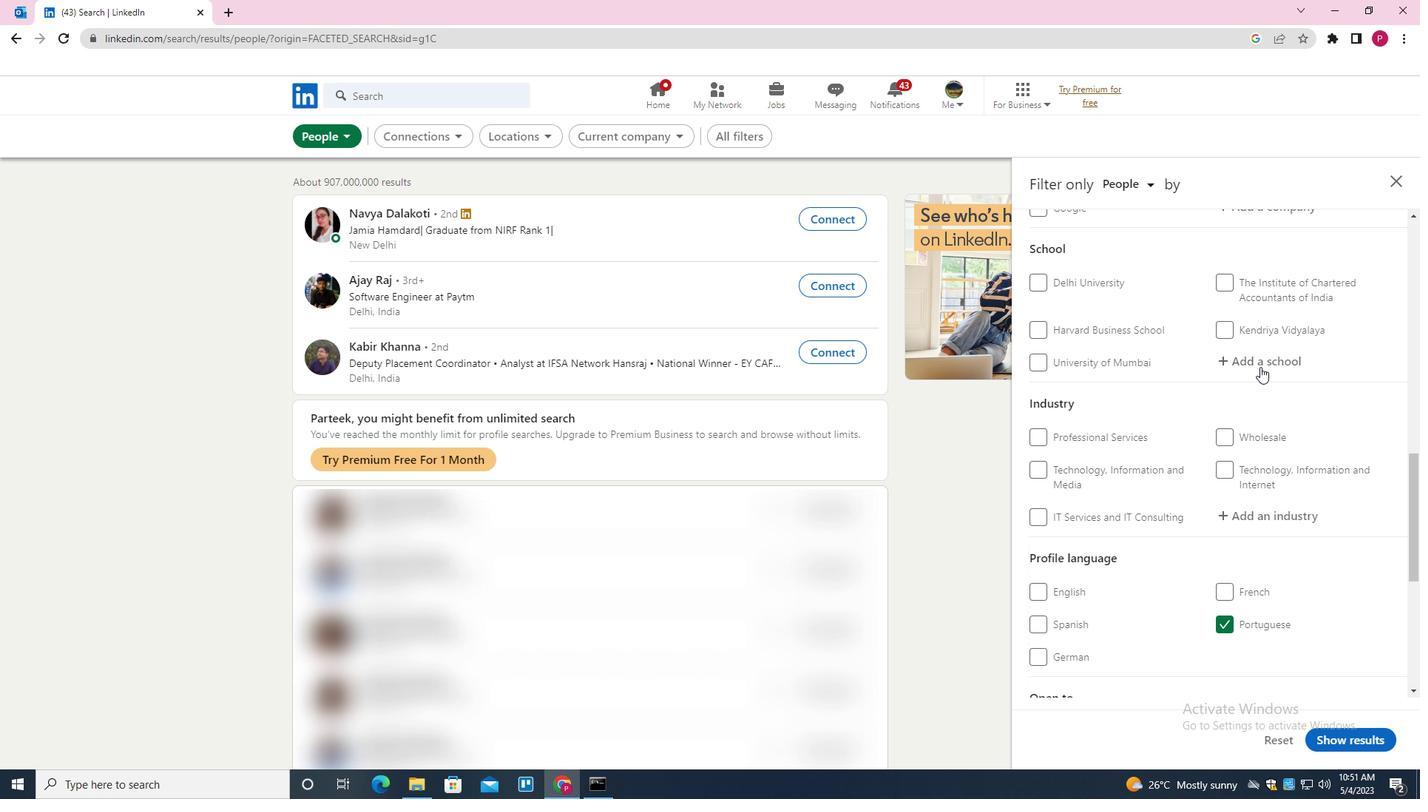 
Action: Key pressed <Key.shift><Key.shift><Key.shift><Key.shift><Key.shift><Key.shift><Key.shift><Key.shift><Key.shift><Key.shift><Key.shift><Key.shift><Key.shift><Key.shift>D.<Key.shift>A.<Key.shift>V<Key.space><Key.shift><Key.shift><Key.shift><Key.shift><Key.shift>PUBLIC<Key.space><Key.shift>SCHOOL<Key.down><Key.enter>
Screenshot: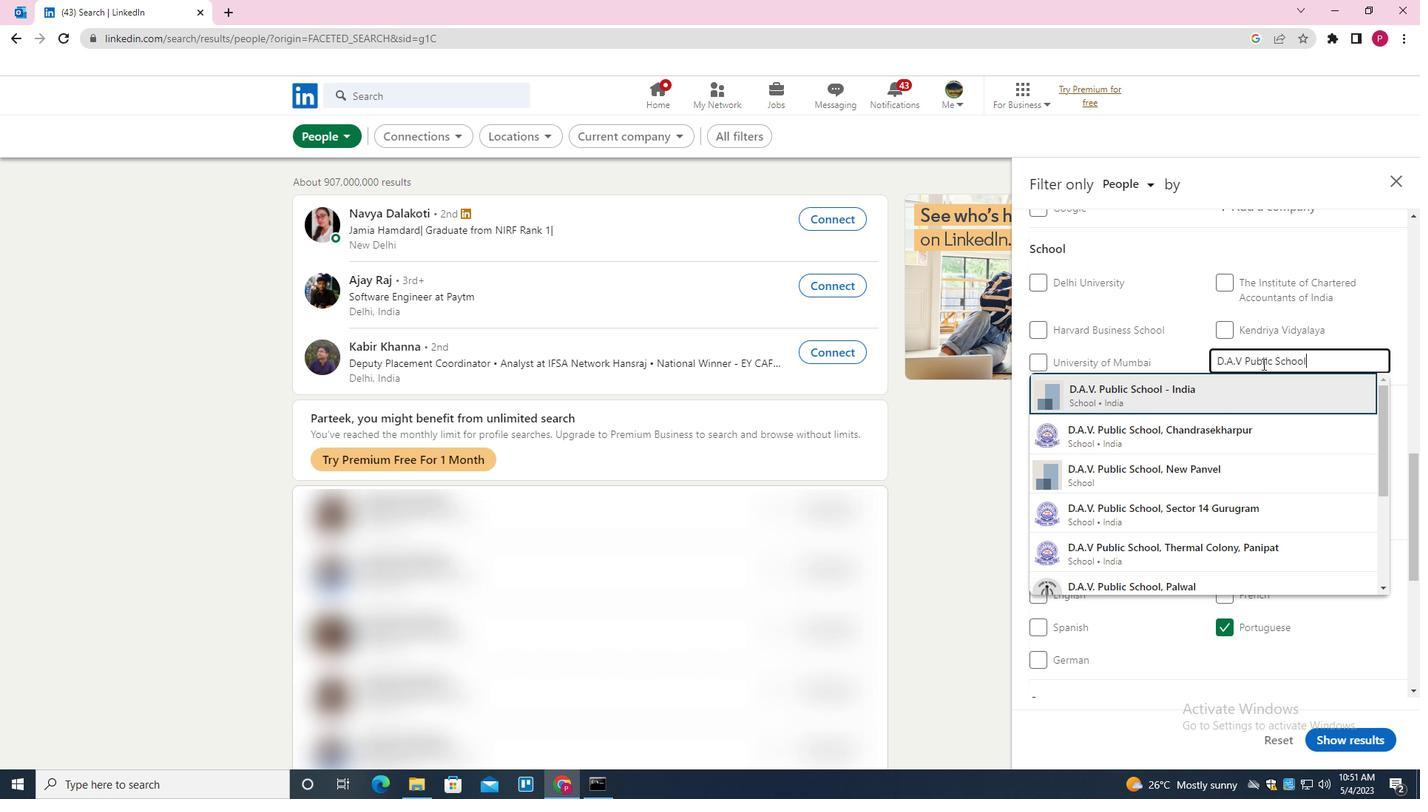 
Action: Mouse moved to (1240, 369)
Screenshot: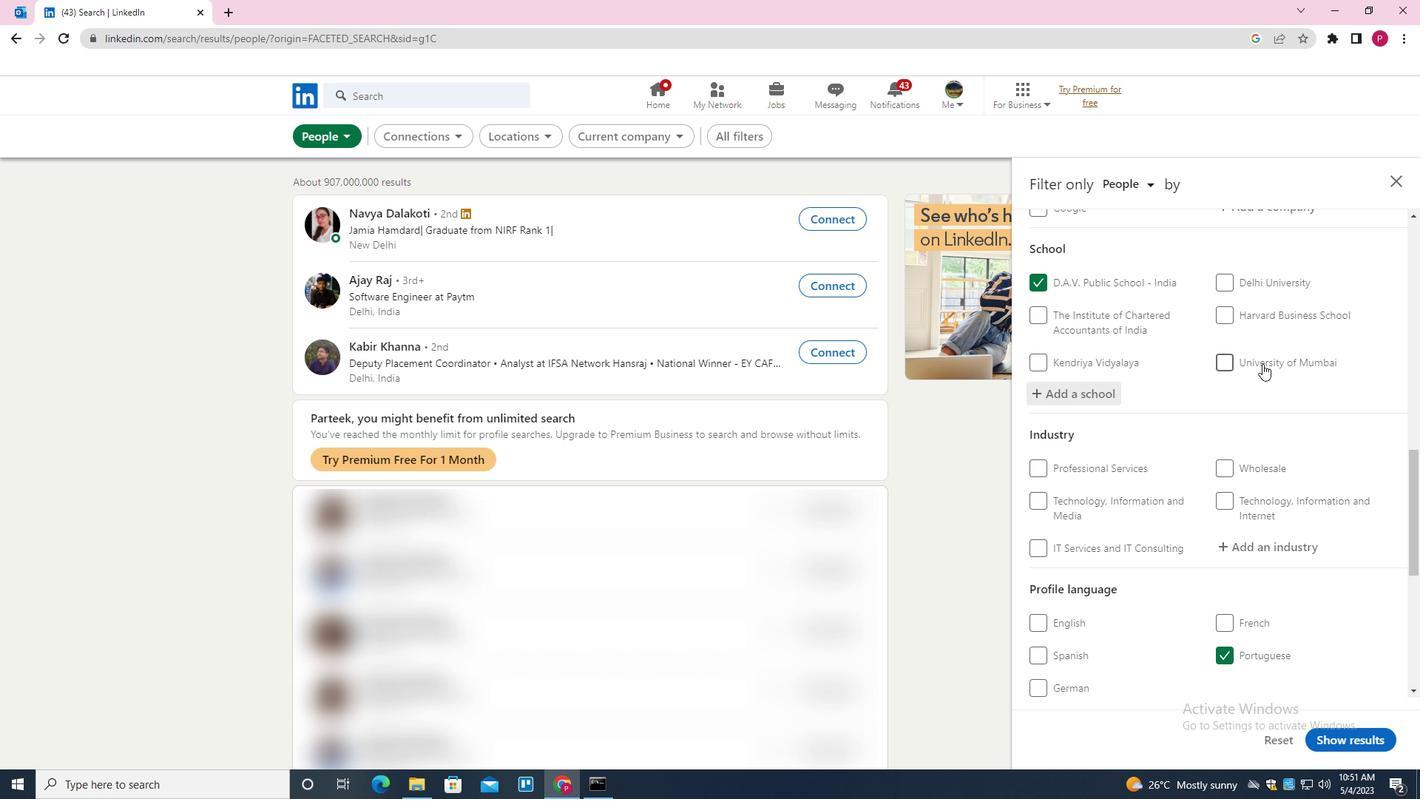 
Action: Mouse scrolled (1240, 368) with delta (0, 0)
Screenshot: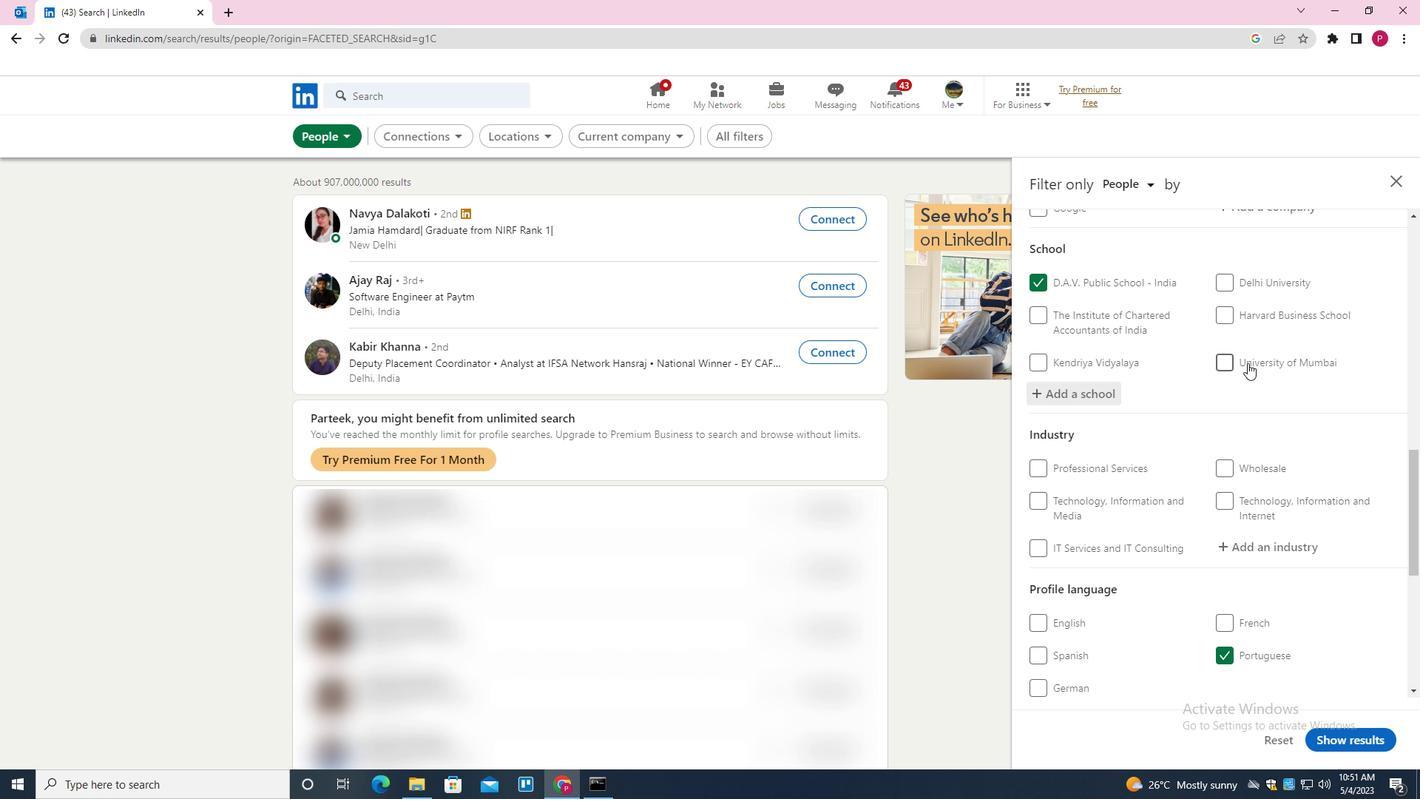 
Action: Mouse moved to (1239, 369)
Screenshot: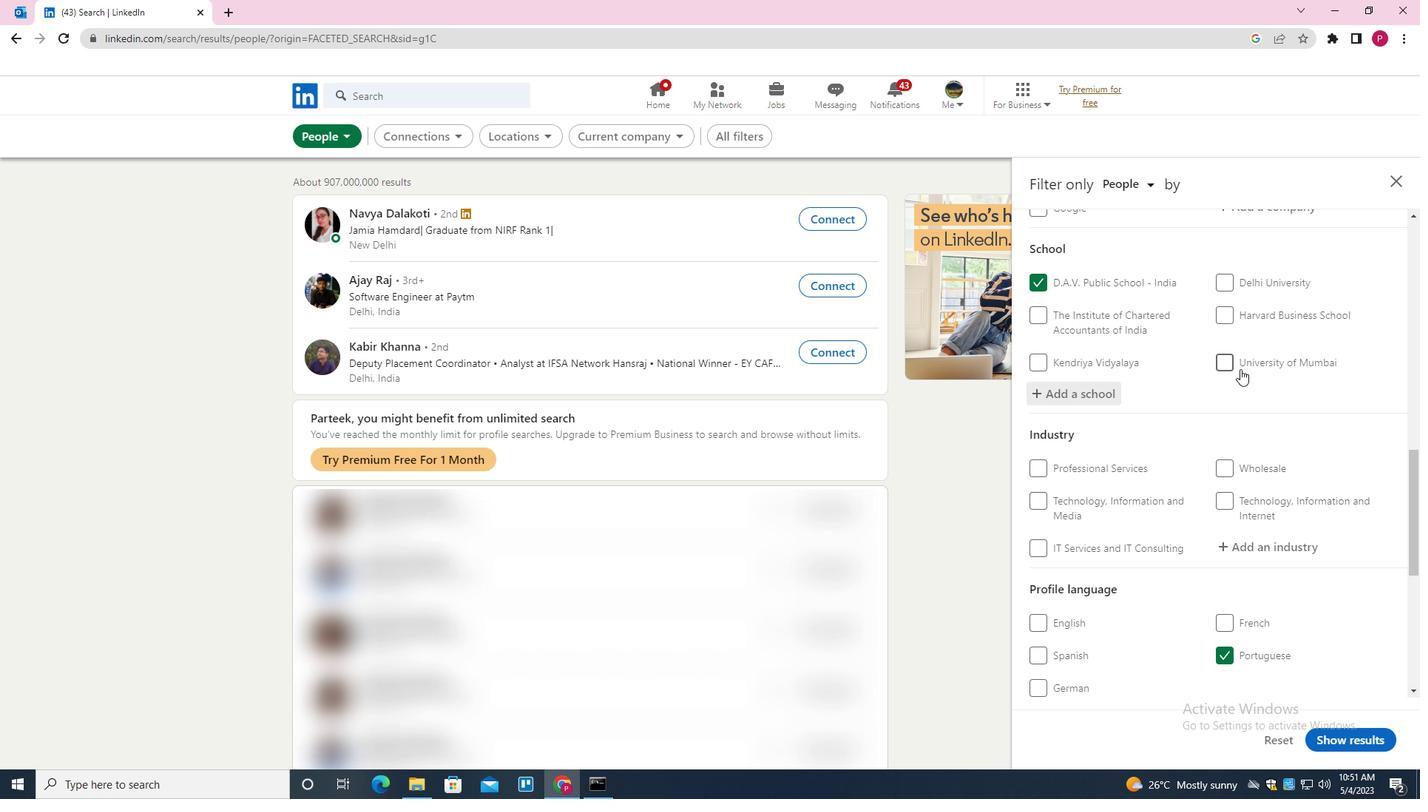 
Action: Mouse scrolled (1239, 369) with delta (0, 0)
Screenshot: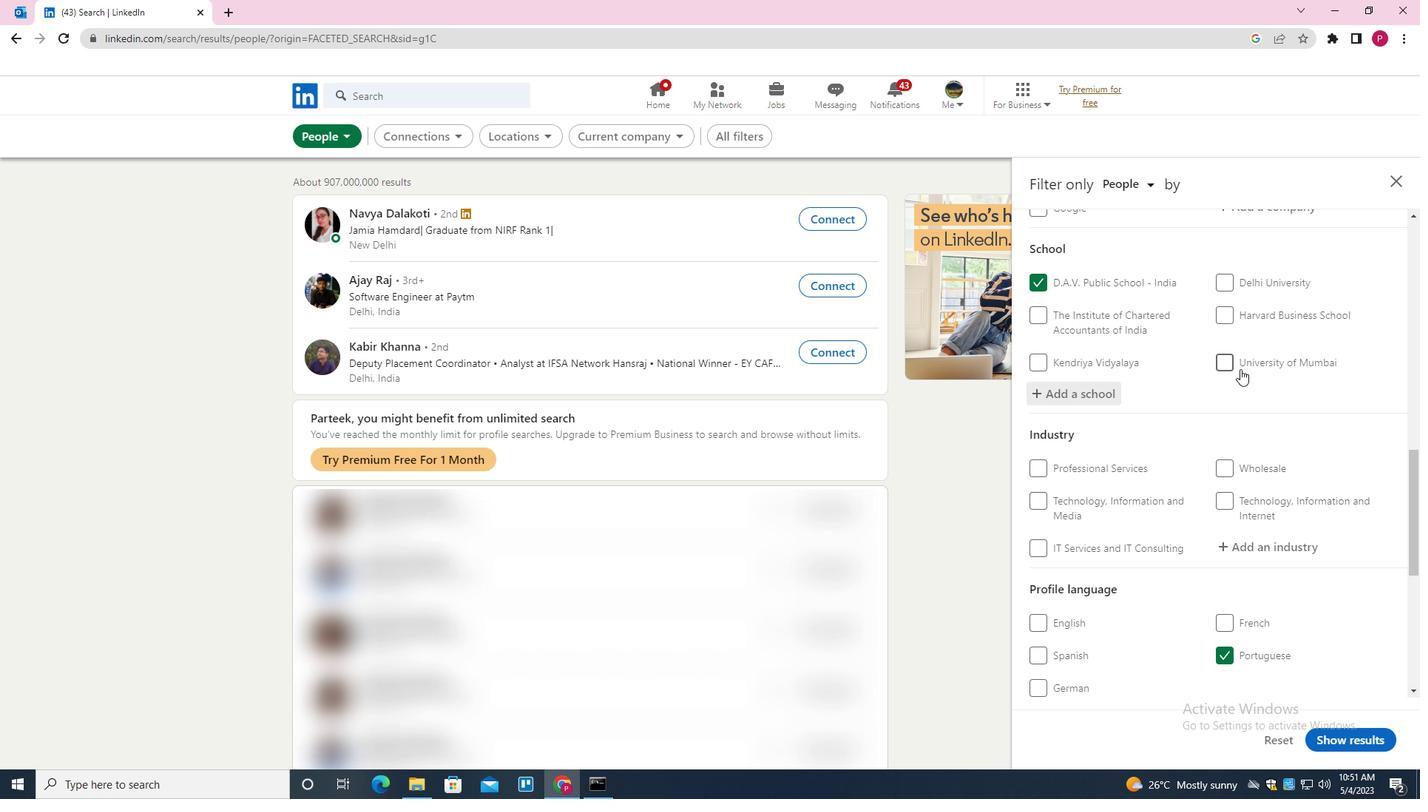
Action: Mouse moved to (1239, 372)
Screenshot: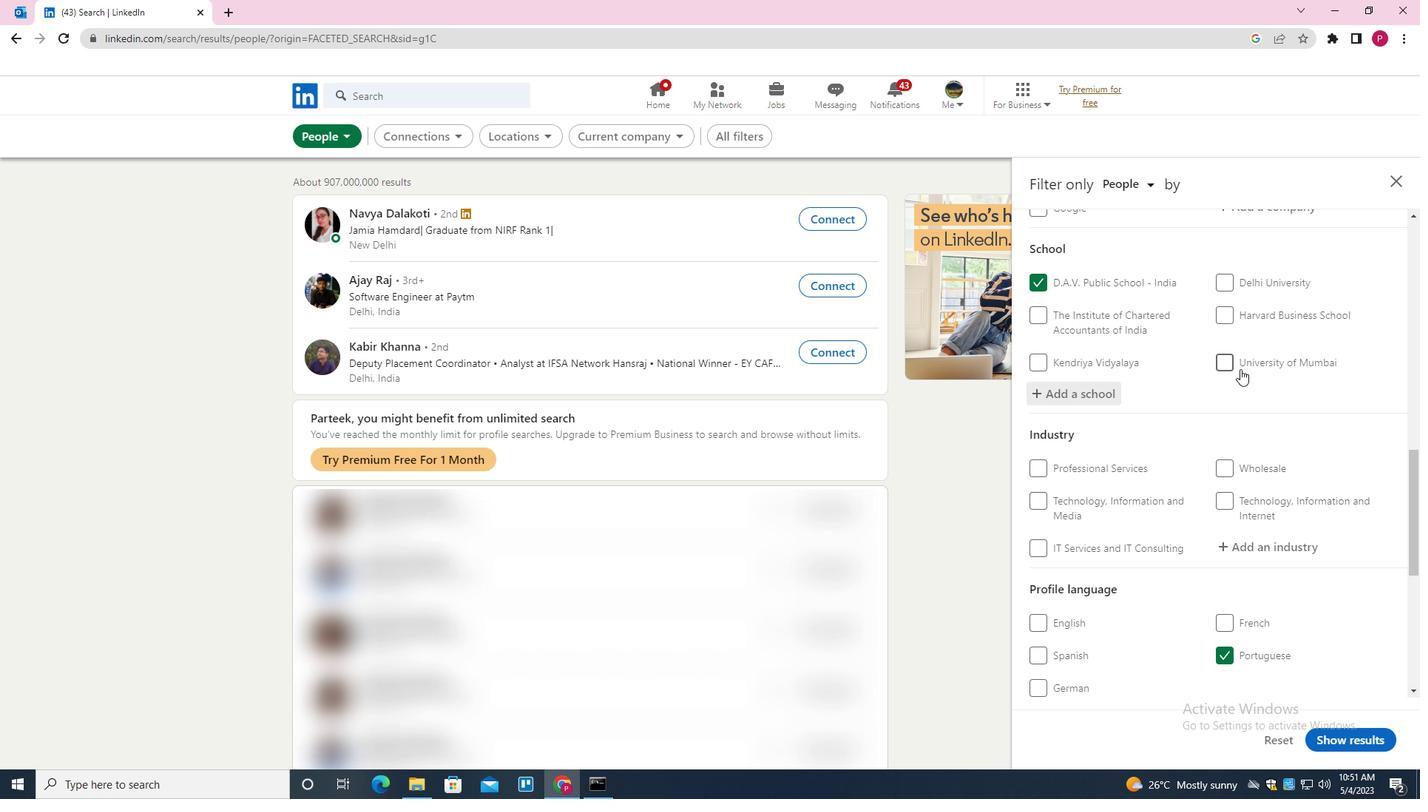 
Action: Mouse scrolled (1239, 371) with delta (0, 0)
Screenshot: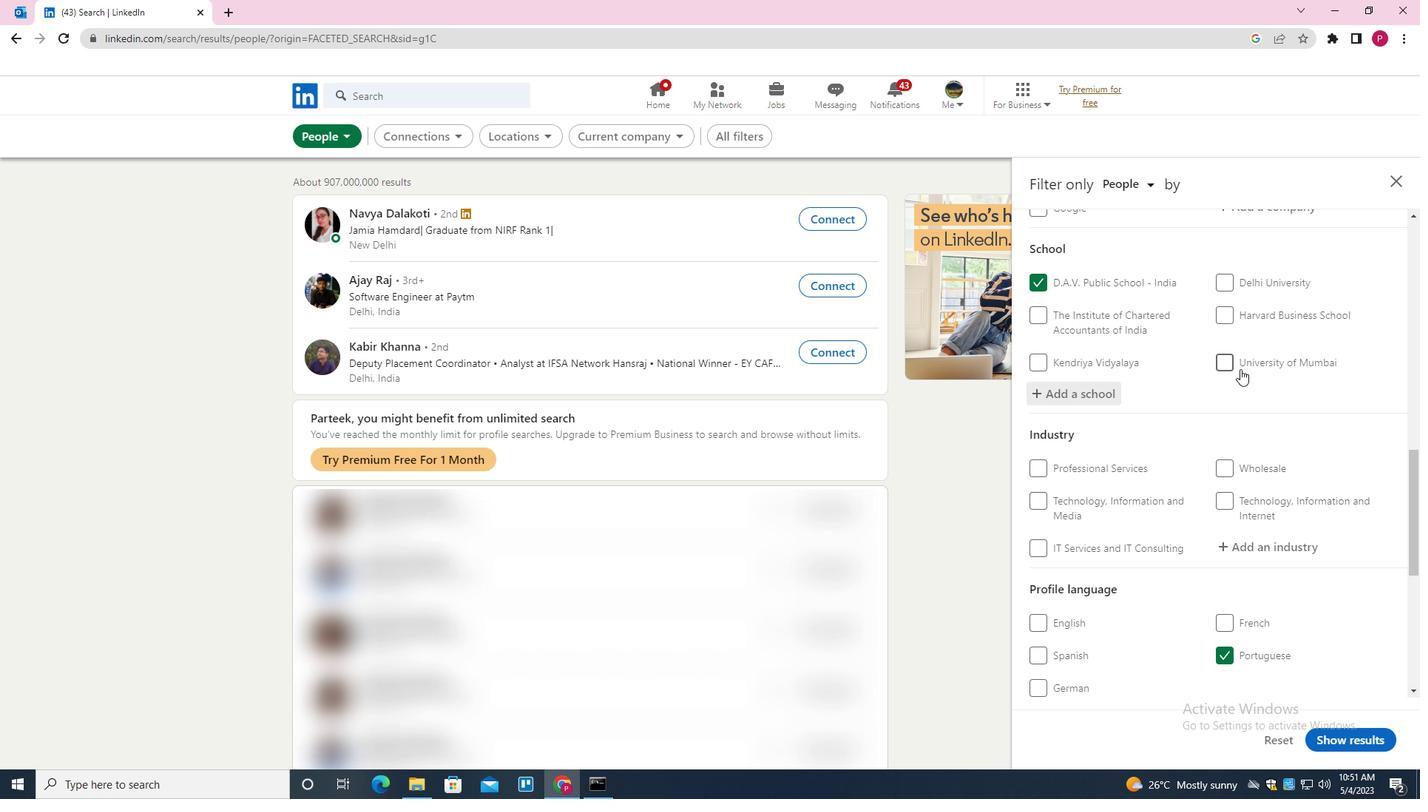 
Action: Mouse moved to (1269, 325)
Screenshot: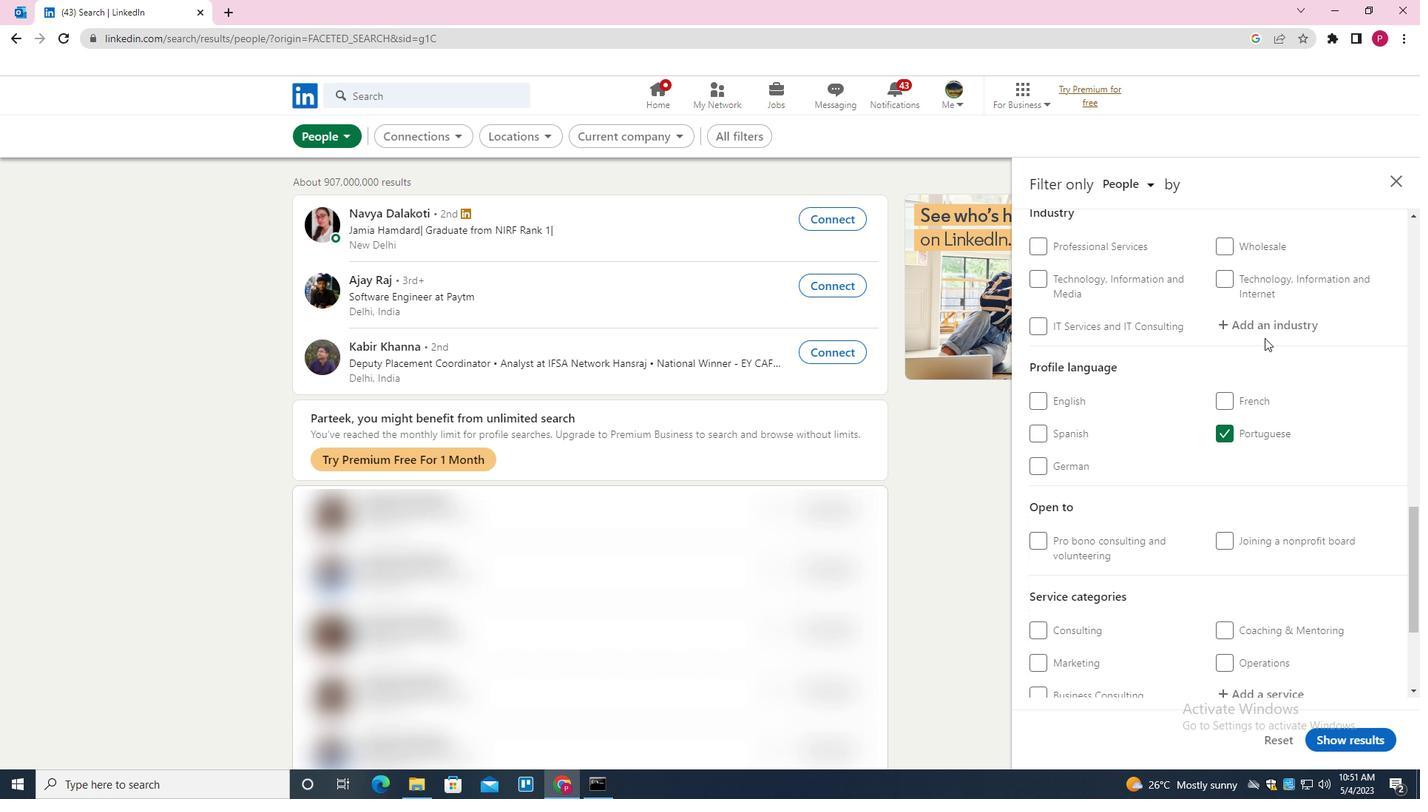 
Action: Mouse pressed left at (1269, 325)
Screenshot: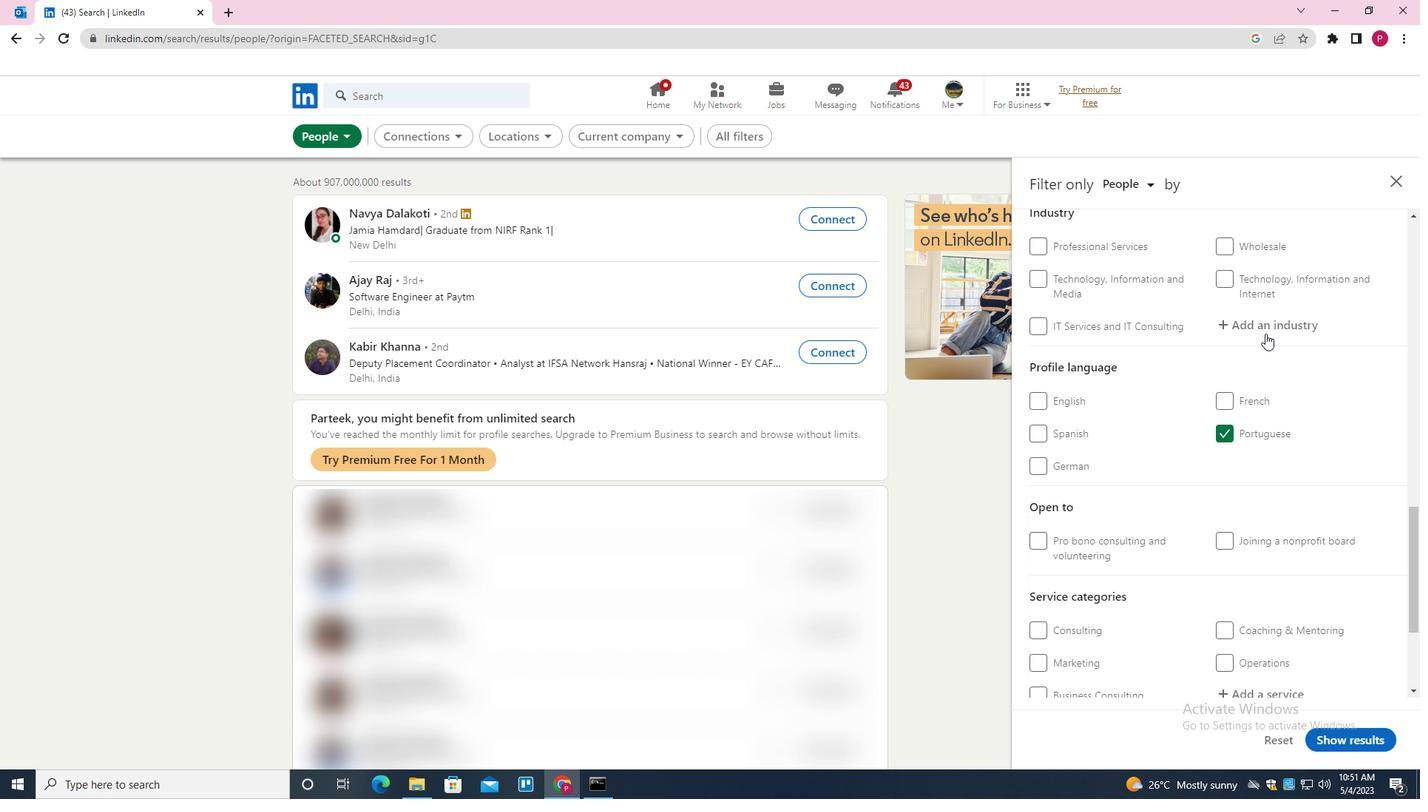 
Action: Key pressed <Key.shift><Key.shift><Key.shift><Key.shift><Key.shift><Key.shift><Key.shift><Key.shift><Key.shift><Key.shift><Key.shift><Key.shift><Key.shift><Key.shift><Key.shift><Key.shift><Key.shift><Key.shift><Key.shift><Key.shift><Key.shift><Key.shift><Key.shift><Key.shift><Key.shift><Key.shift><Key.shift><Key.shift><Key.shift><Key.shift>FABRICATED<Key.space><Key.shift>METAL<Key.space><Key.shift><Key.shift><Key.shift>PRODUCTS<Key.down><Key.enter>
Screenshot: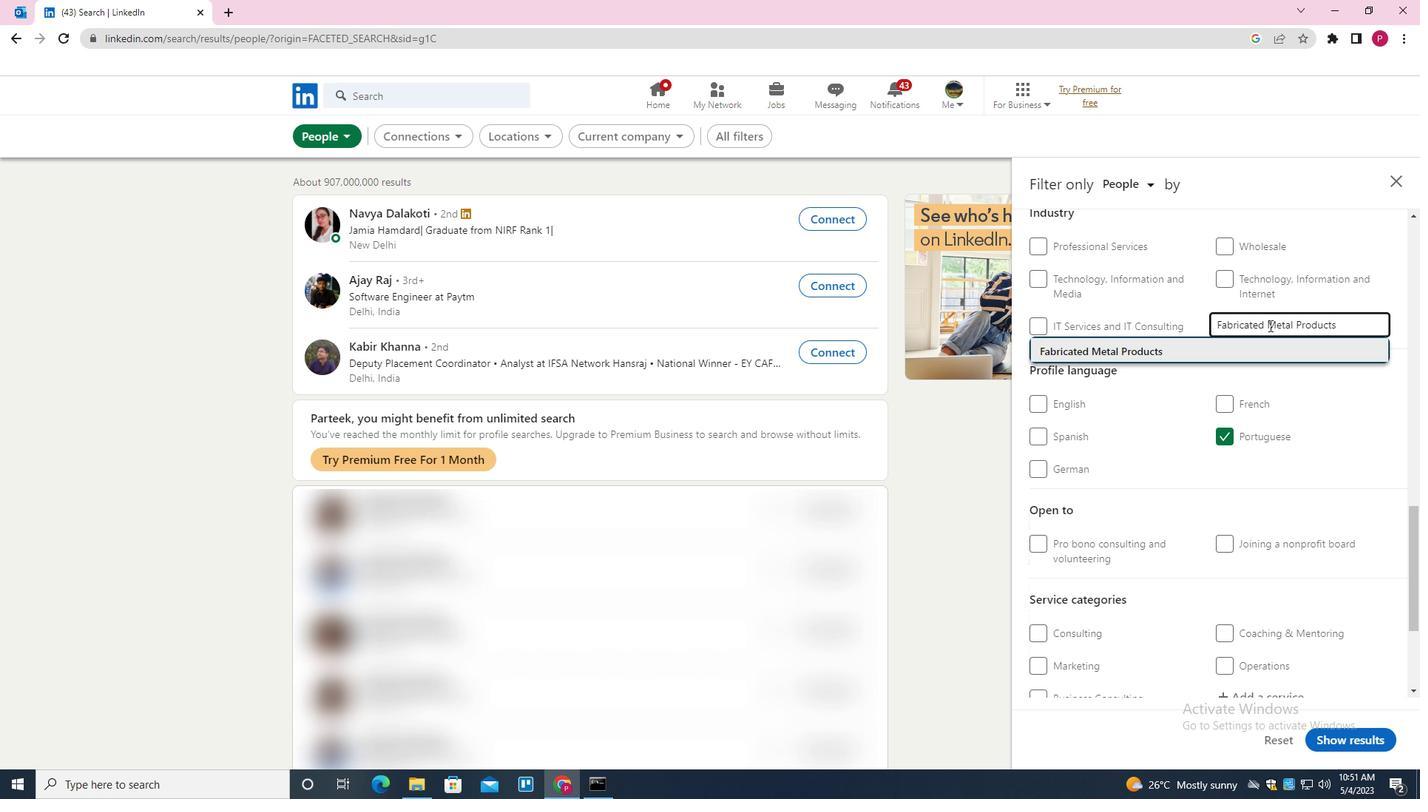 
Action: Mouse moved to (1195, 383)
Screenshot: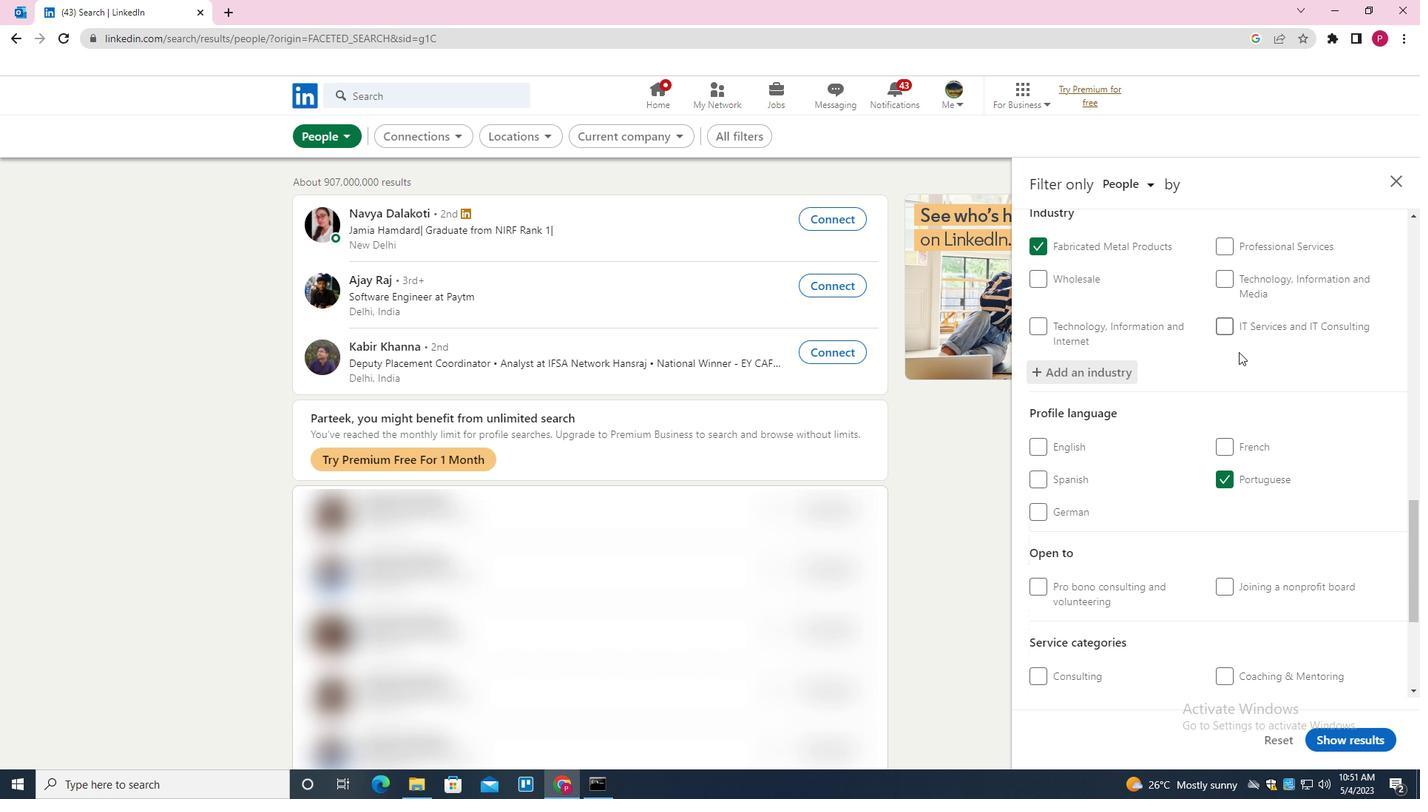 
Action: Mouse scrolled (1195, 382) with delta (0, 0)
Screenshot: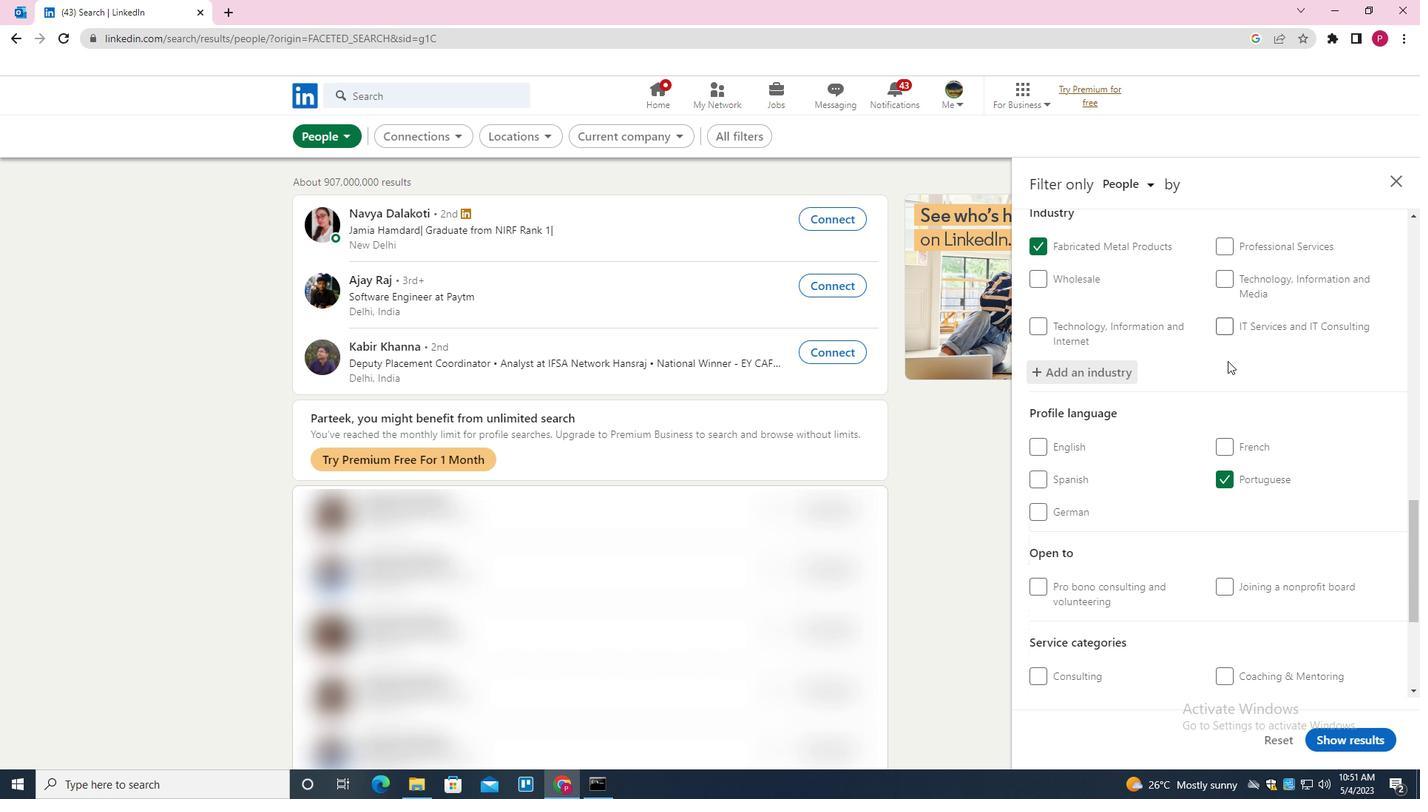 
Action: Mouse scrolled (1195, 382) with delta (0, 0)
Screenshot: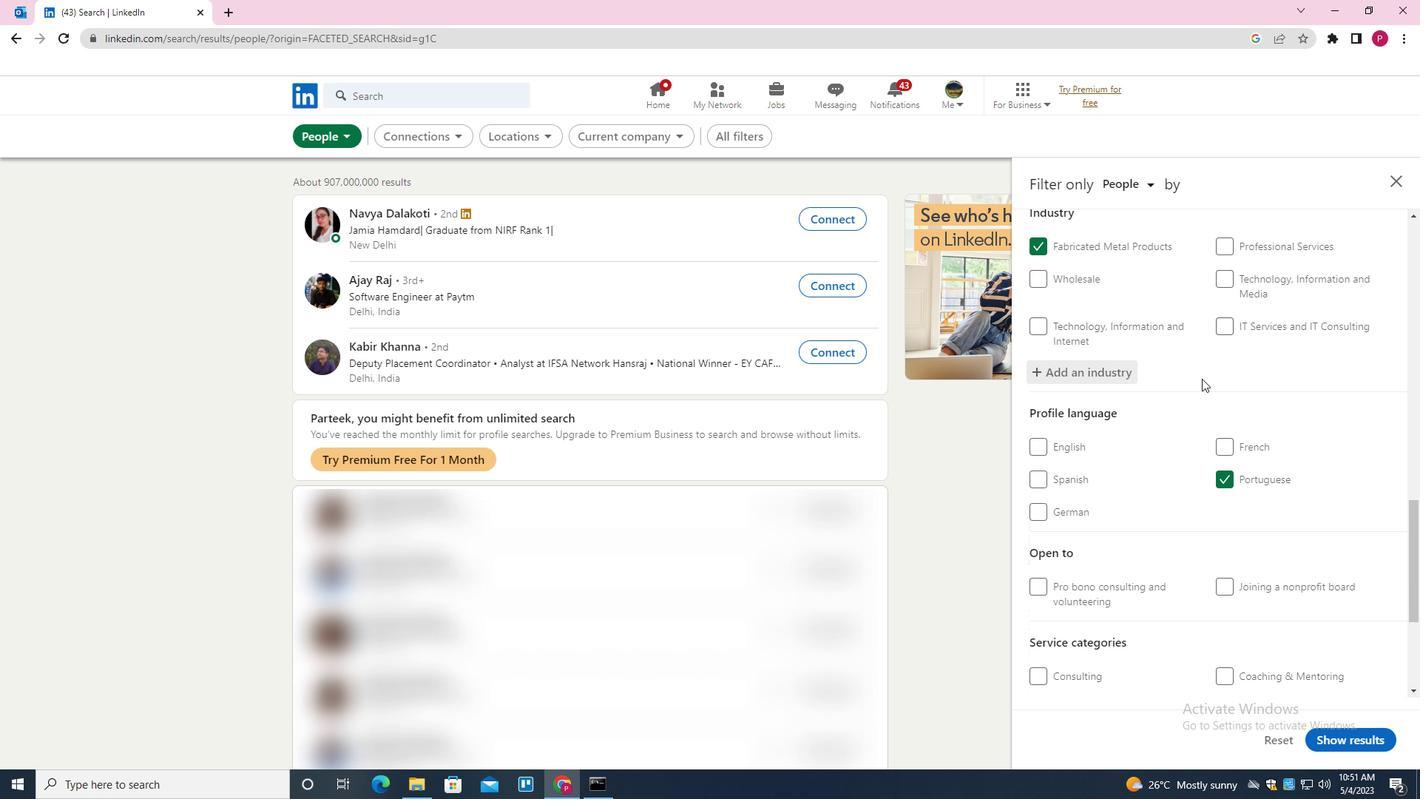 
Action: Mouse moved to (1194, 383)
Screenshot: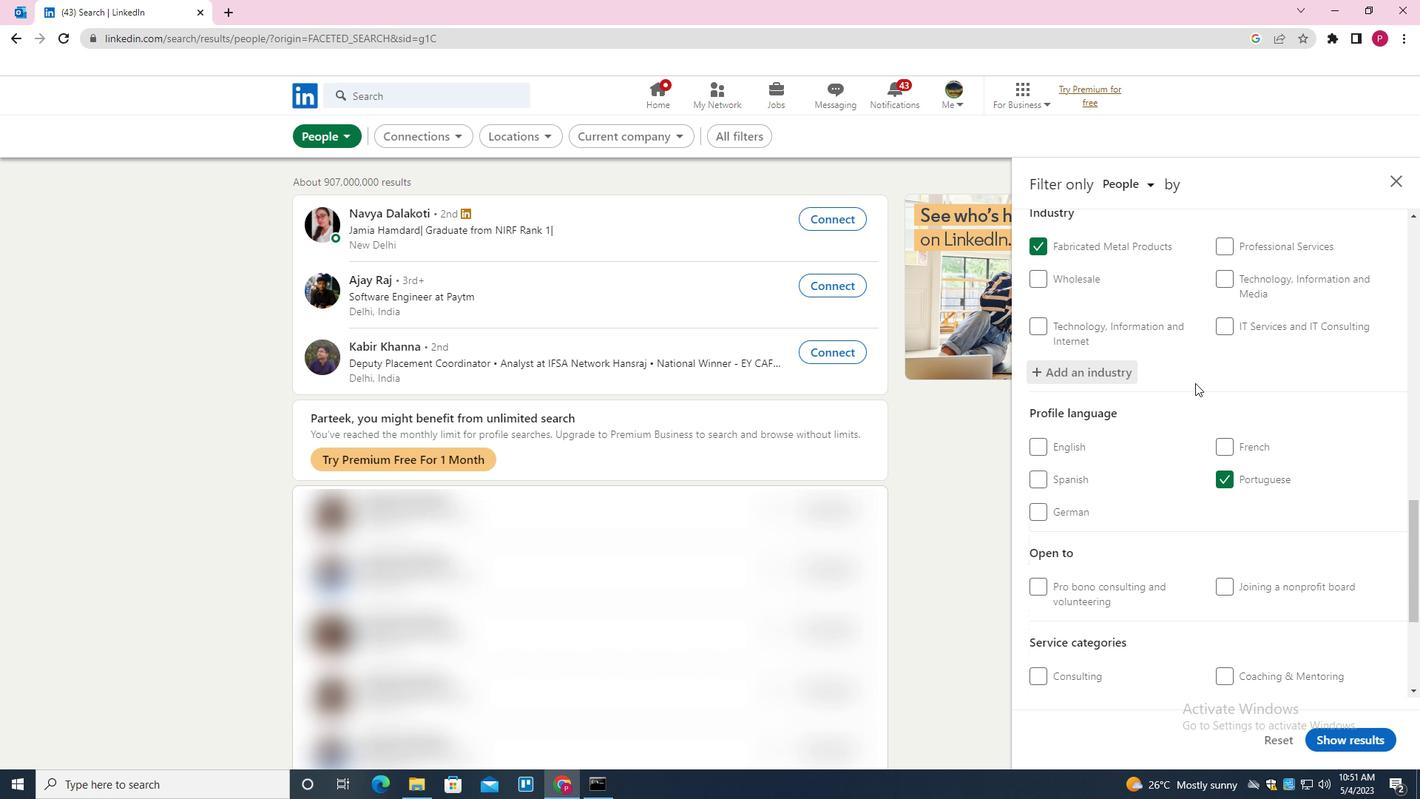 
Action: Mouse scrolled (1194, 383) with delta (0, 0)
Screenshot: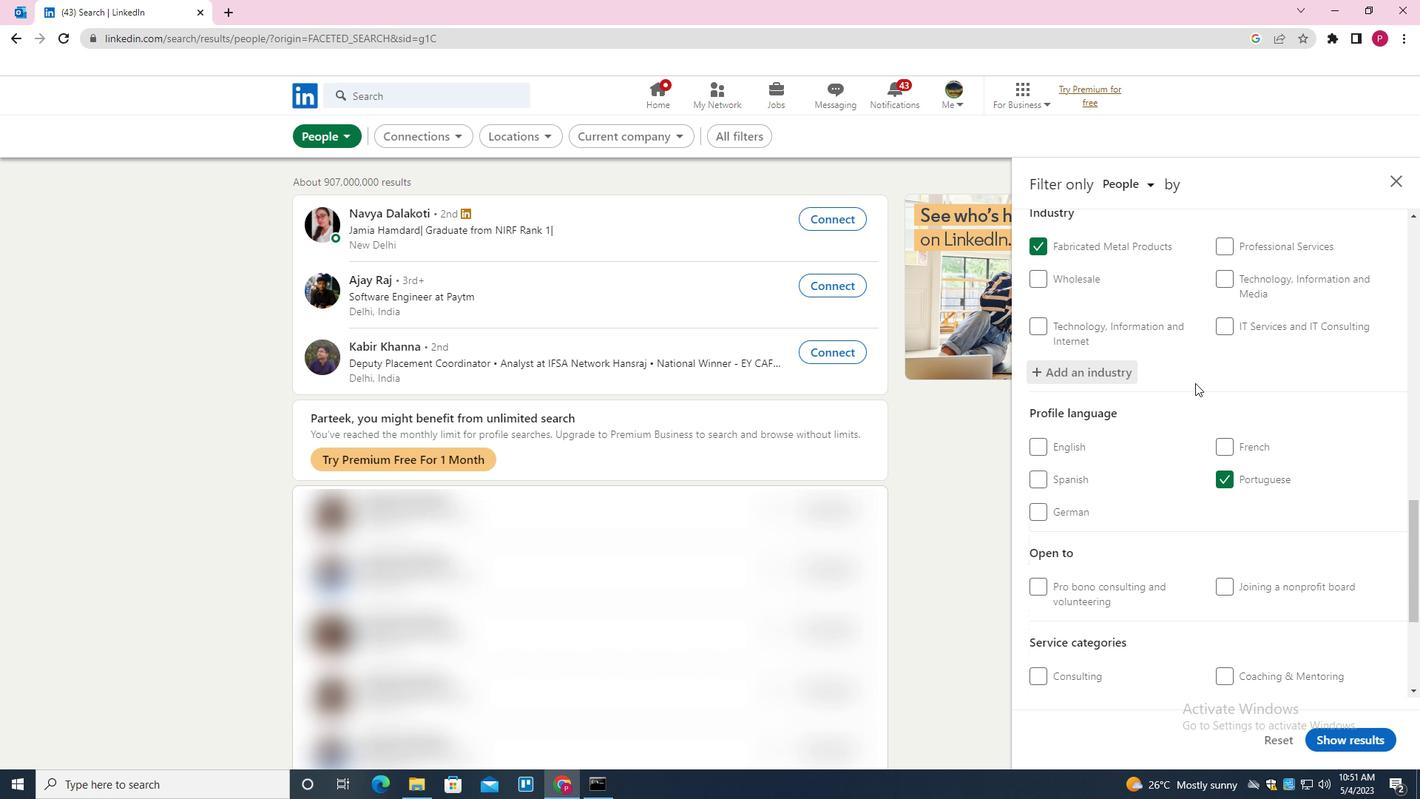 
Action: Mouse moved to (1193, 390)
Screenshot: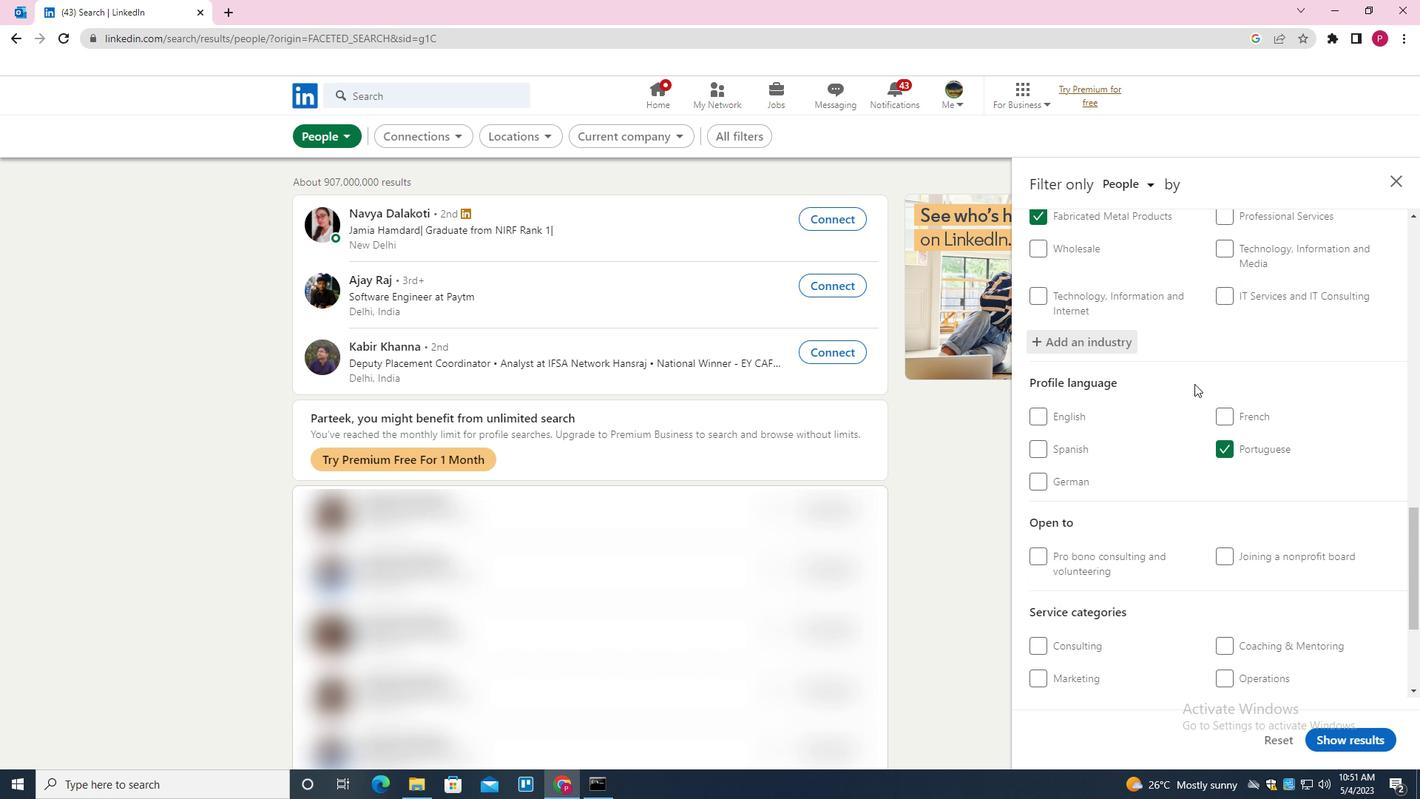 
Action: Mouse scrolled (1193, 389) with delta (0, 0)
Screenshot: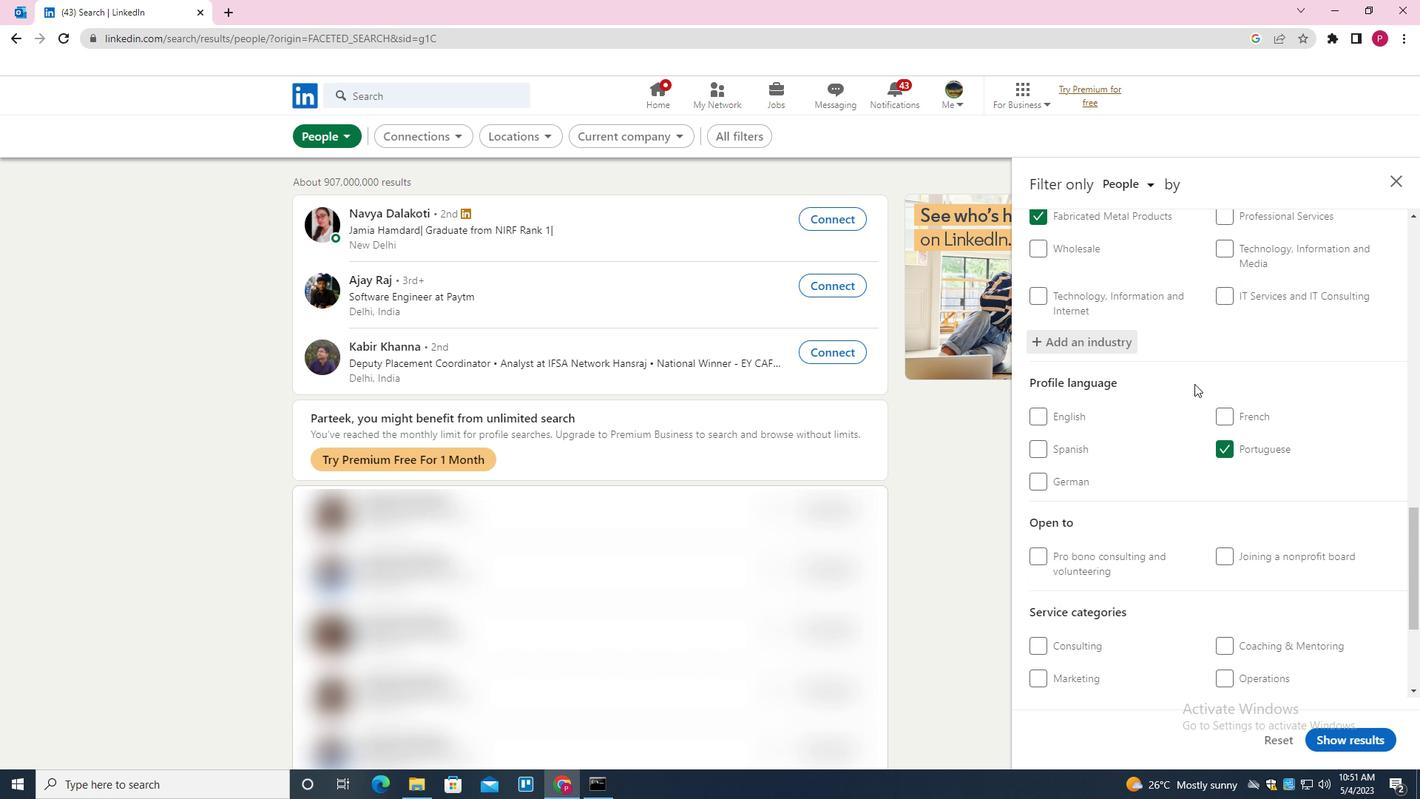
Action: Mouse moved to (1247, 494)
Screenshot: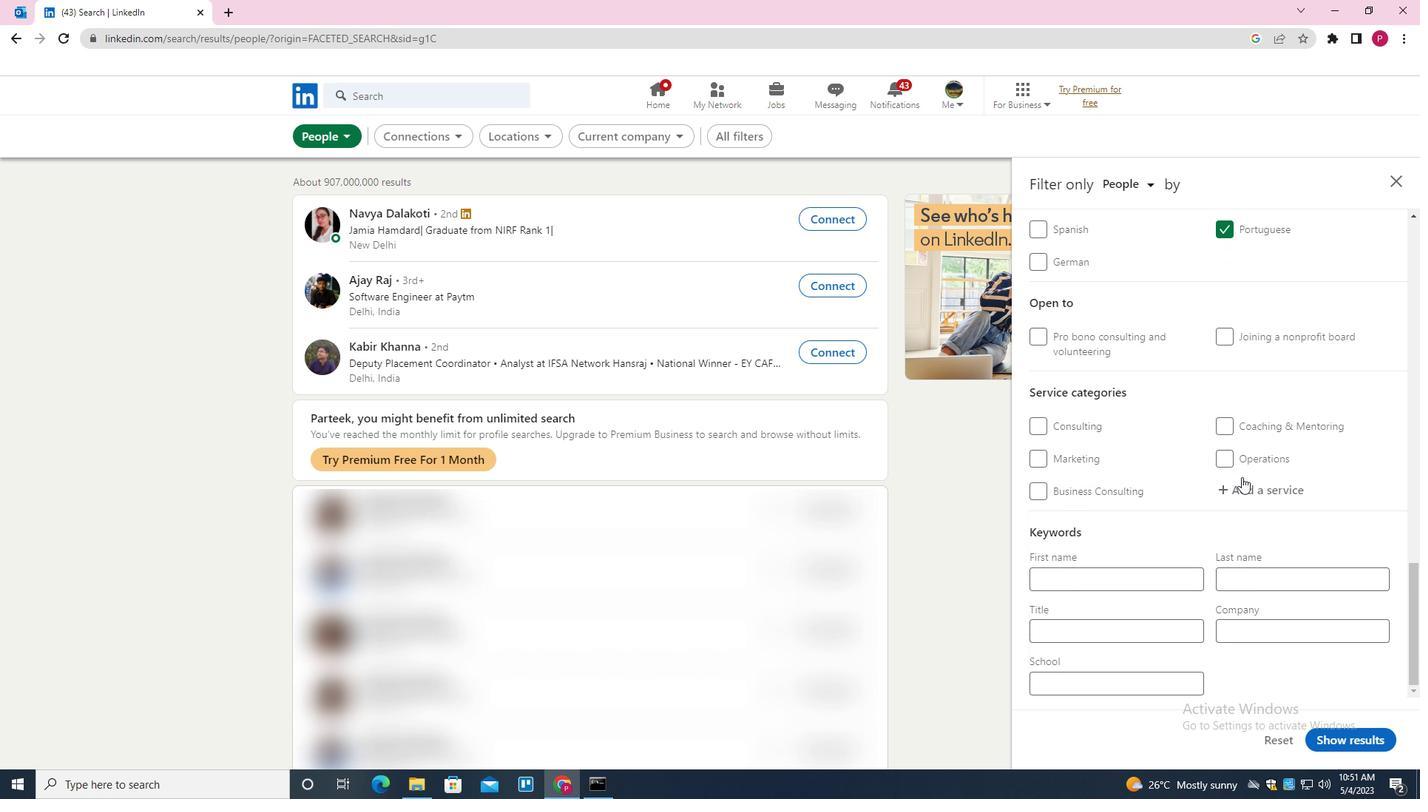 
Action: Mouse pressed left at (1247, 494)
Screenshot: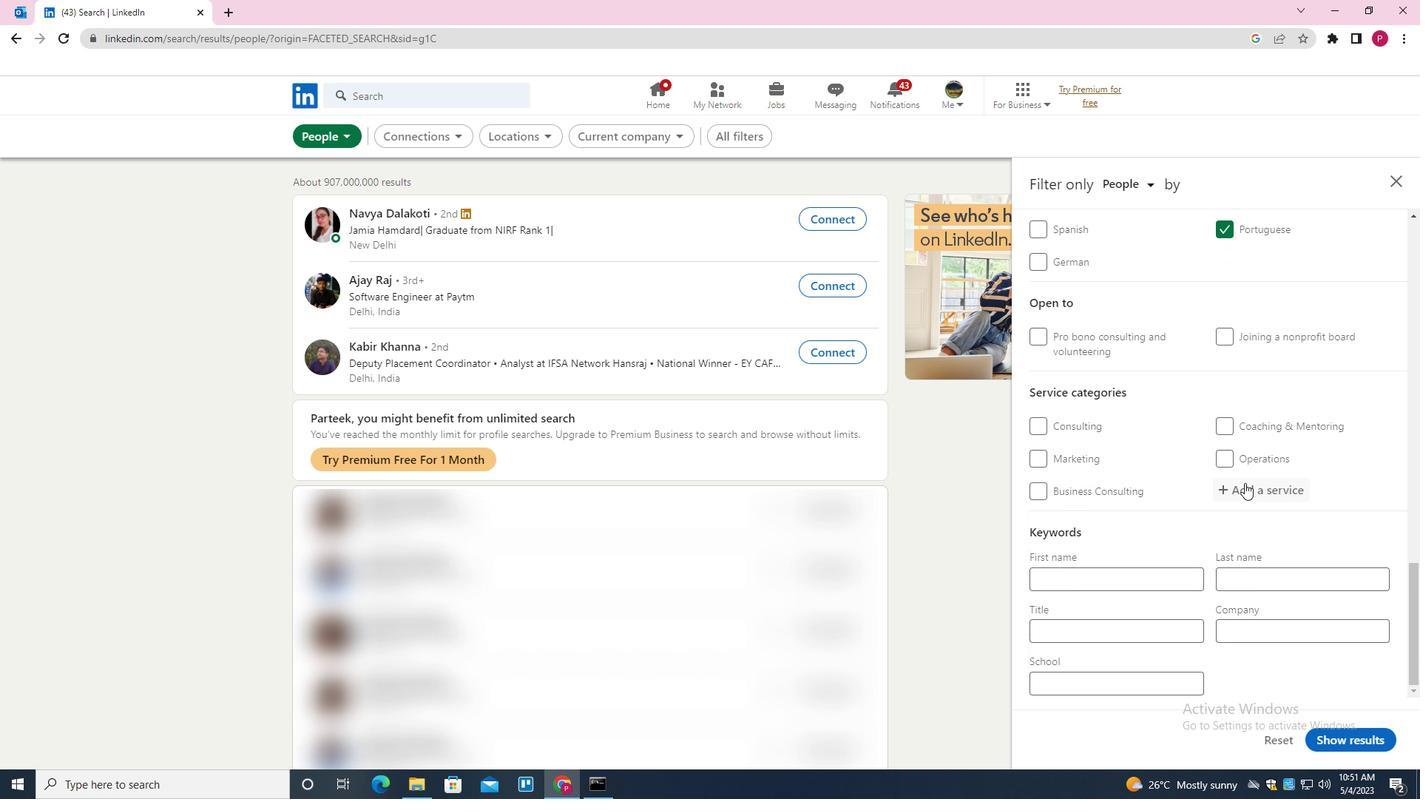 
Action: Key pressed <Key.shift>DUI<Key.space><Key.shift>LAW<Key.down><Key.enter>
Screenshot: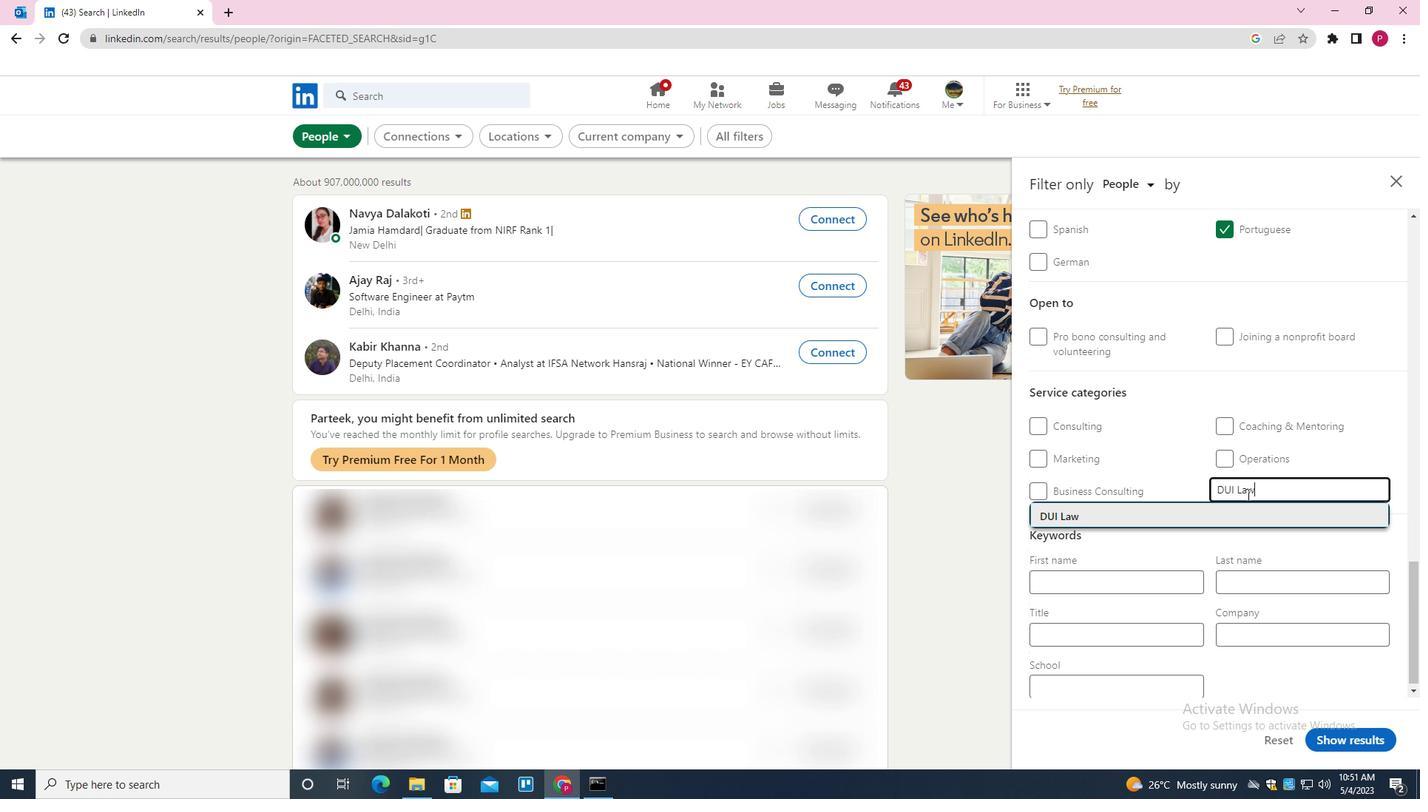 
Action: Mouse moved to (1248, 494)
Screenshot: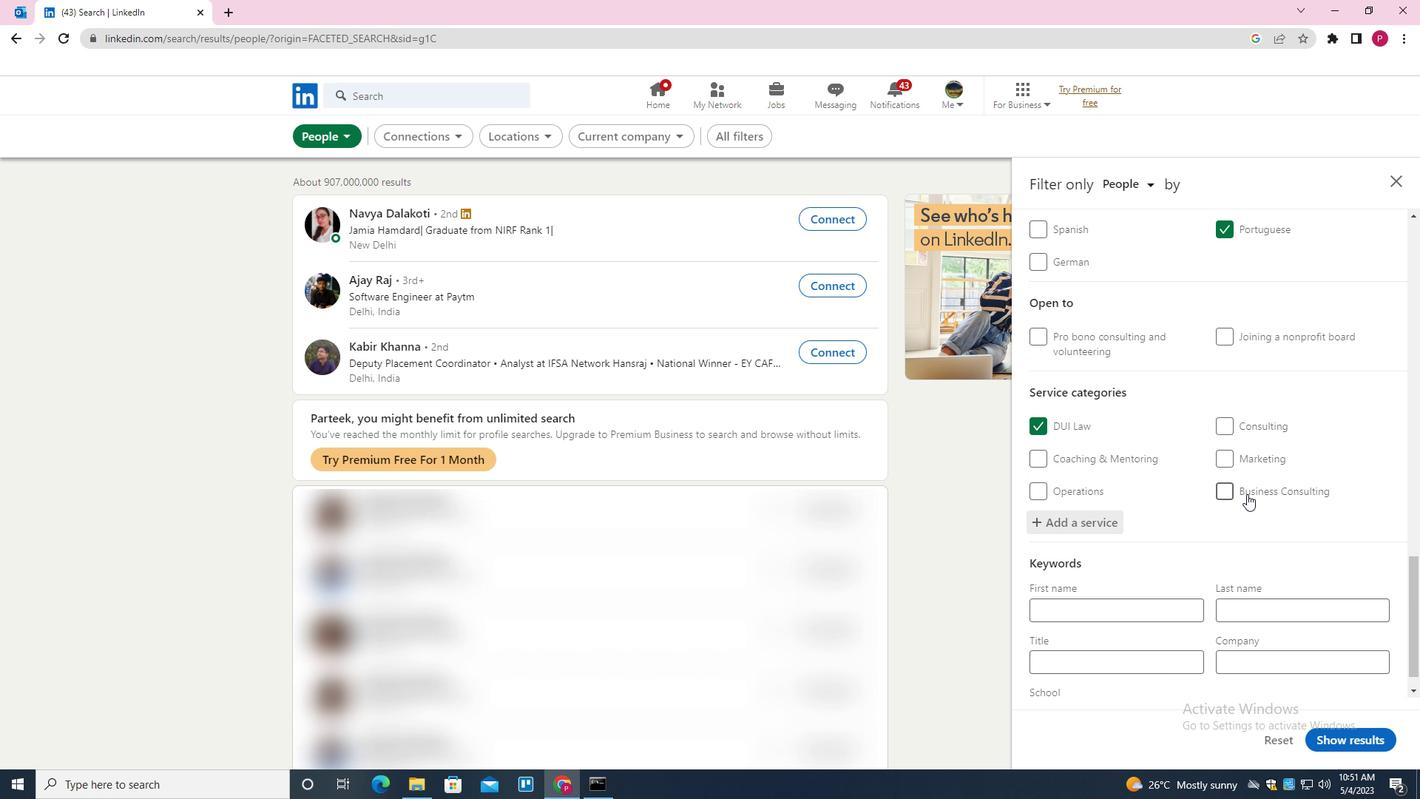 
Action: Mouse scrolled (1248, 493) with delta (0, 0)
Screenshot: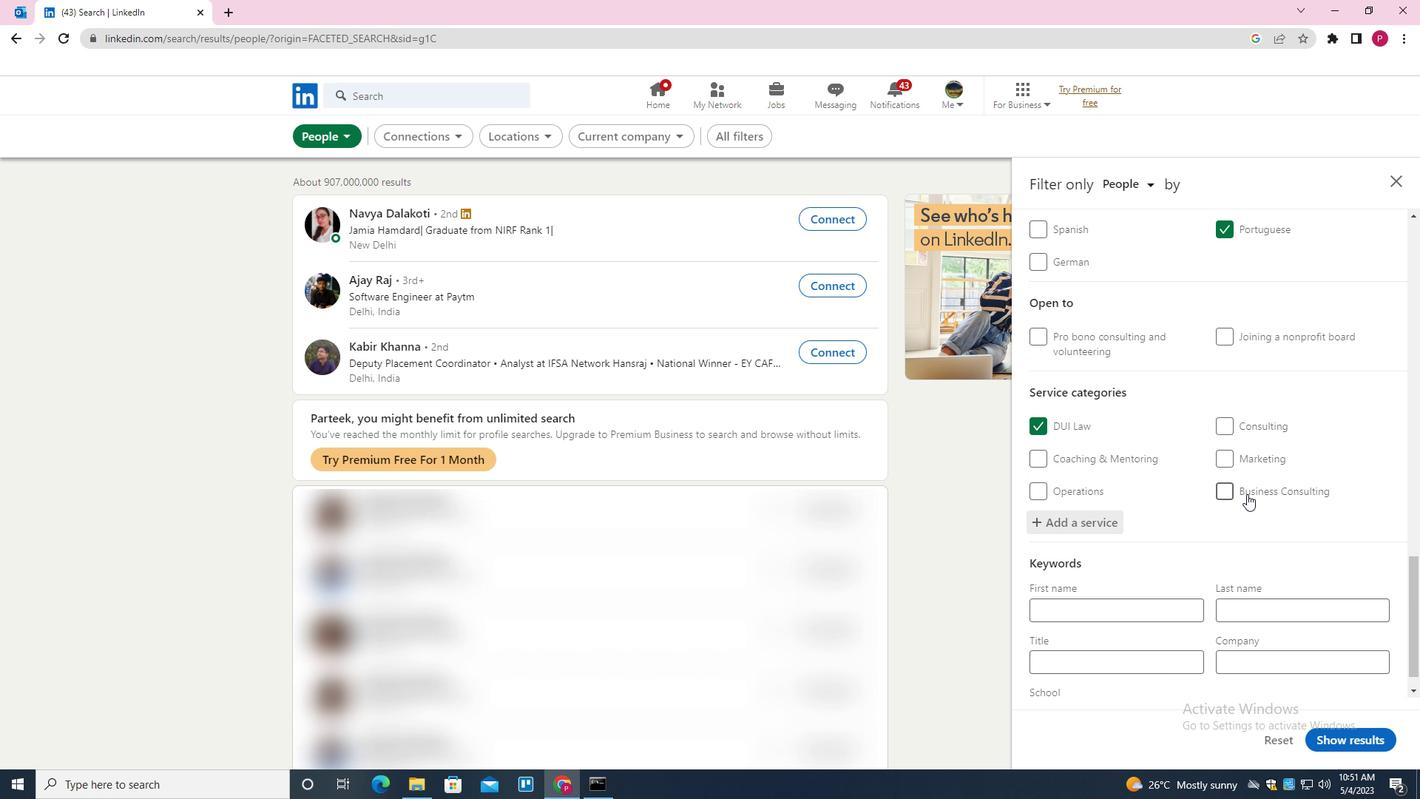 
Action: Mouse scrolled (1248, 493) with delta (0, 0)
Screenshot: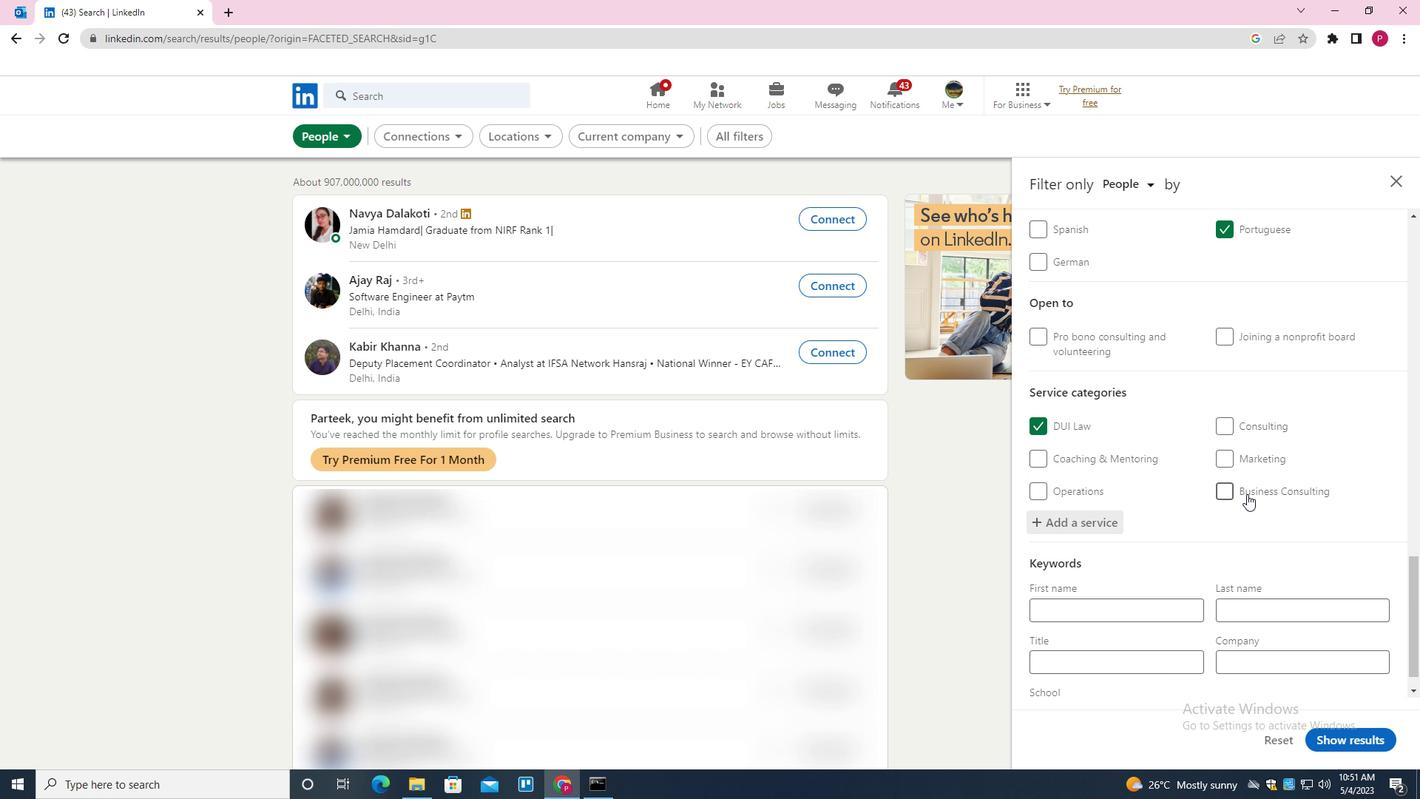 
Action: Mouse scrolled (1248, 493) with delta (0, 0)
Screenshot: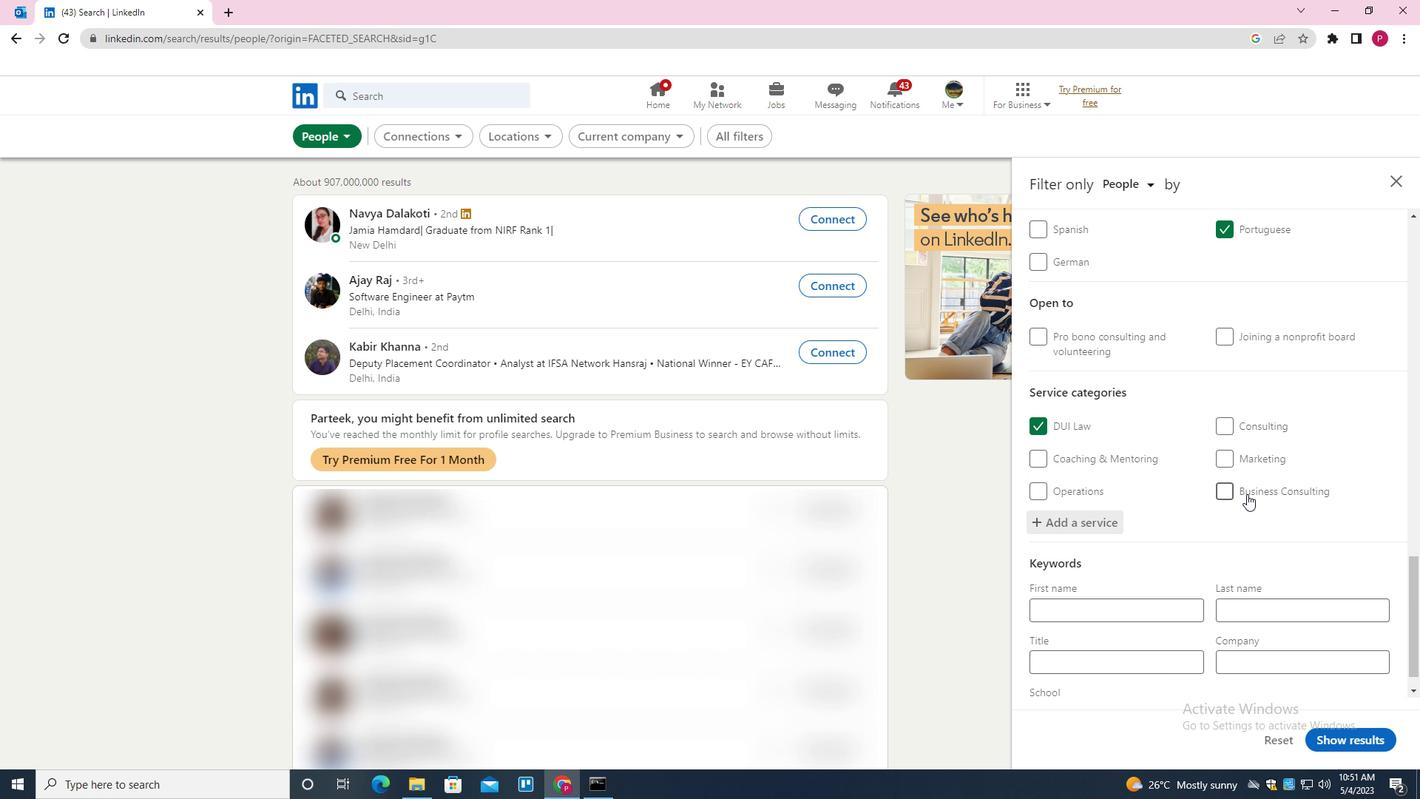 
Action: Mouse moved to (1248, 494)
Screenshot: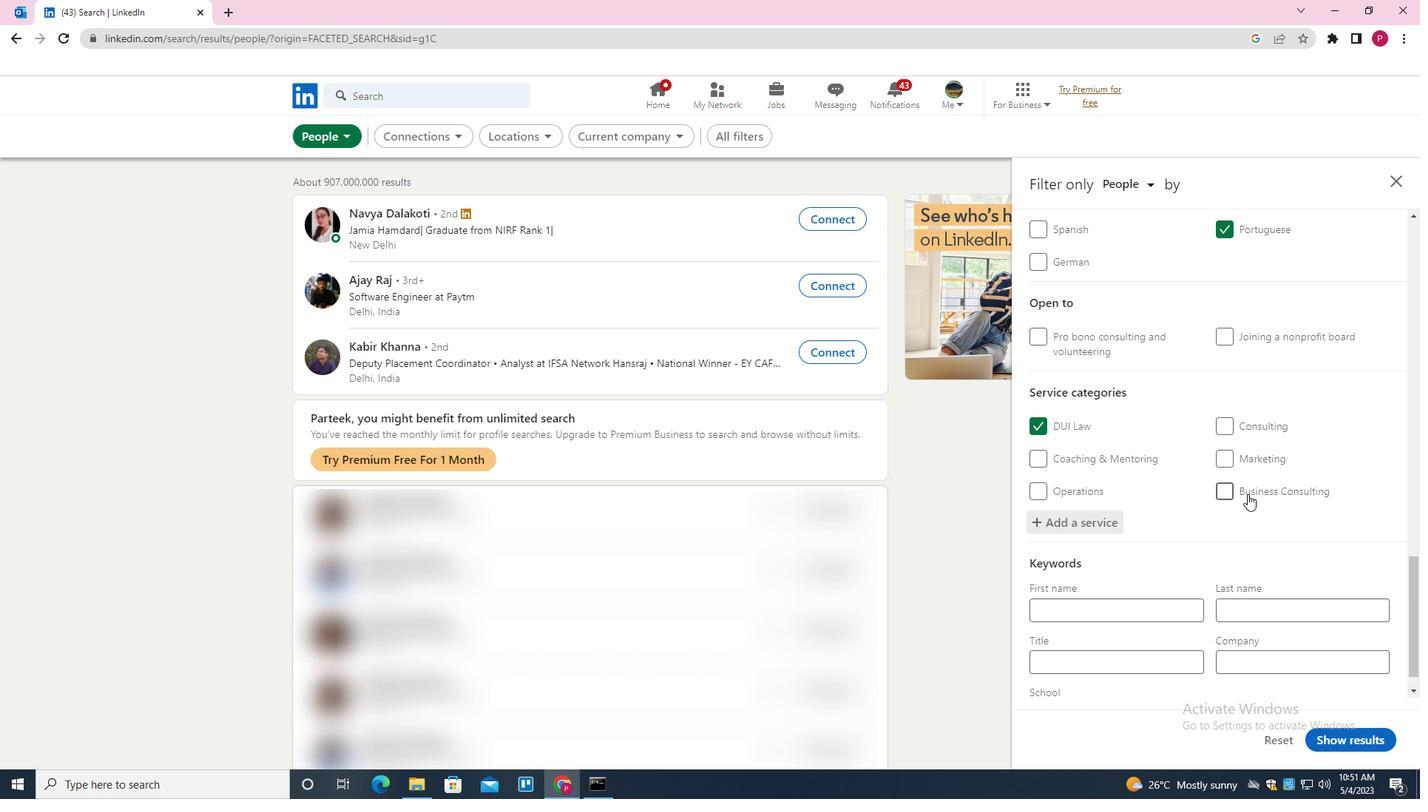 
Action: Mouse scrolled (1248, 493) with delta (0, 0)
Screenshot: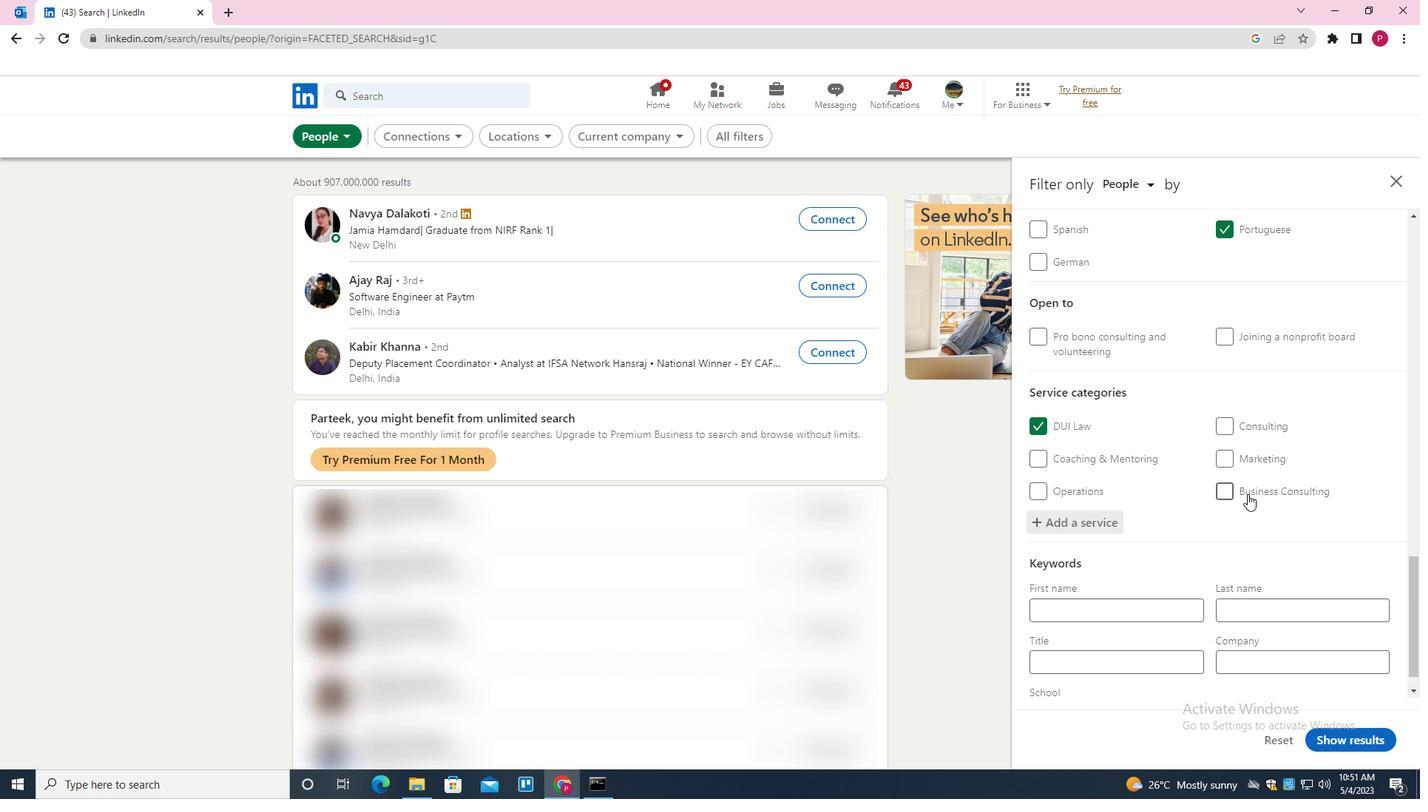 
Action: Mouse moved to (1162, 621)
Screenshot: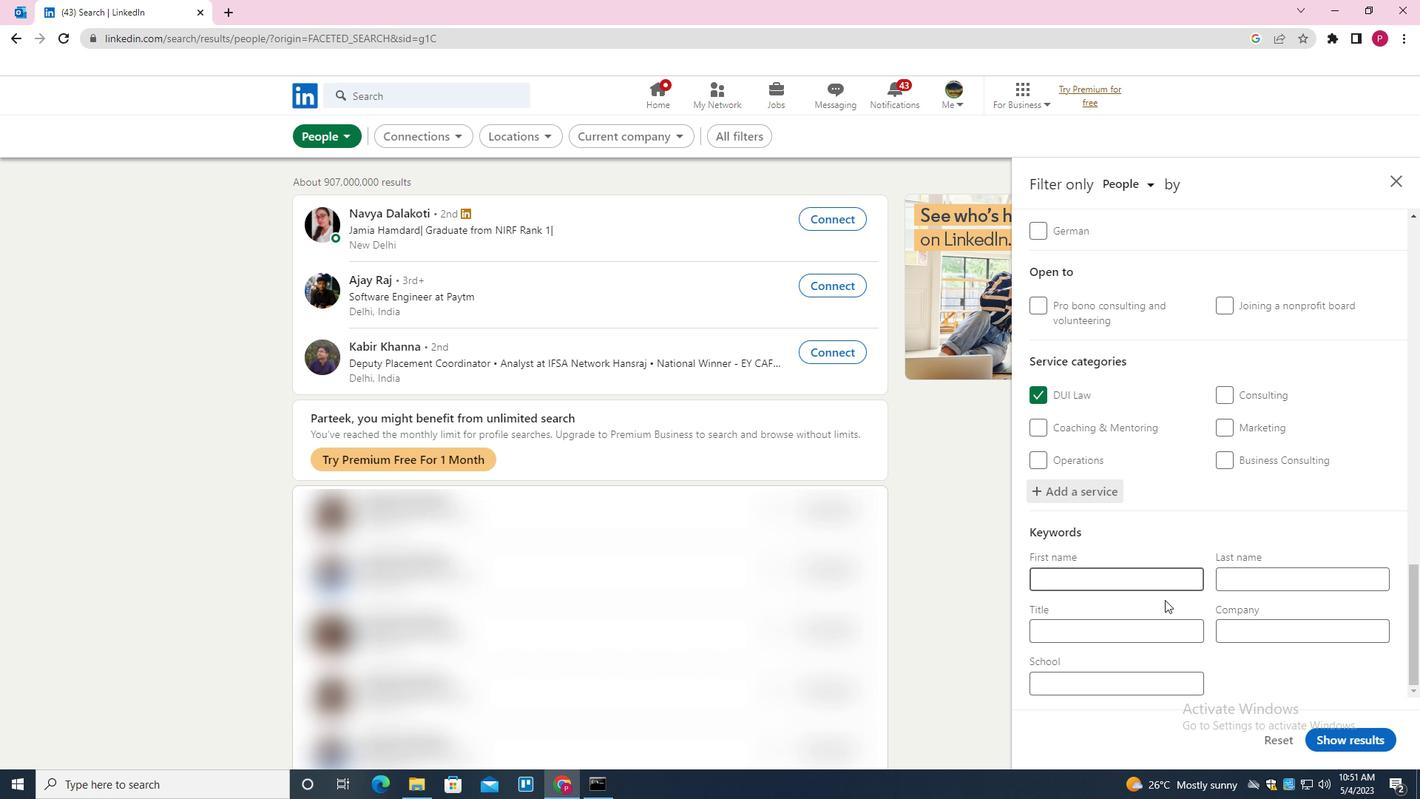 
Action: Mouse pressed left at (1162, 621)
Screenshot: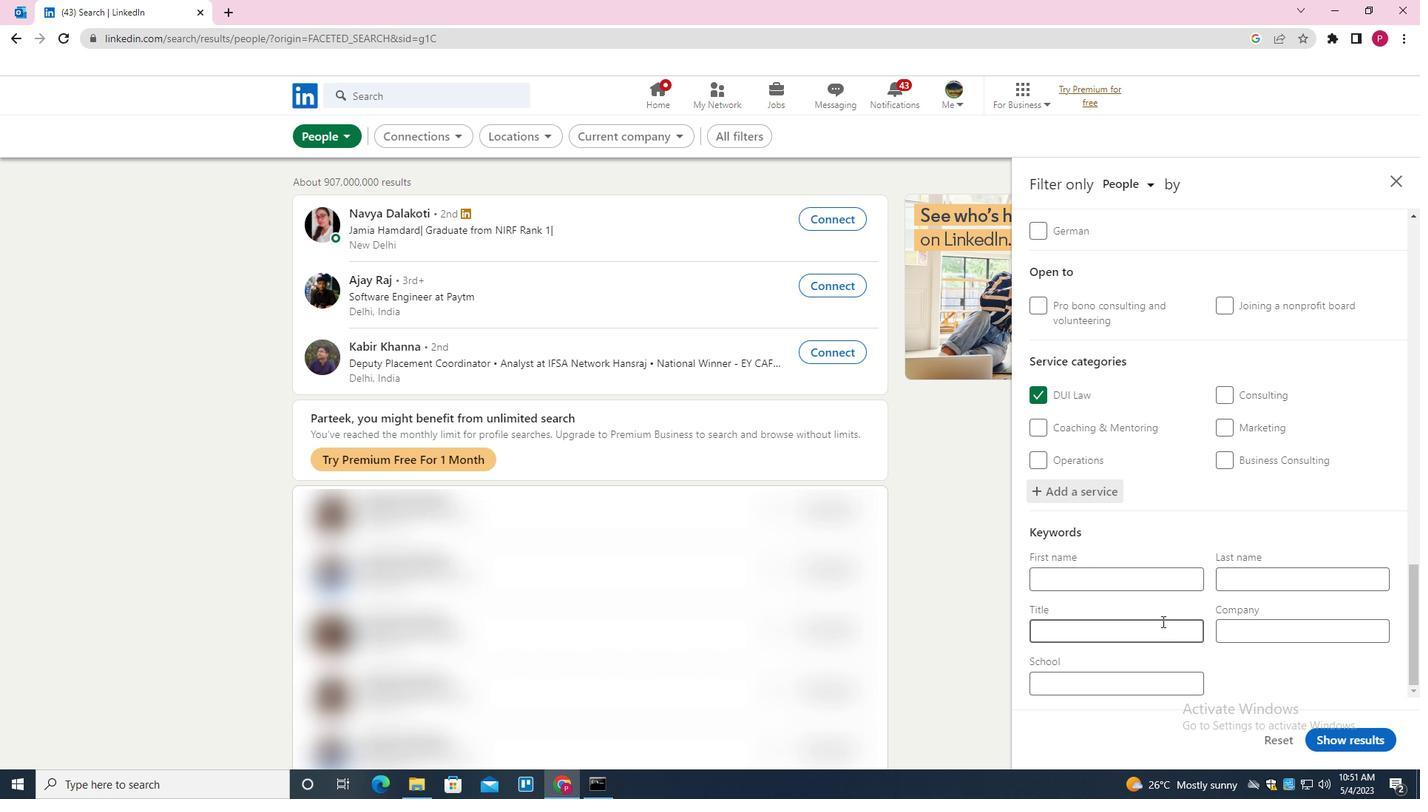 
Action: Key pressed <Key.shift><Key.shift><Key.shift><Key.shift><Key.shift>SERVICE<Key.space><Key.shift>DOG<Key.space><Key.shift><Key.shift>TRAINER
Screenshot: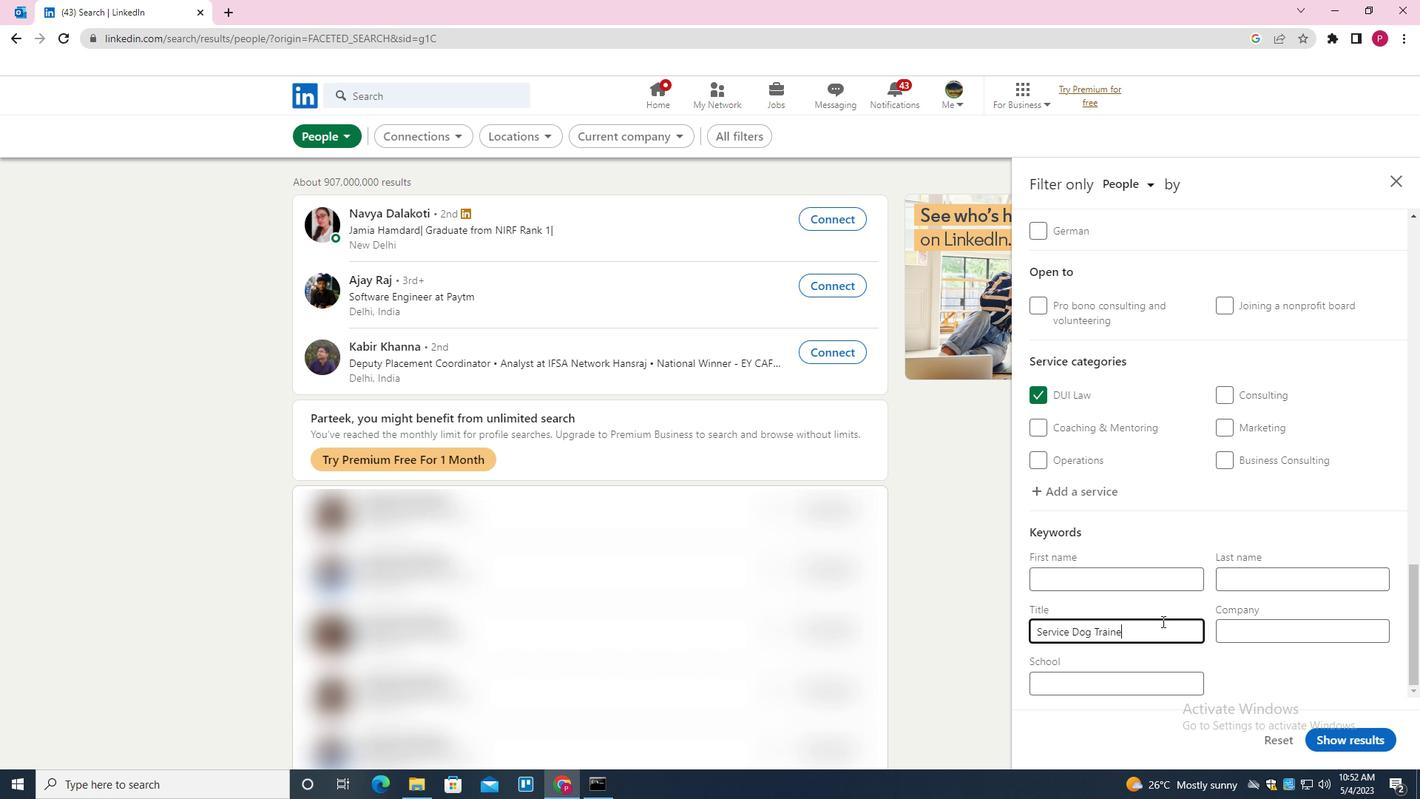 
Action: Mouse moved to (1333, 736)
Screenshot: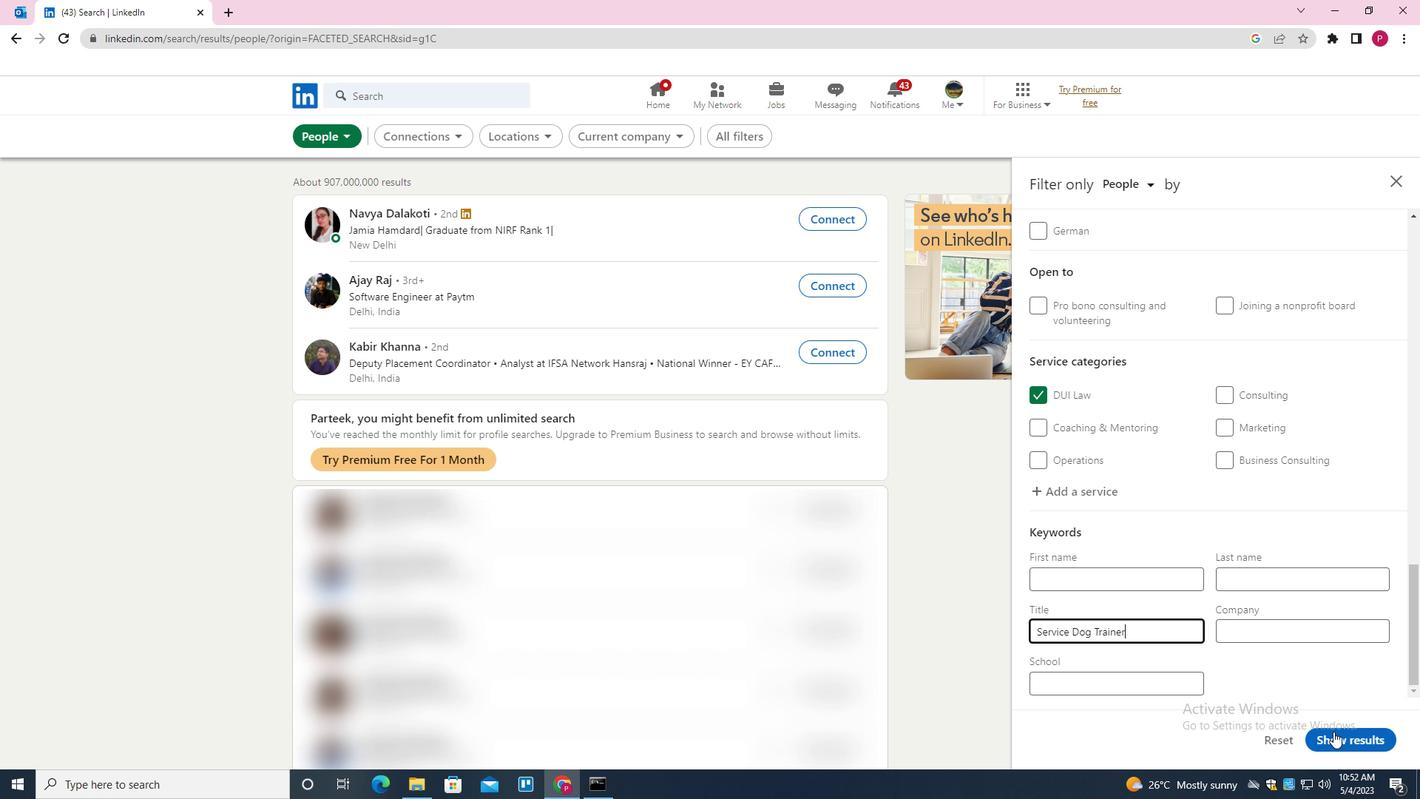 
Action: Mouse pressed left at (1333, 736)
Screenshot: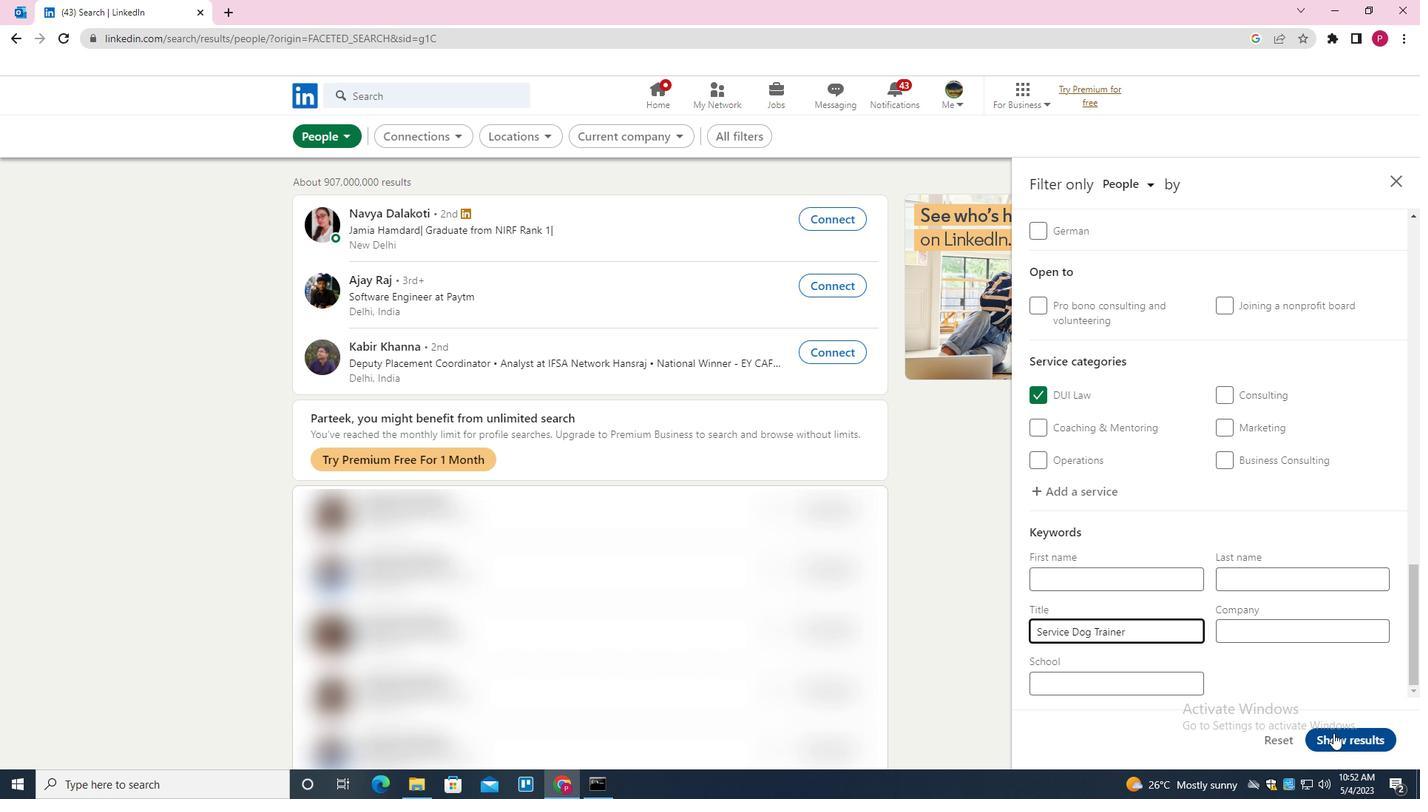 
Action: Mouse moved to (870, 358)
Screenshot: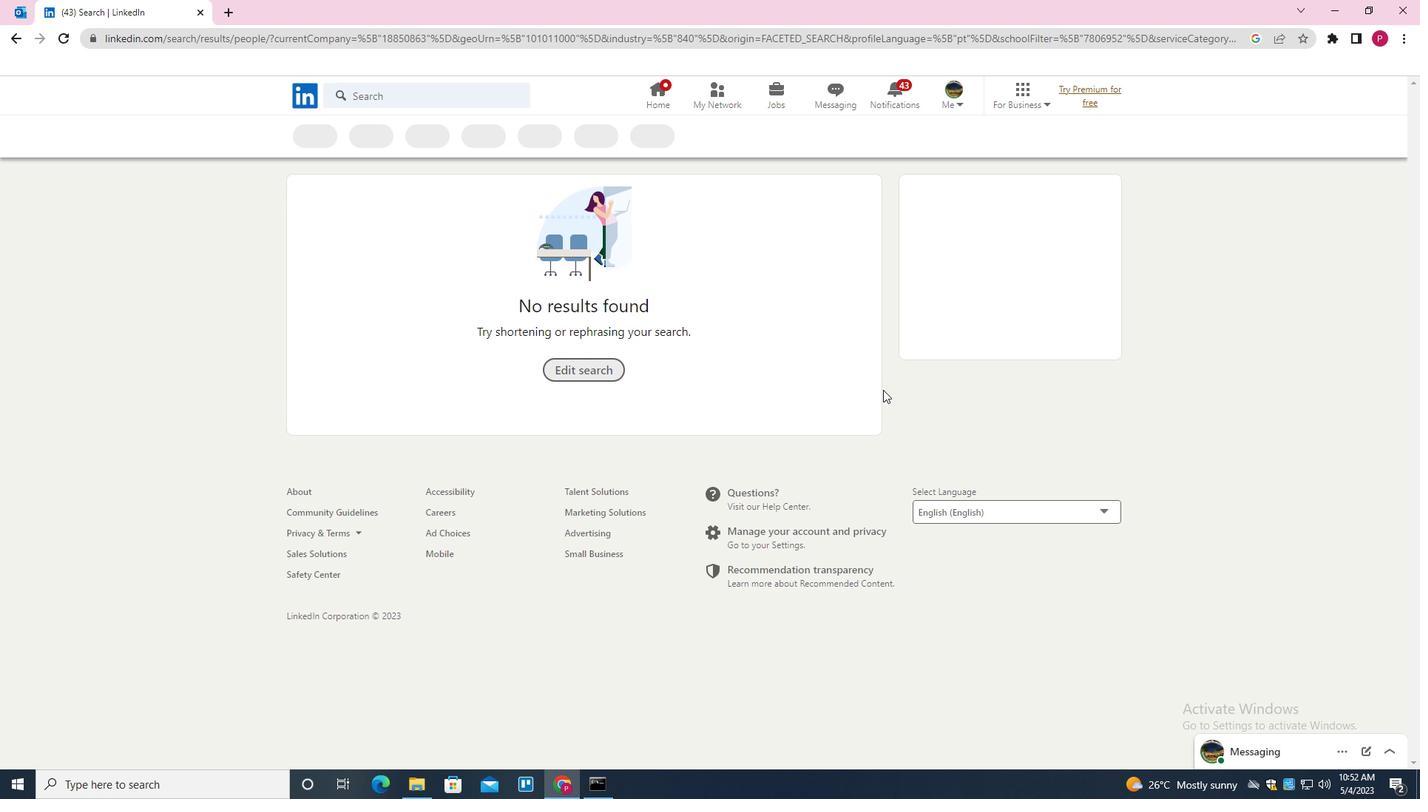 
